 Task: Look for space in Aistala, India from 1st August, 2023 to 5th August, 2023 for 1 adult in price range Rs.6000 to Rs.15000. Place can be entire place with 1  bedroom having 1 bed and 1 bathroom. Property type can be house, flat, guest house. Amenities needed are: wifi, washing machine. Booking option can be shelf check-in. Required host language is English.
Action: Mouse moved to (549, 111)
Screenshot: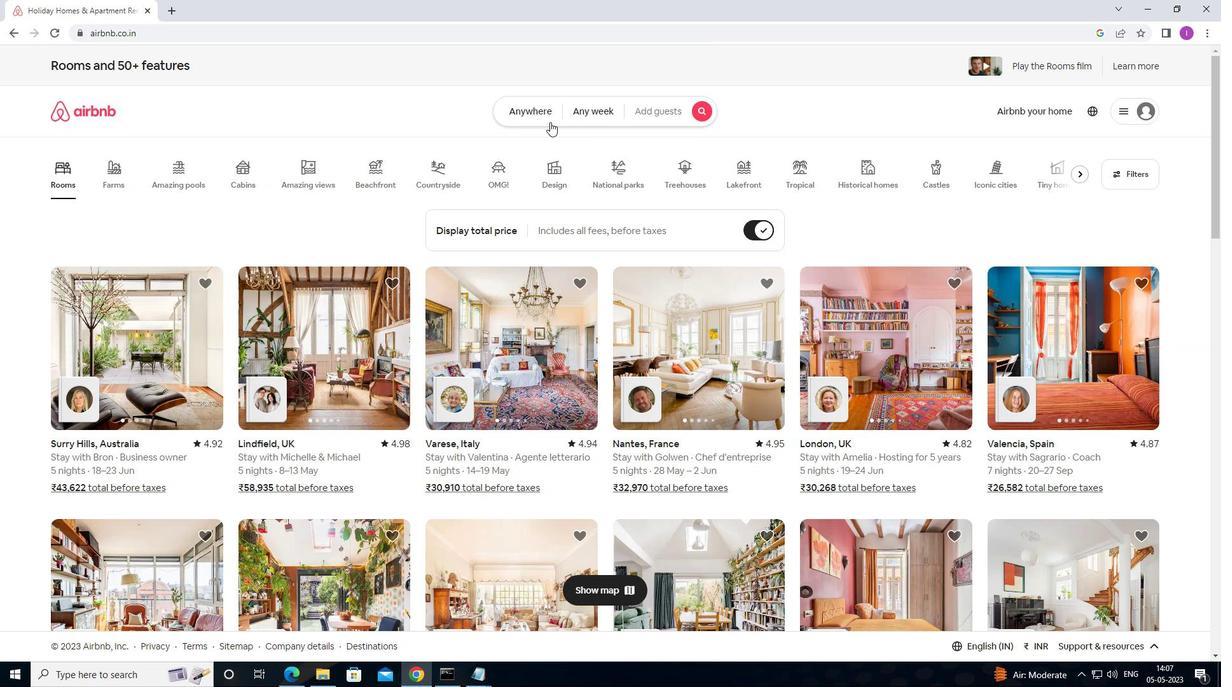 
Action: Mouse pressed left at (549, 111)
Screenshot: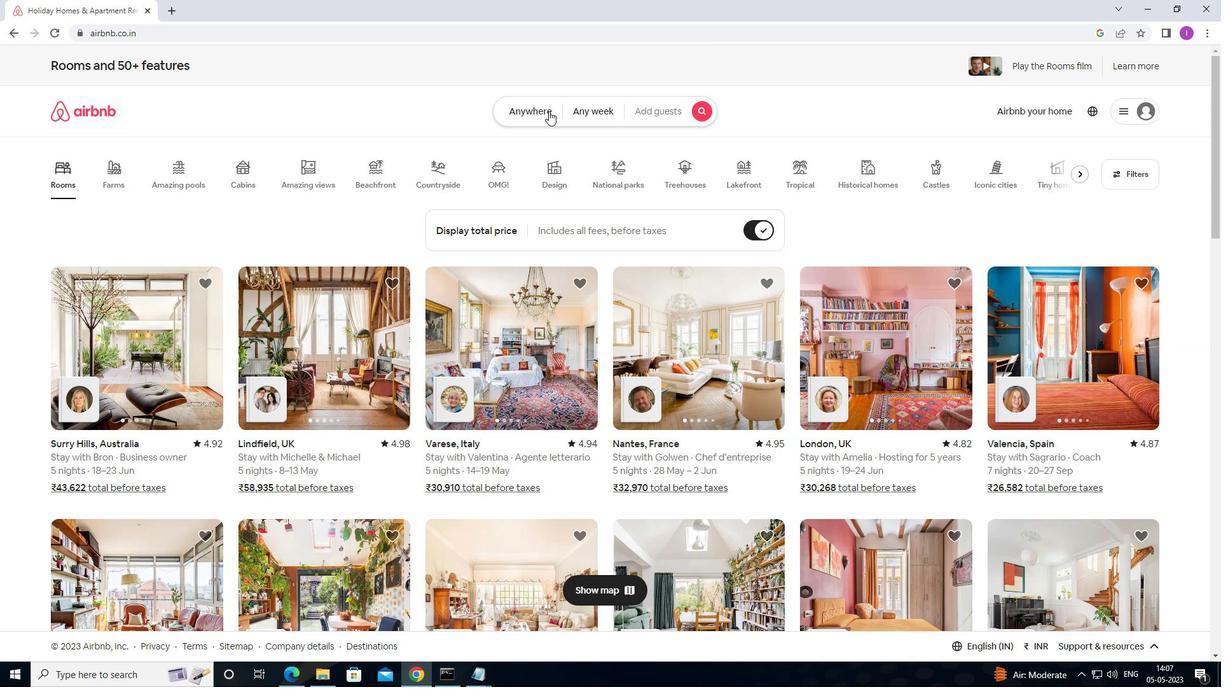 
Action: Mouse moved to (369, 159)
Screenshot: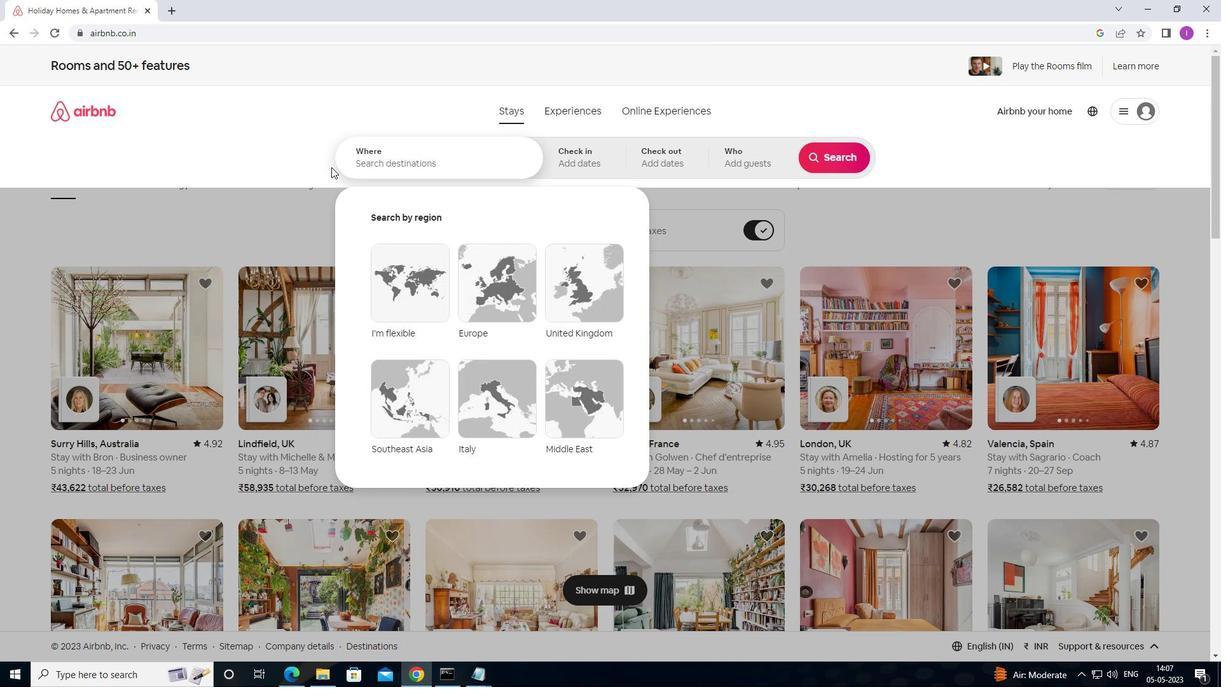 
Action: Mouse pressed left at (369, 159)
Screenshot: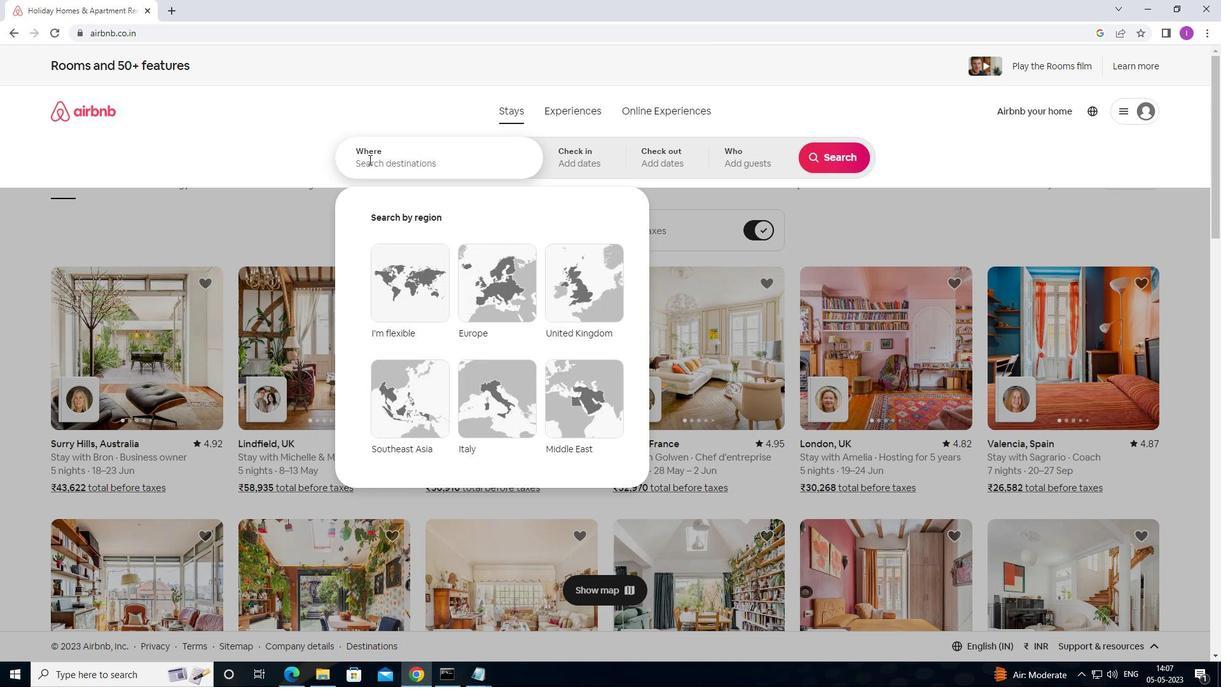 
Action: Mouse moved to (553, 203)
Screenshot: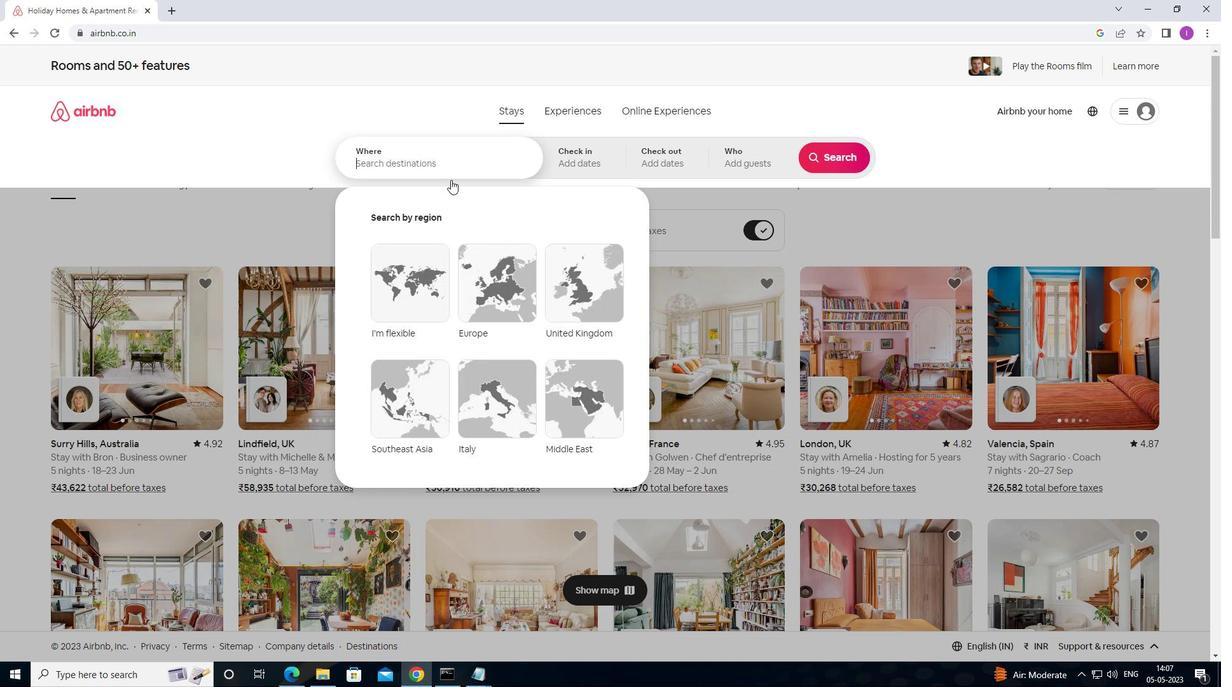 
Action: Key pressed <Key.shift>AISTALA,<Key.shift>INDIA
Screenshot: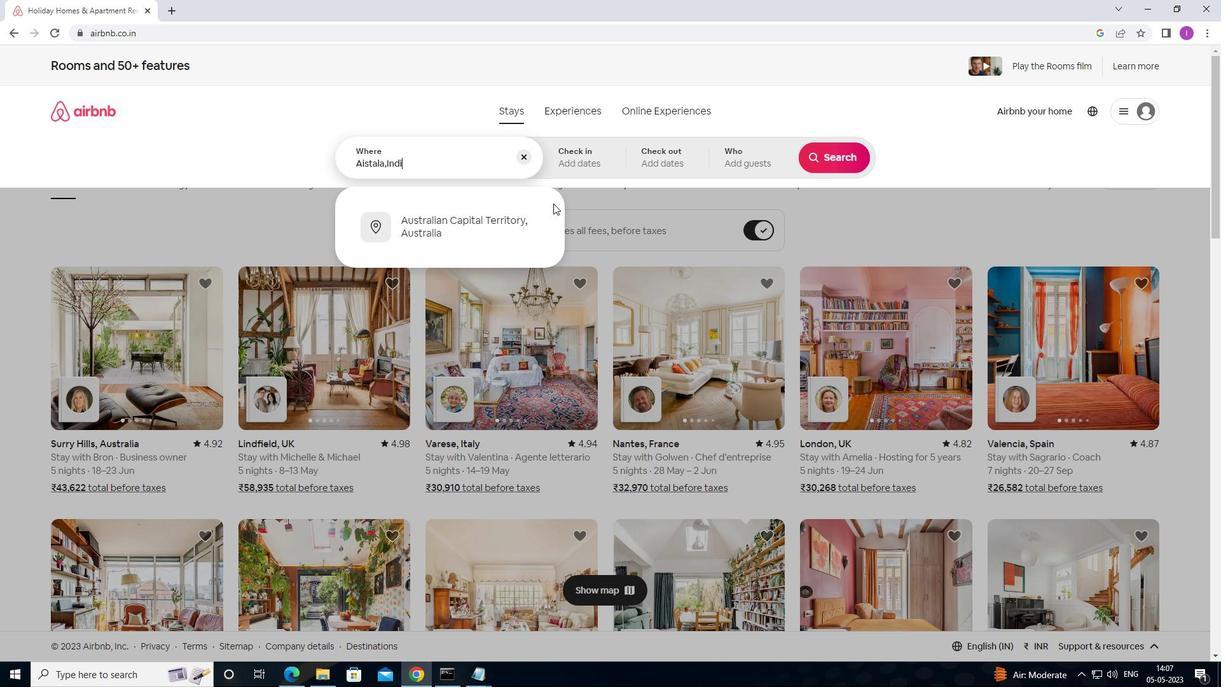 
Action: Mouse moved to (575, 166)
Screenshot: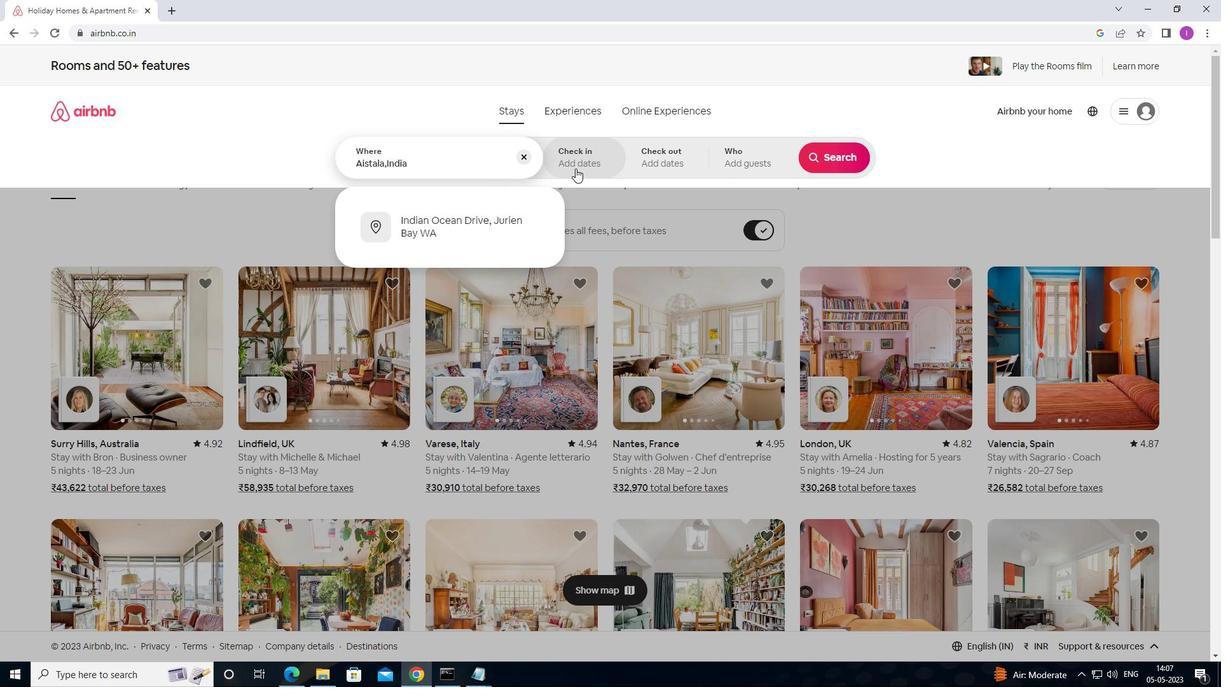 
Action: Mouse pressed left at (575, 166)
Screenshot: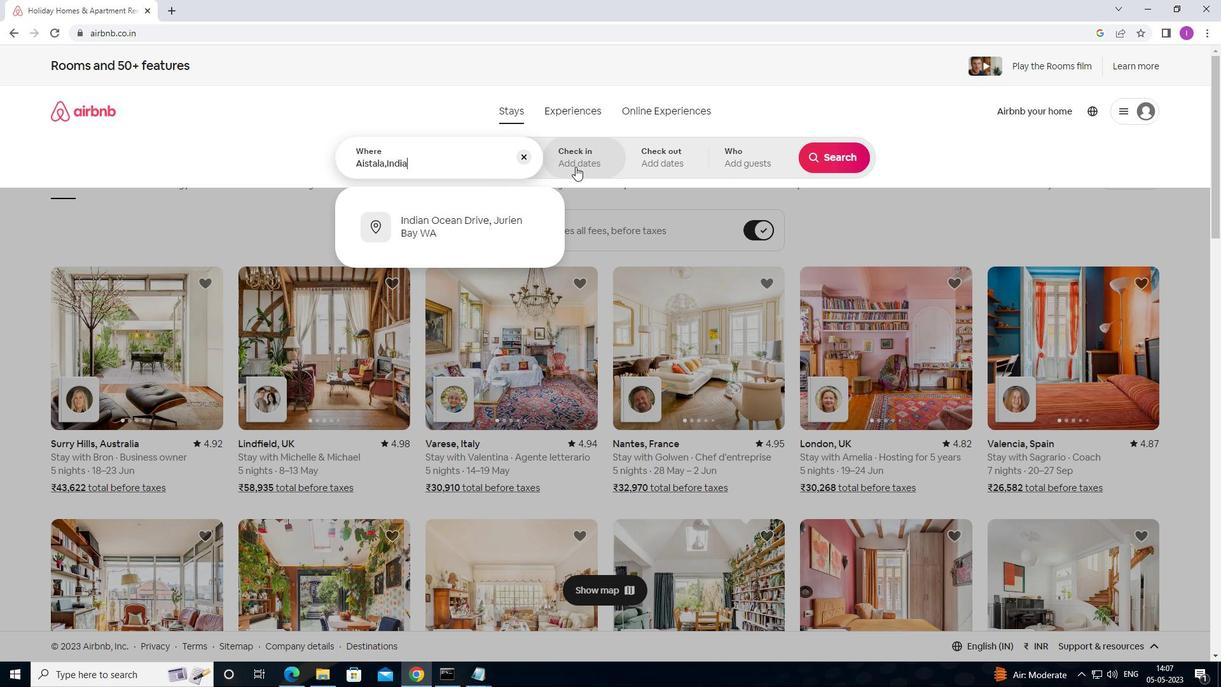 
Action: Mouse moved to (830, 255)
Screenshot: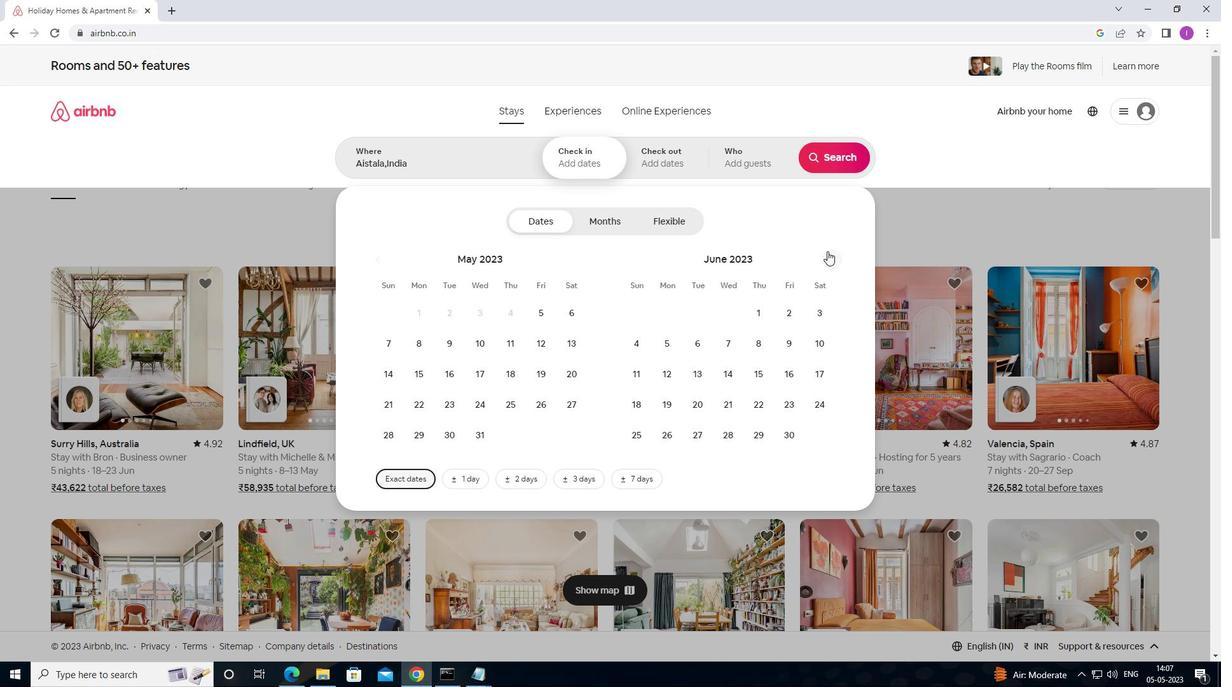 
Action: Mouse pressed left at (830, 255)
Screenshot: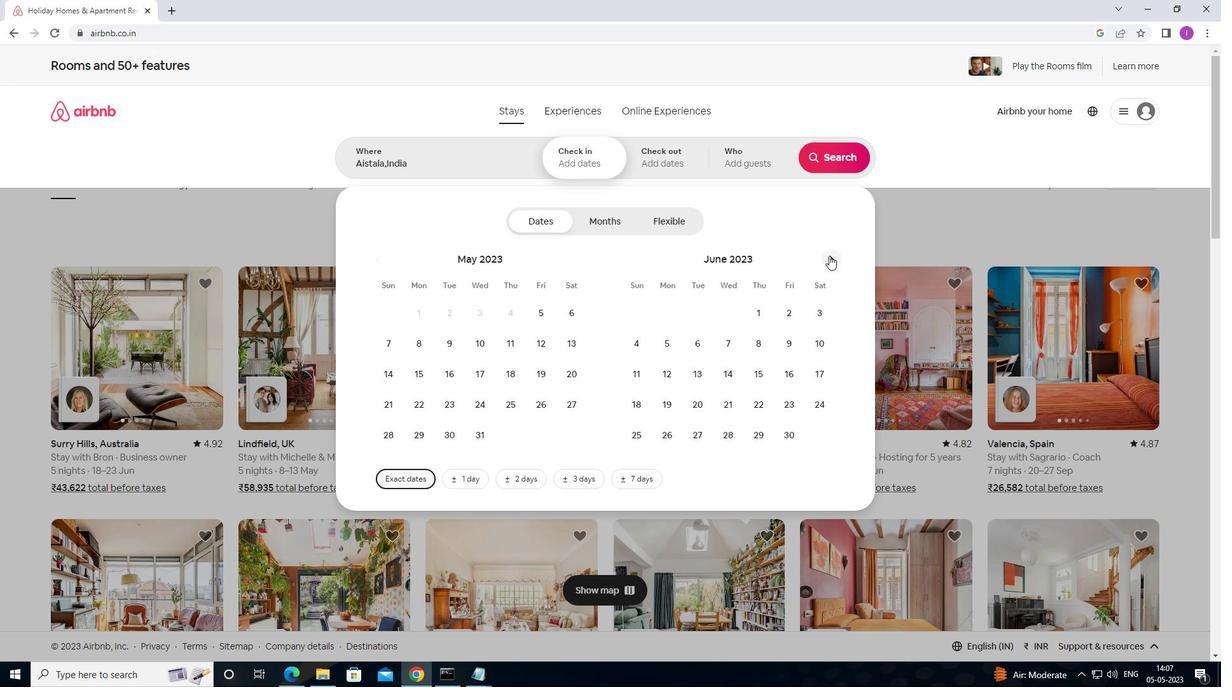 
Action: Mouse moved to (830, 255)
Screenshot: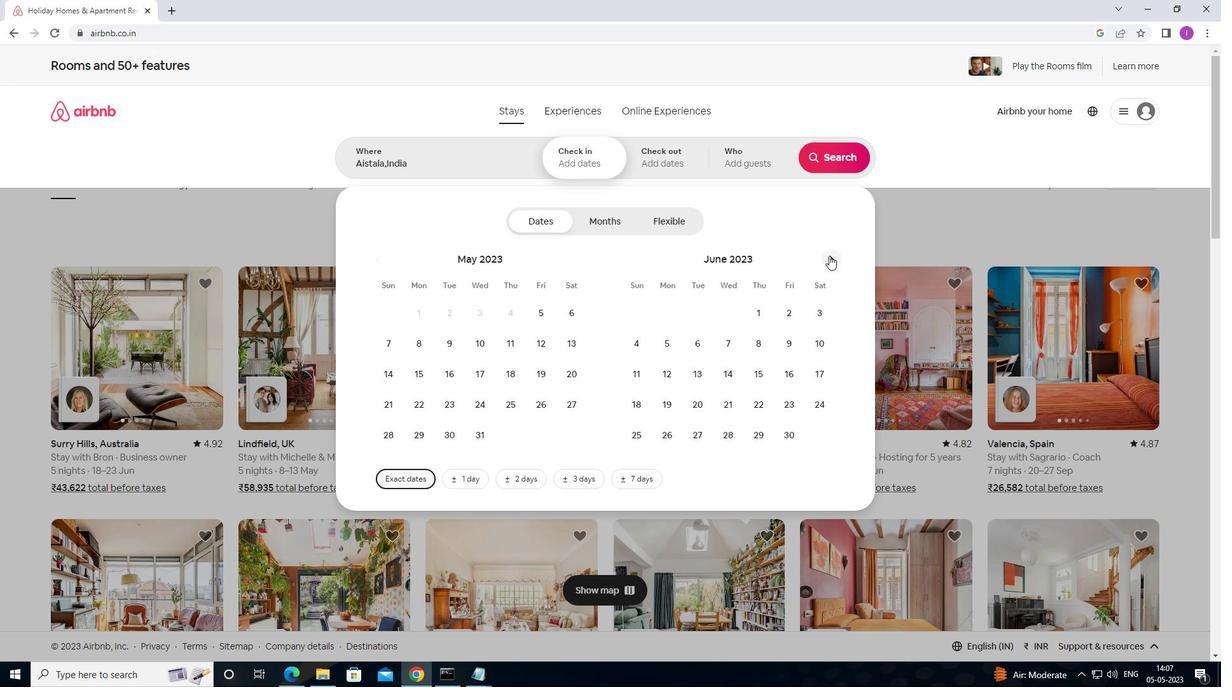 
Action: Mouse pressed left at (830, 255)
Screenshot: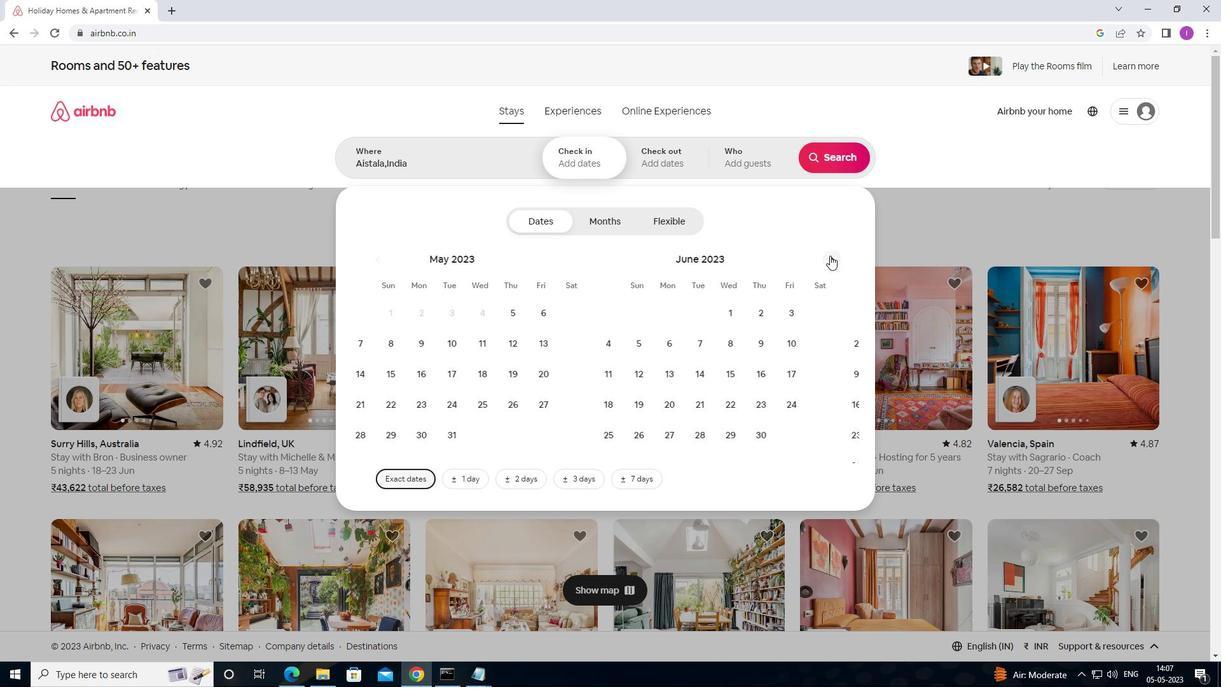 
Action: Mouse pressed left at (830, 255)
Screenshot: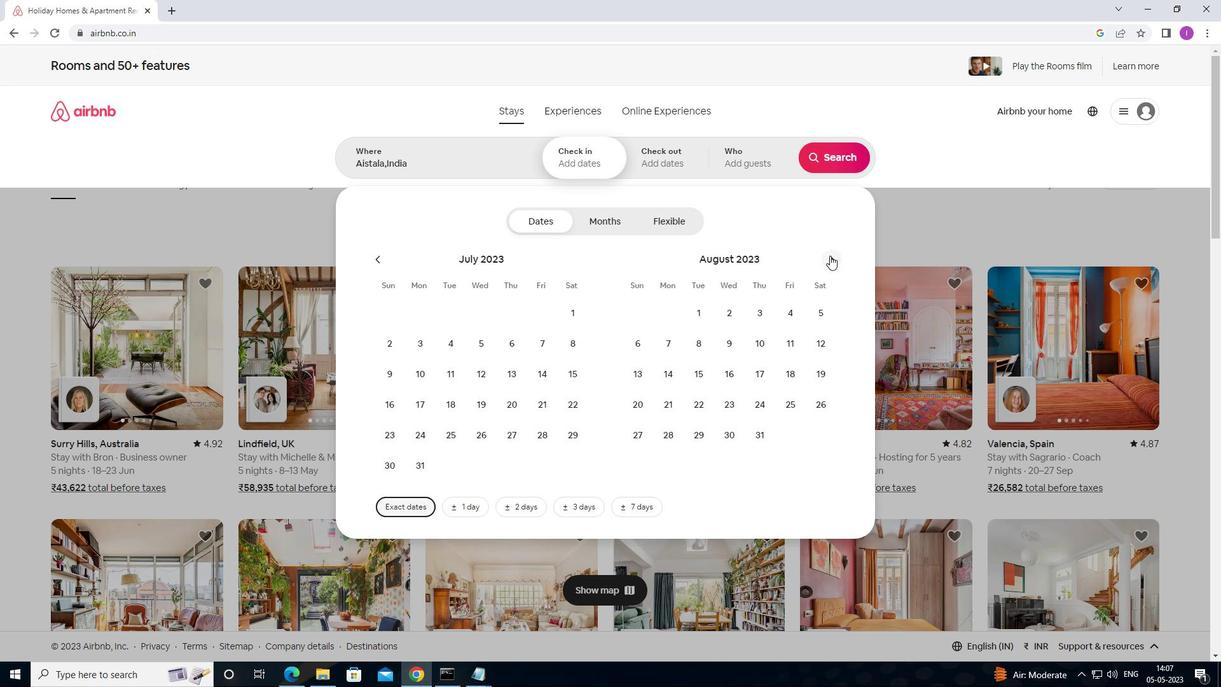 
Action: Mouse moved to (446, 304)
Screenshot: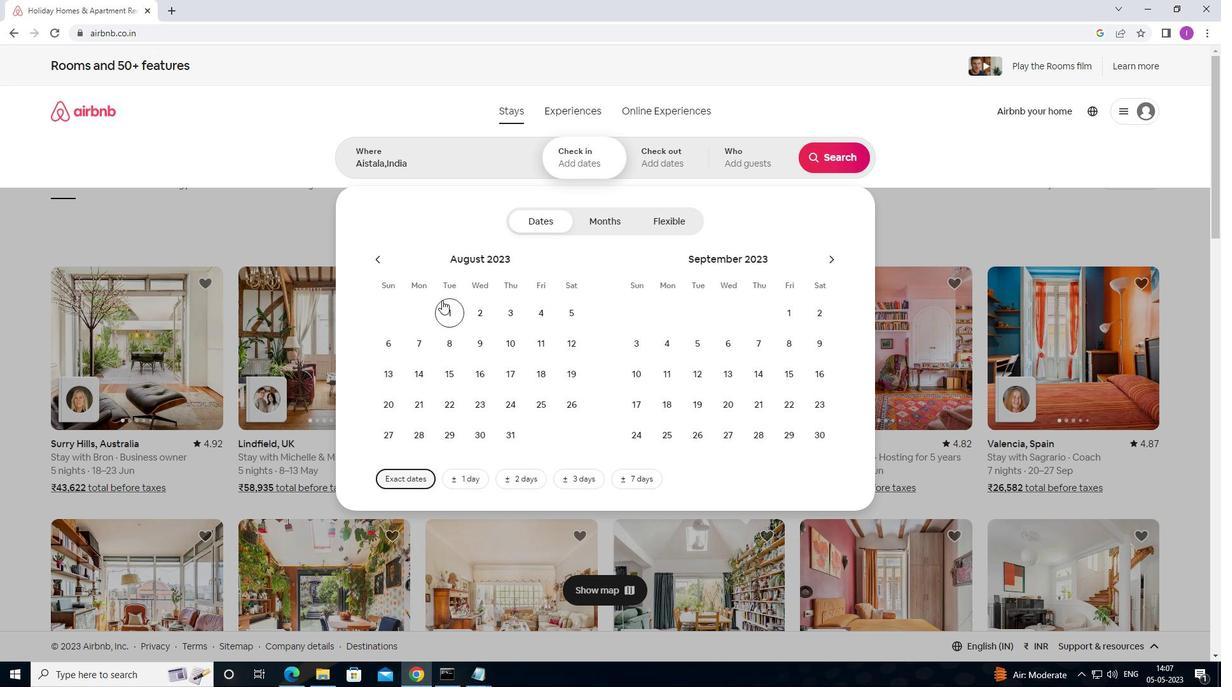 
Action: Mouse pressed left at (446, 304)
Screenshot: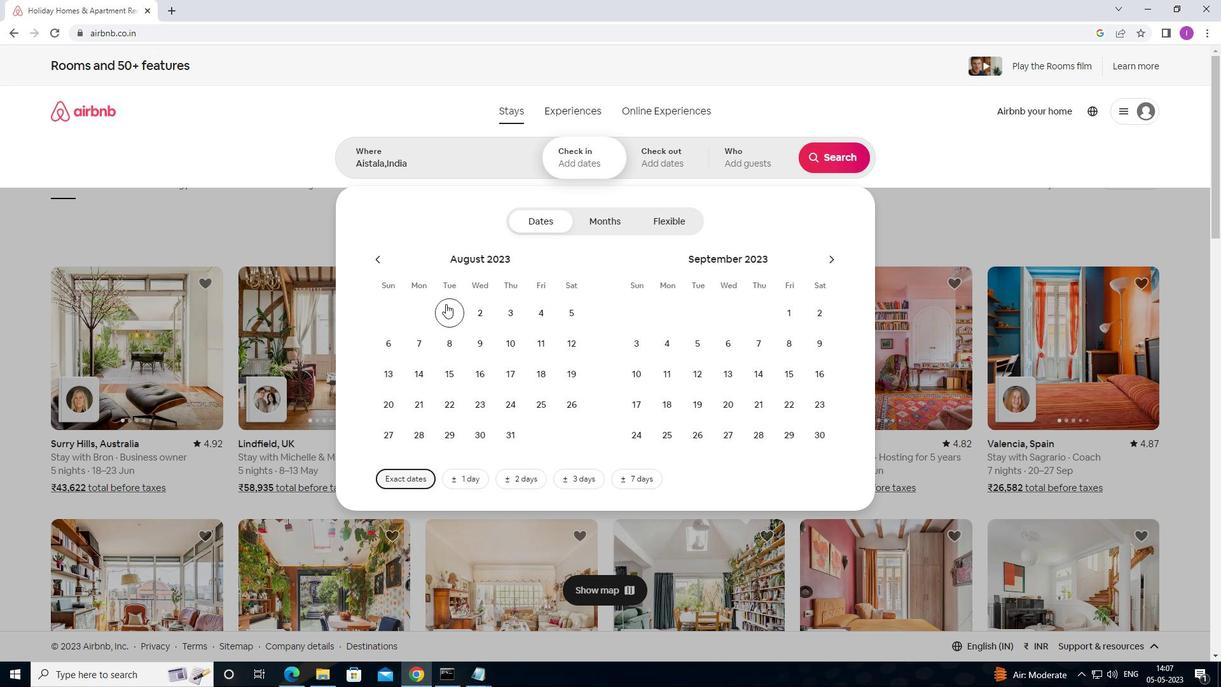 
Action: Mouse moved to (567, 311)
Screenshot: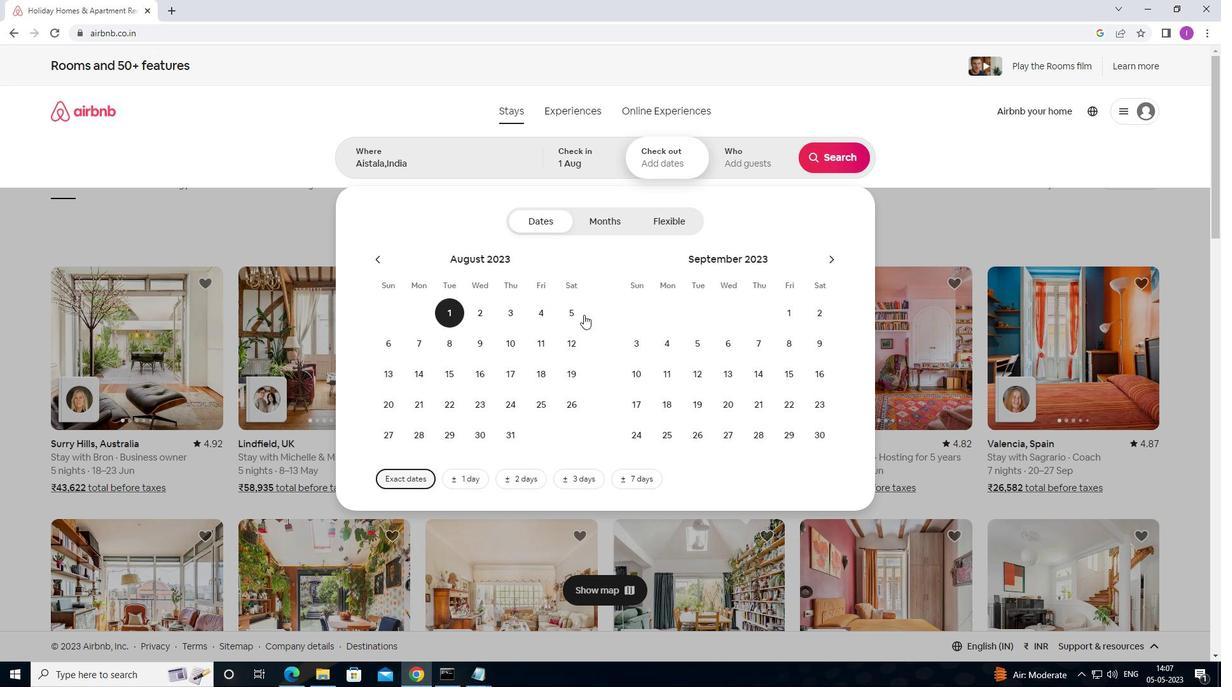 
Action: Mouse pressed left at (567, 311)
Screenshot: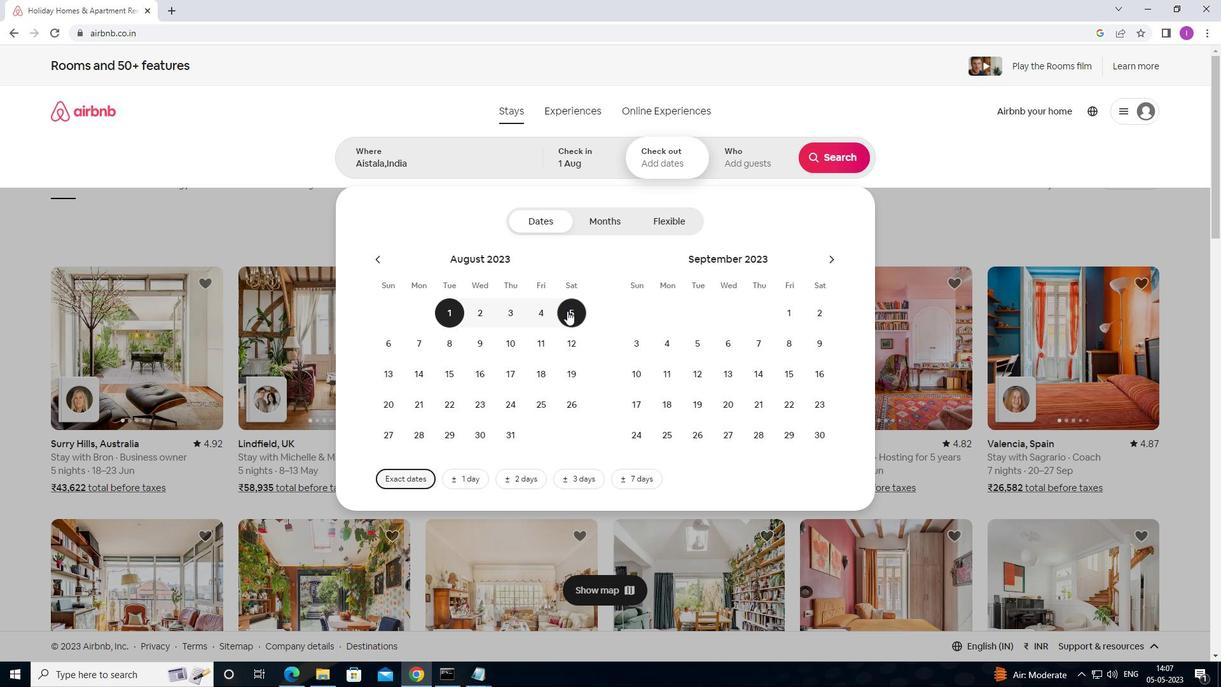 
Action: Mouse moved to (733, 167)
Screenshot: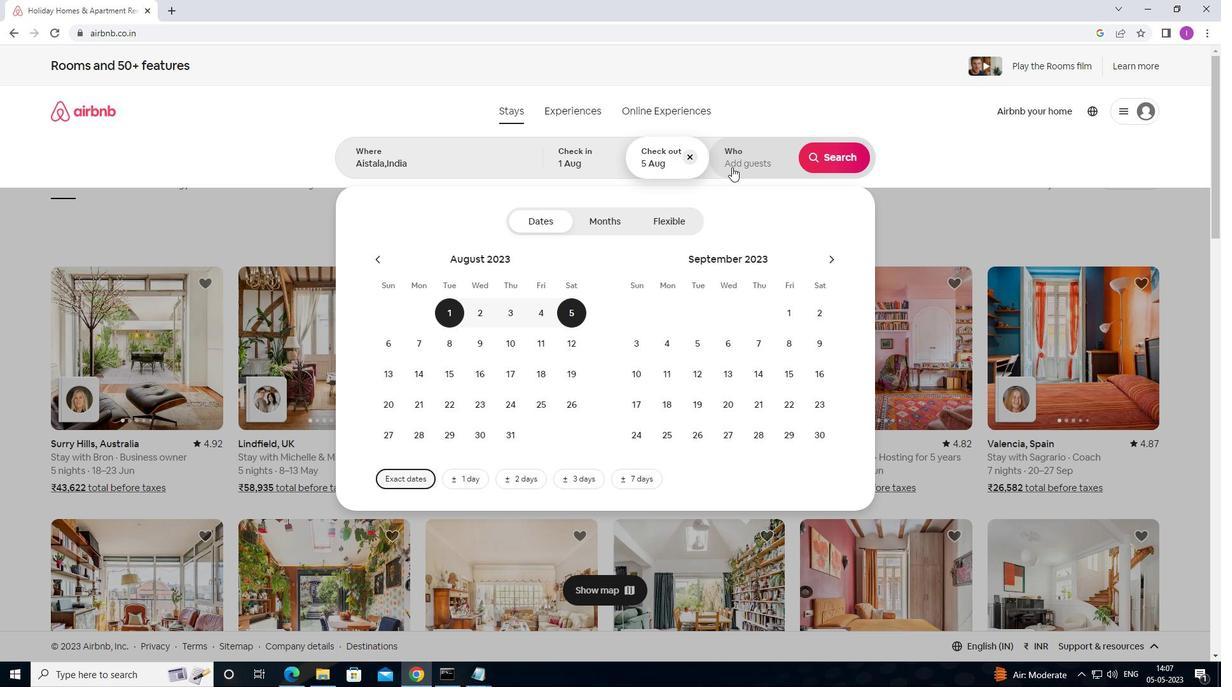 
Action: Mouse pressed left at (733, 167)
Screenshot: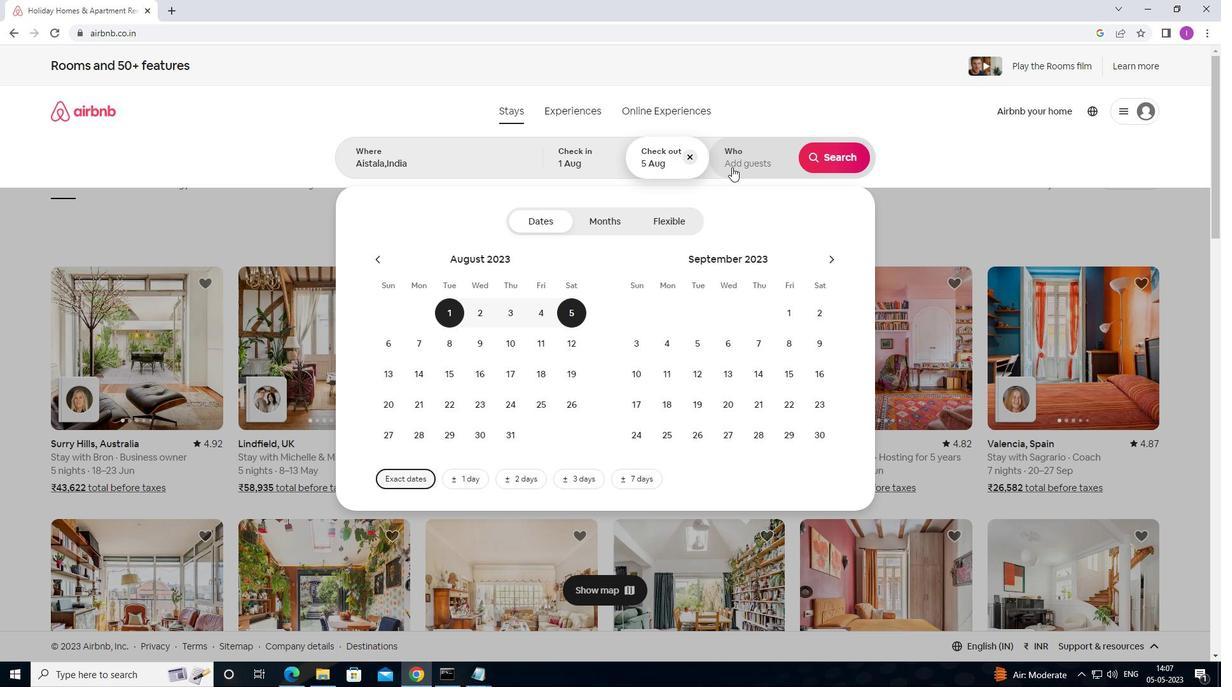 
Action: Mouse moved to (834, 227)
Screenshot: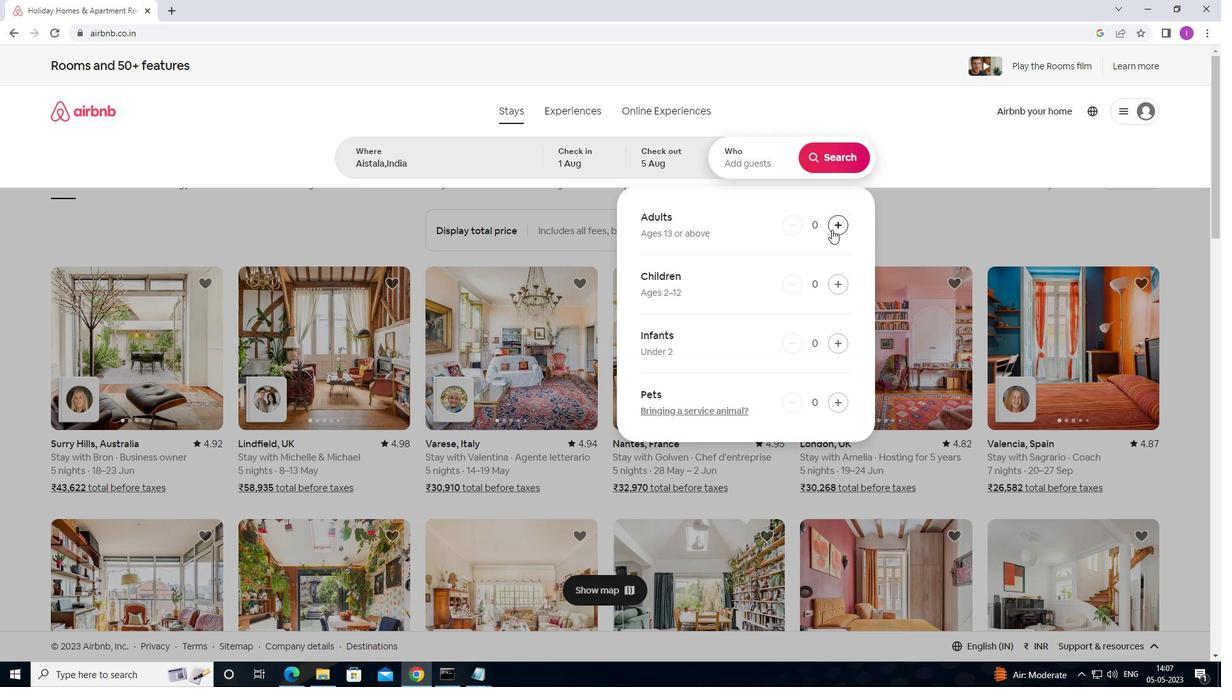 
Action: Mouse pressed left at (834, 227)
Screenshot: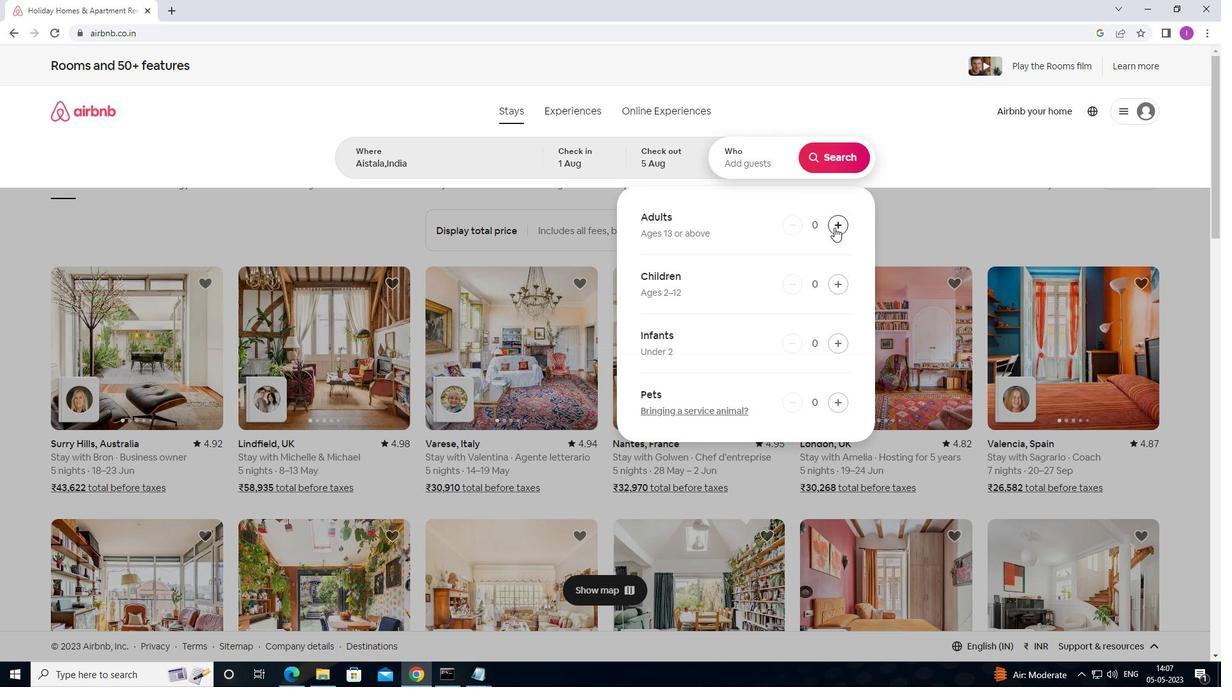 
Action: Mouse moved to (839, 165)
Screenshot: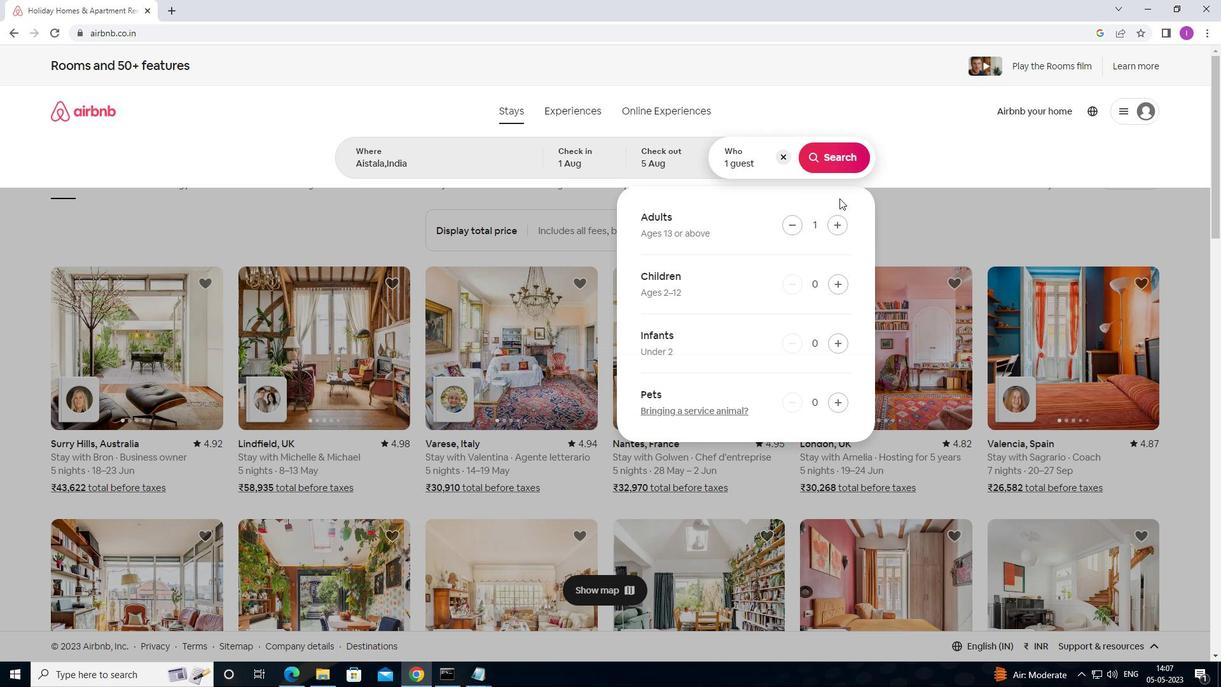 
Action: Mouse pressed left at (839, 165)
Screenshot: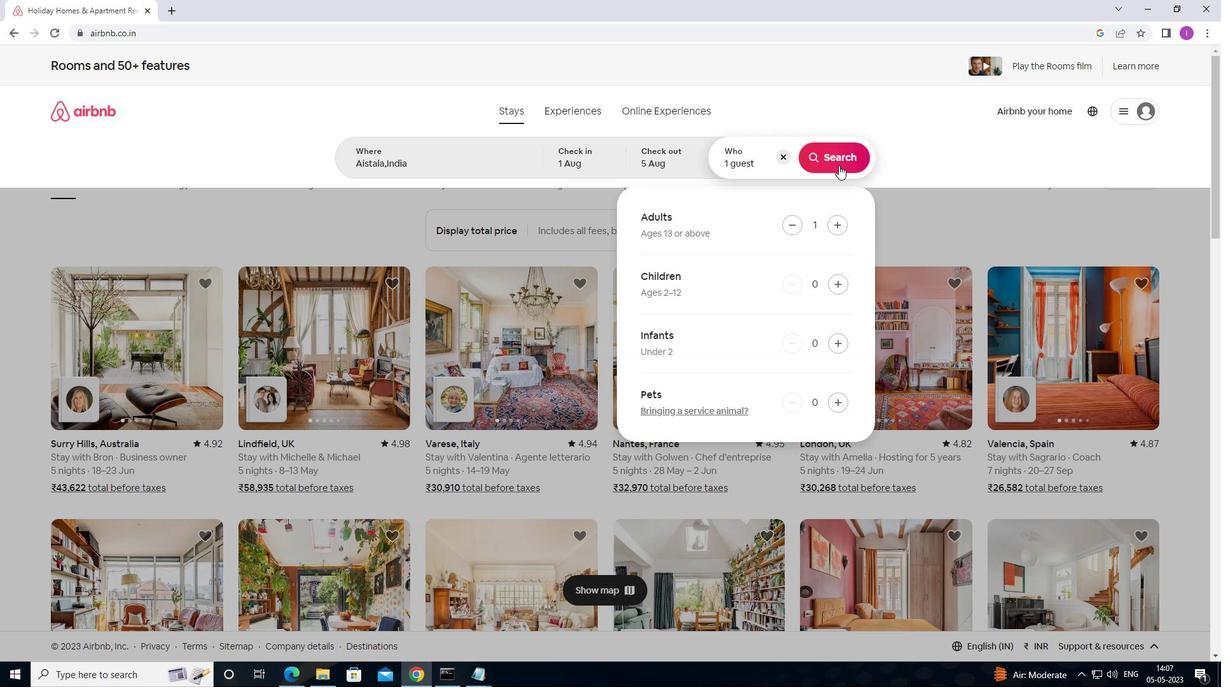 
Action: Mouse moved to (1164, 120)
Screenshot: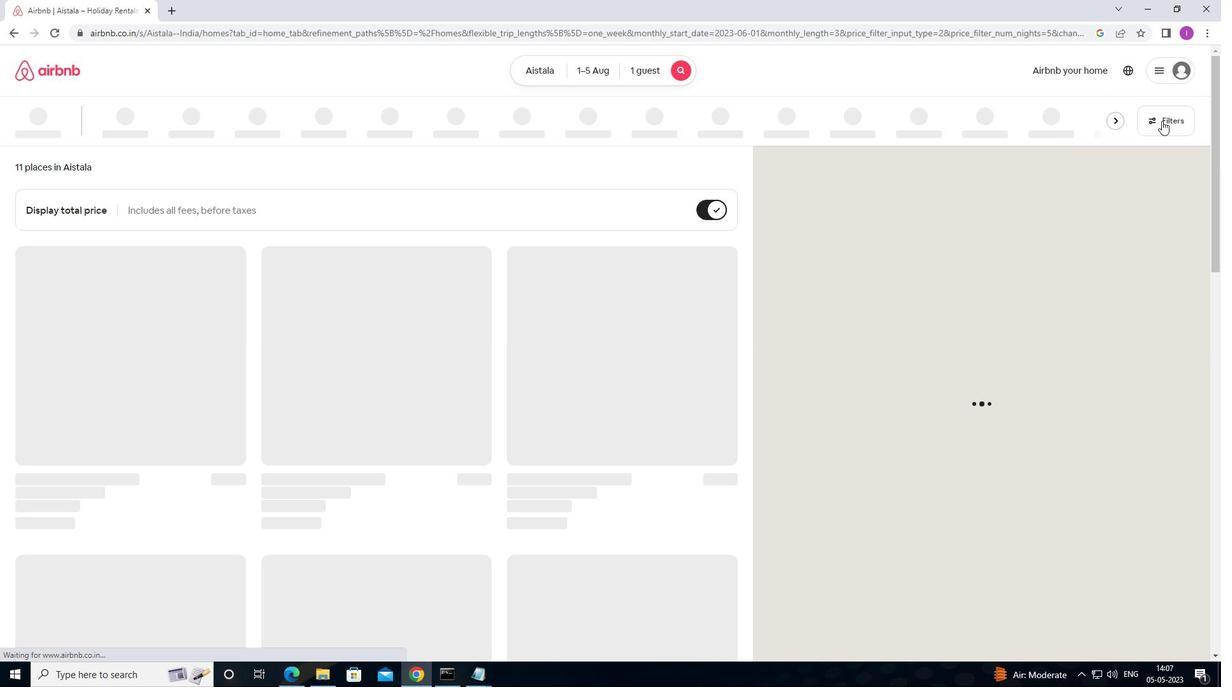 
Action: Mouse pressed left at (1164, 120)
Screenshot: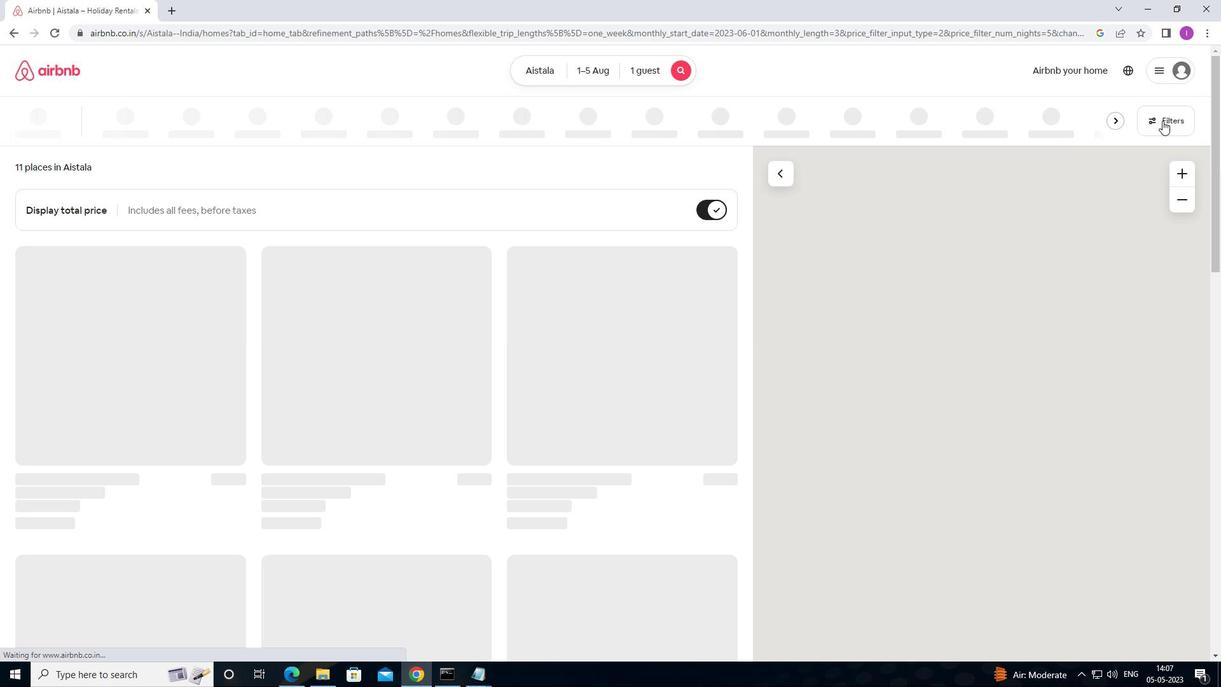 
Action: Mouse moved to (449, 432)
Screenshot: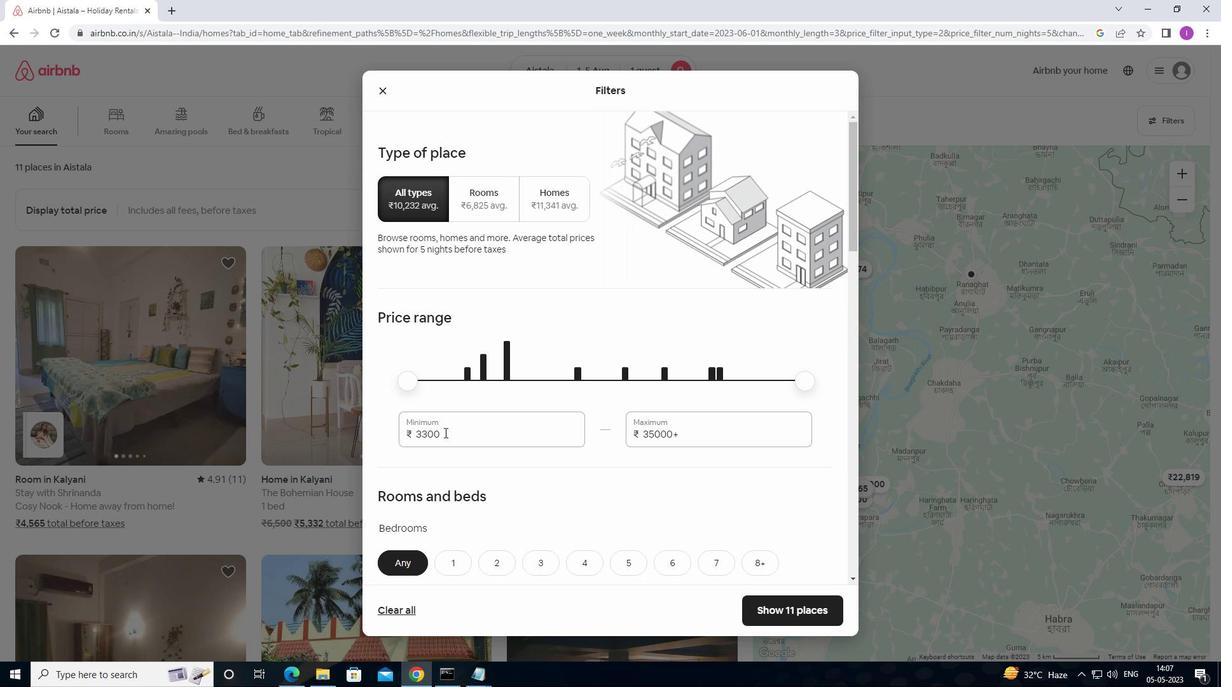 
Action: Mouse pressed left at (449, 432)
Screenshot: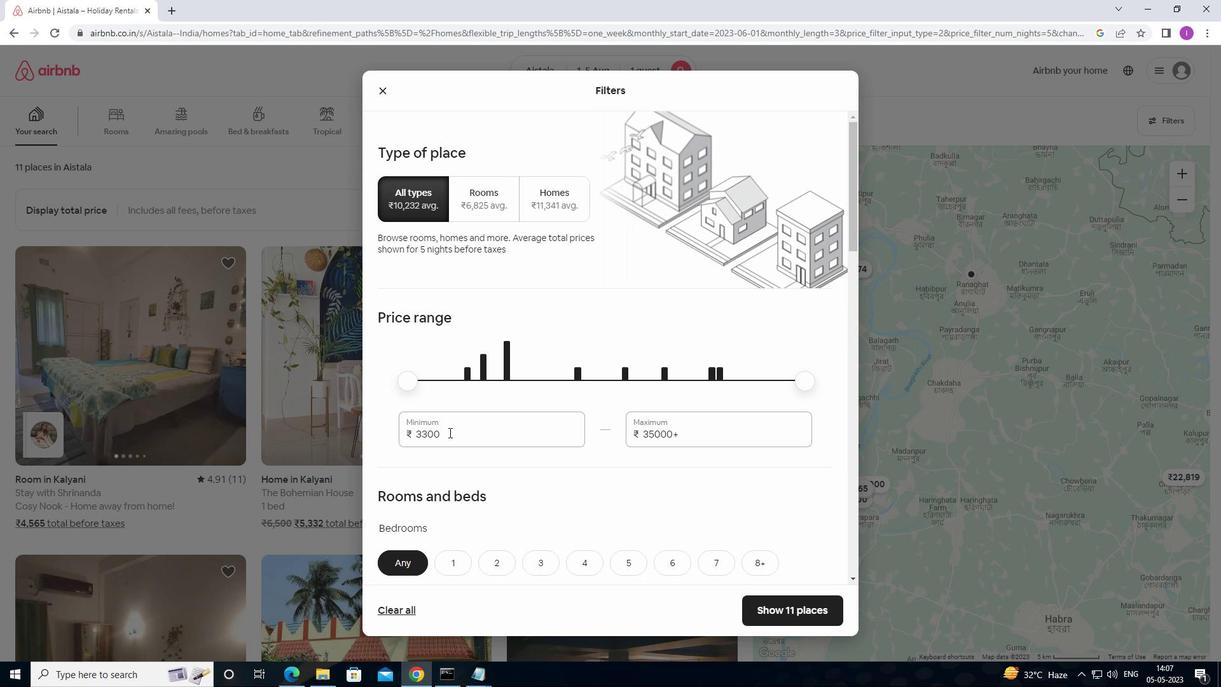 
Action: Mouse moved to (563, 446)
Screenshot: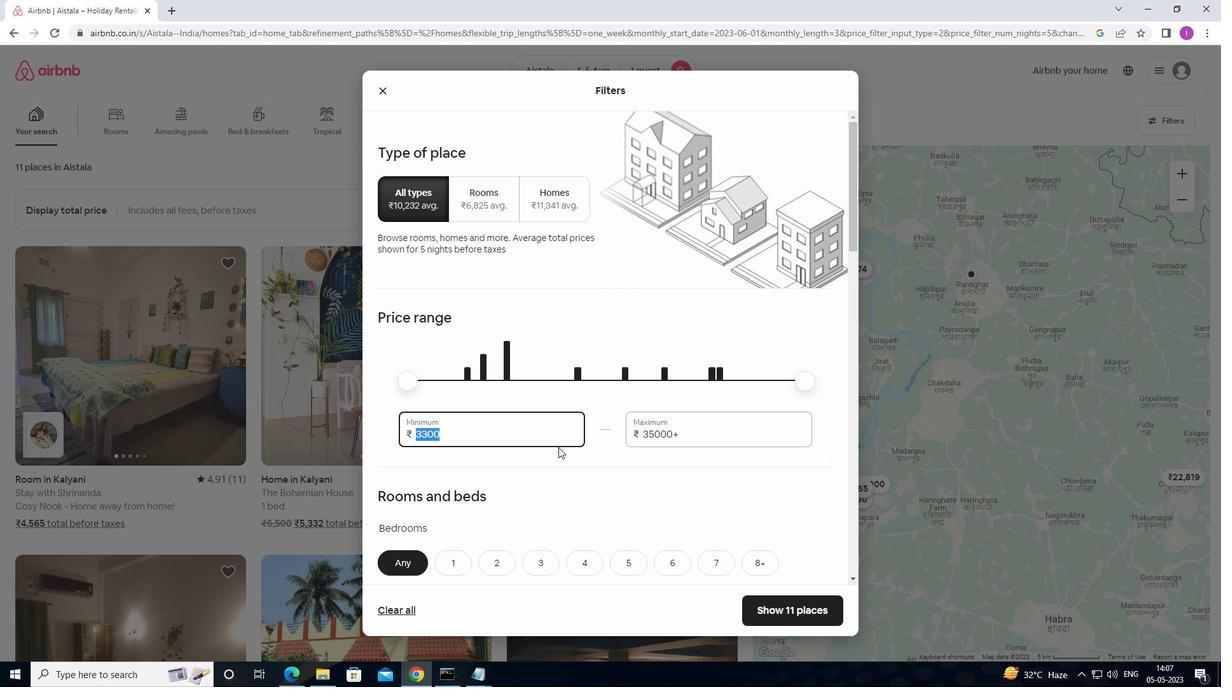 
Action: Key pressed 6
Screenshot: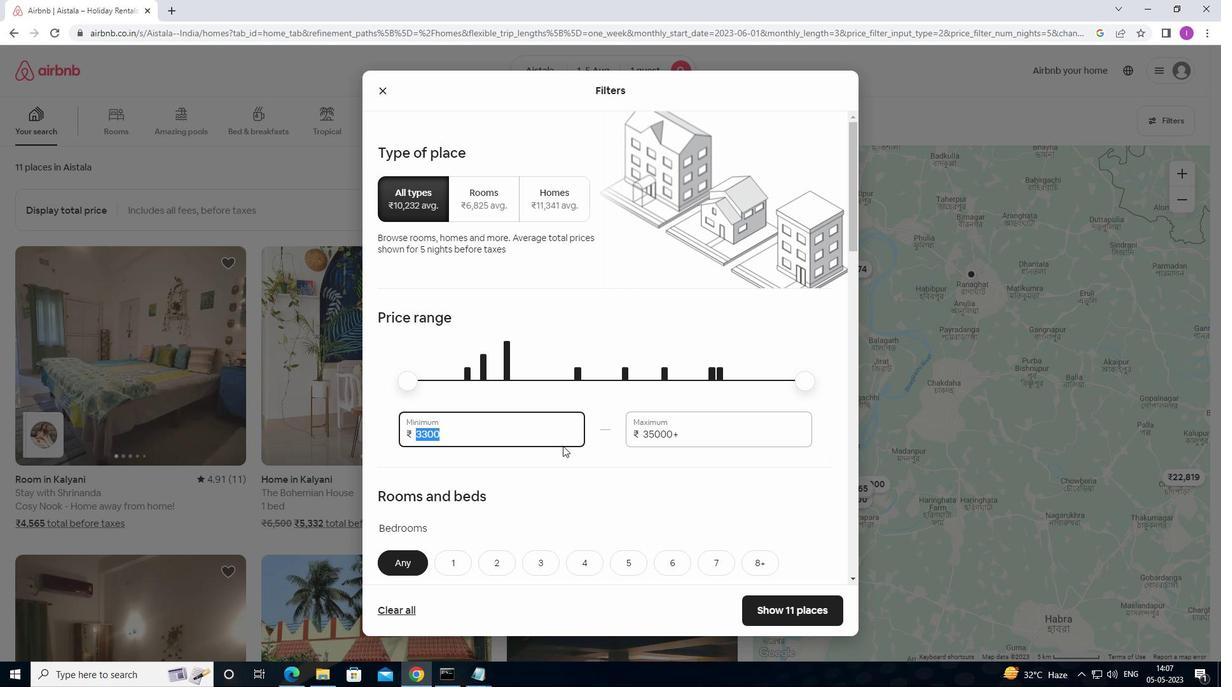 
Action: Mouse moved to (566, 458)
Screenshot: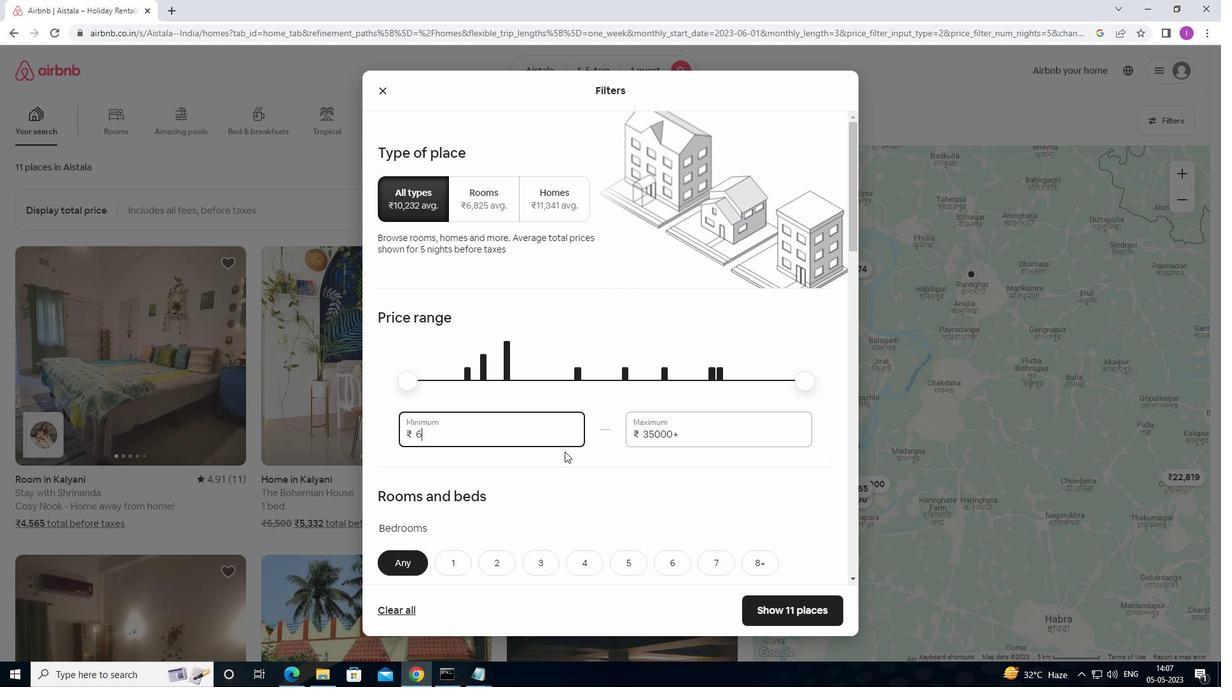
Action: Key pressed 0
Screenshot: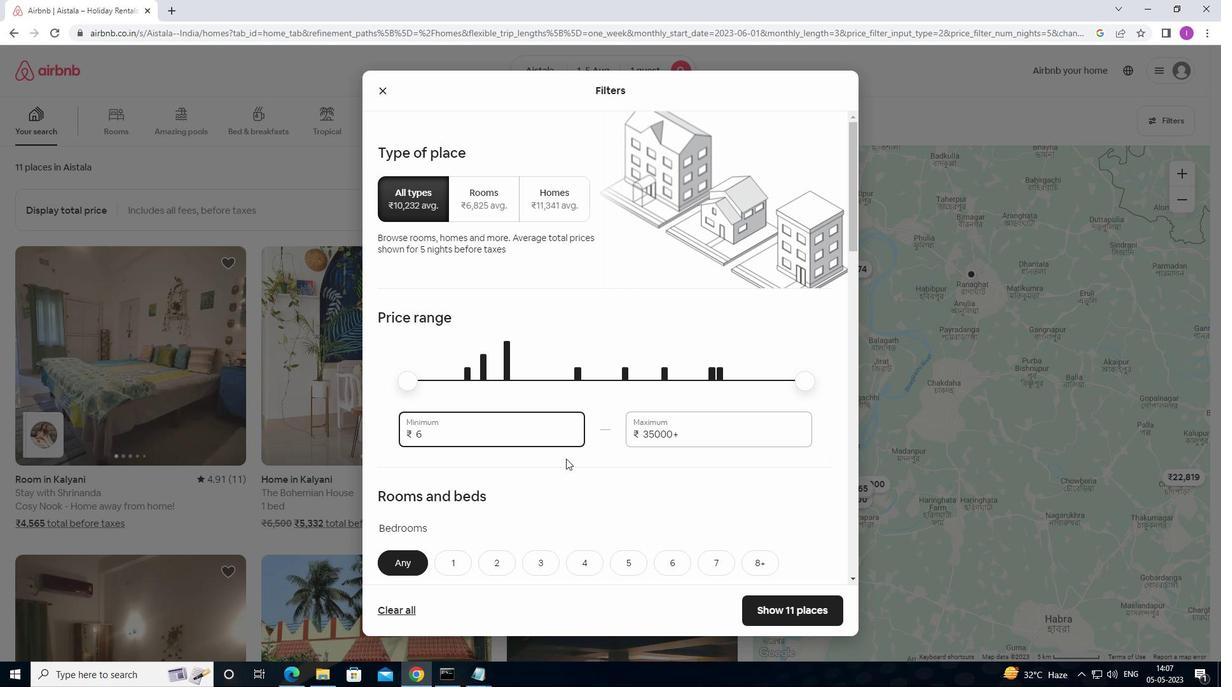 
Action: Mouse moved to (566, 459)
Screenshot: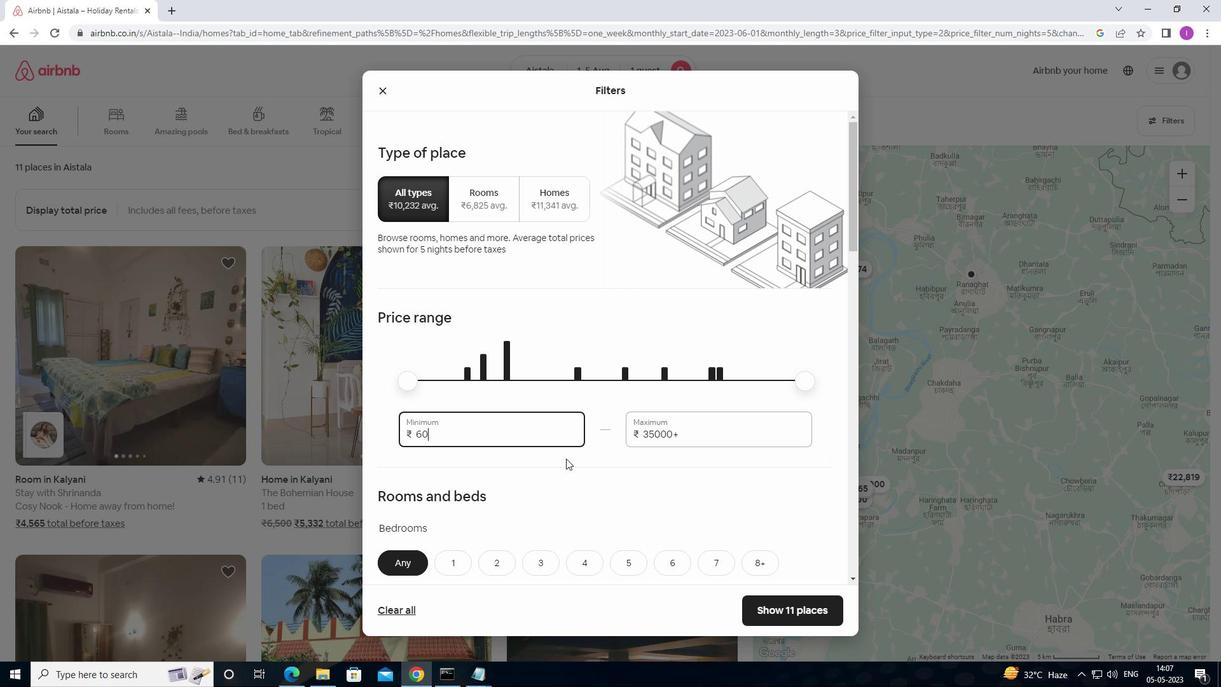 
Action: Key pressed 0
Screenshot: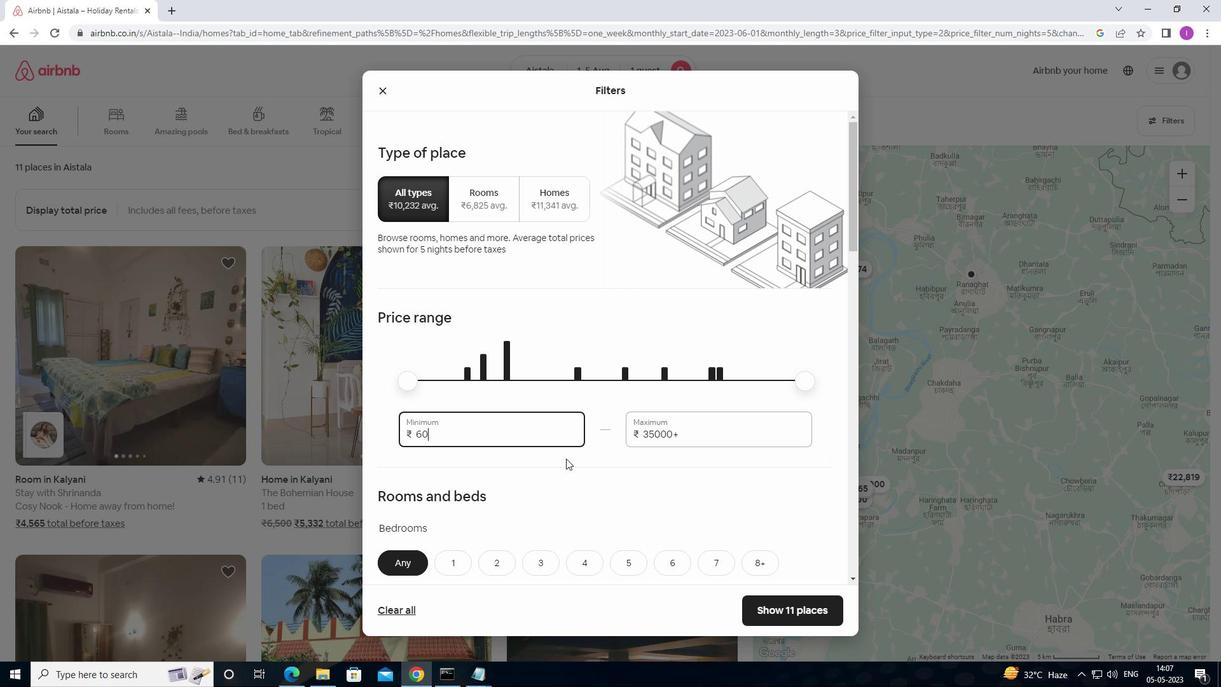 
Action: Mouse moved to (568, 458)
Screenshot: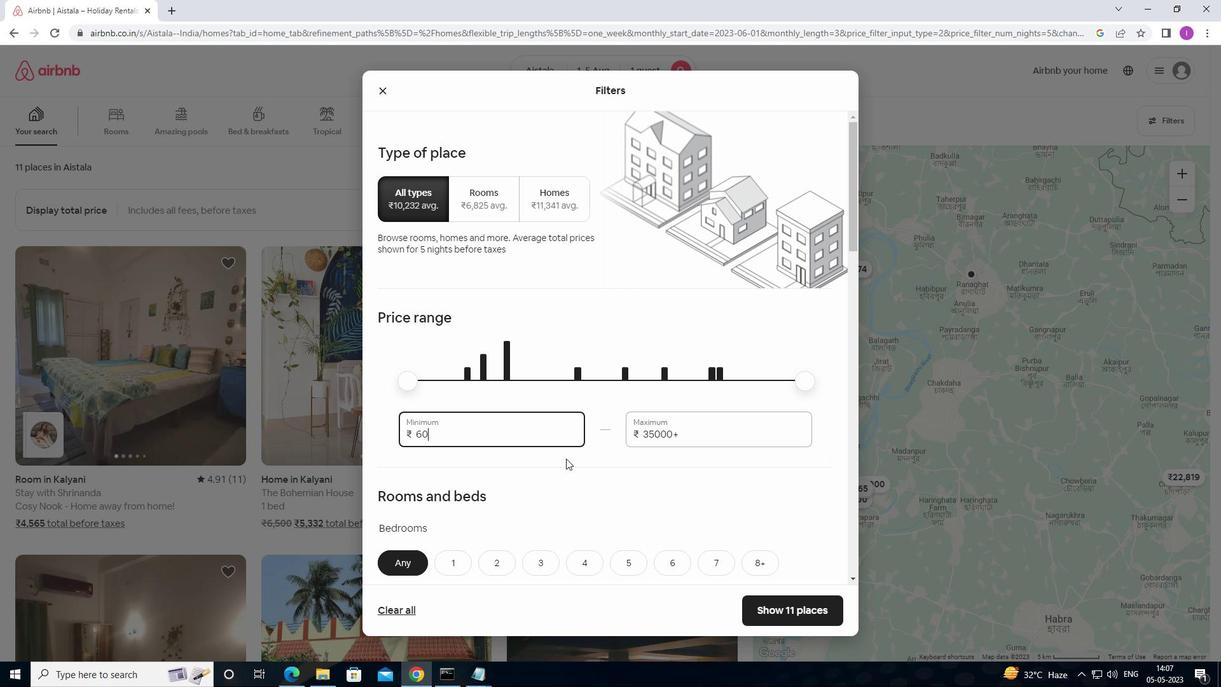 
Action: Key pressed 0
Screenshot: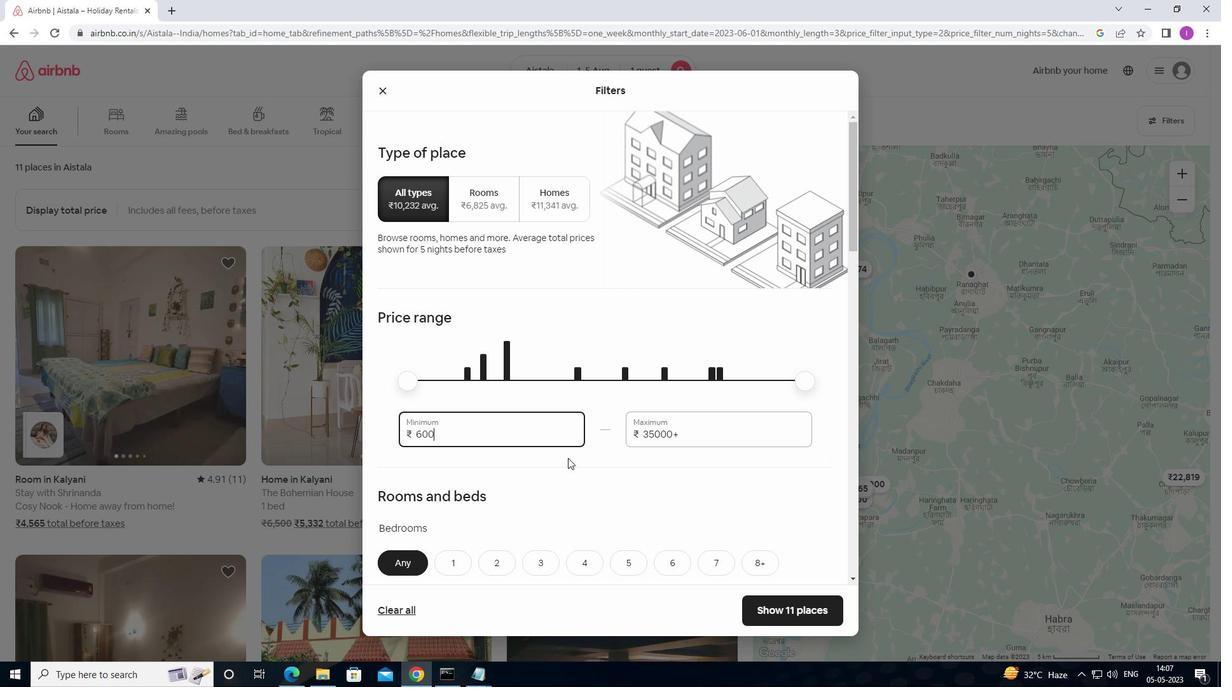 
Action: Mouse moved to (714, 428)
Screenshot: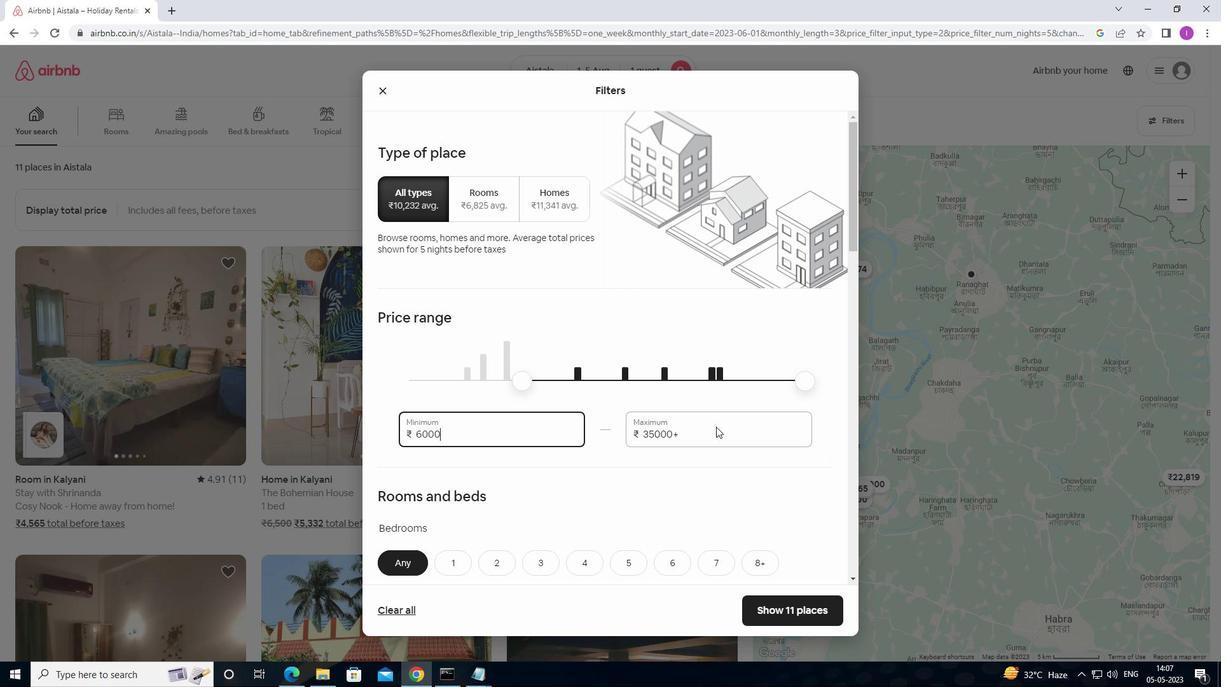 
Action: Mouse pressed left at (714, 428)
Screenshot: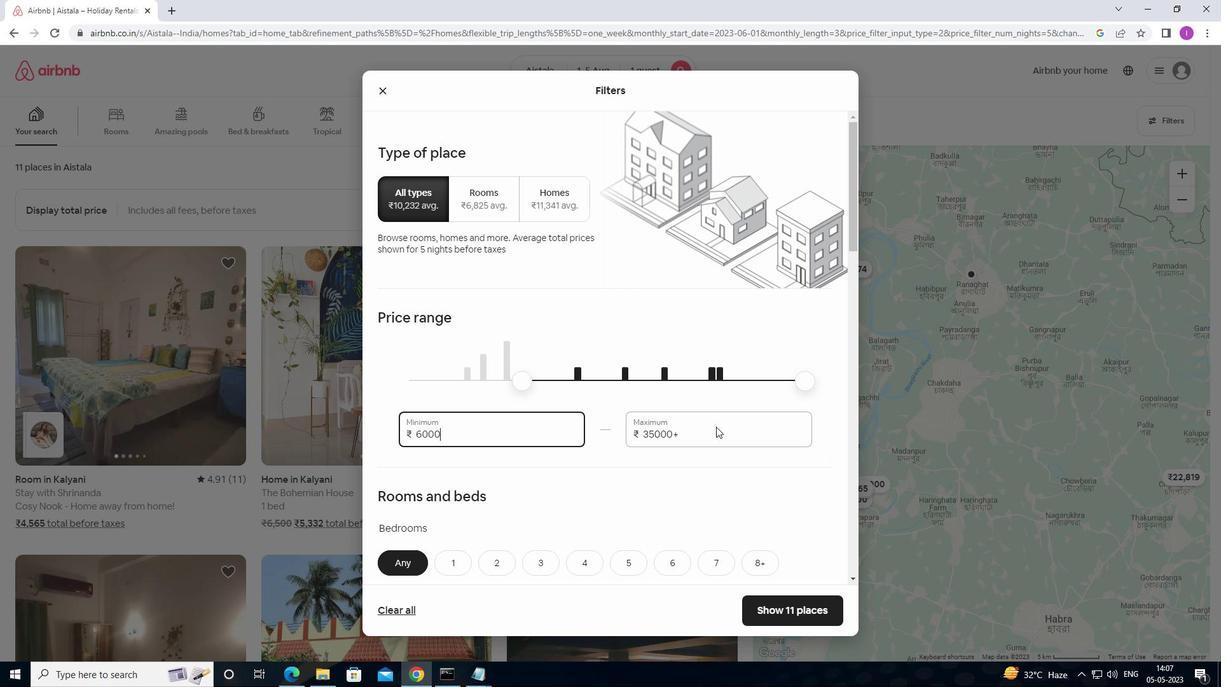 
Action: Mouse moved to (651, 444)
Screenshot: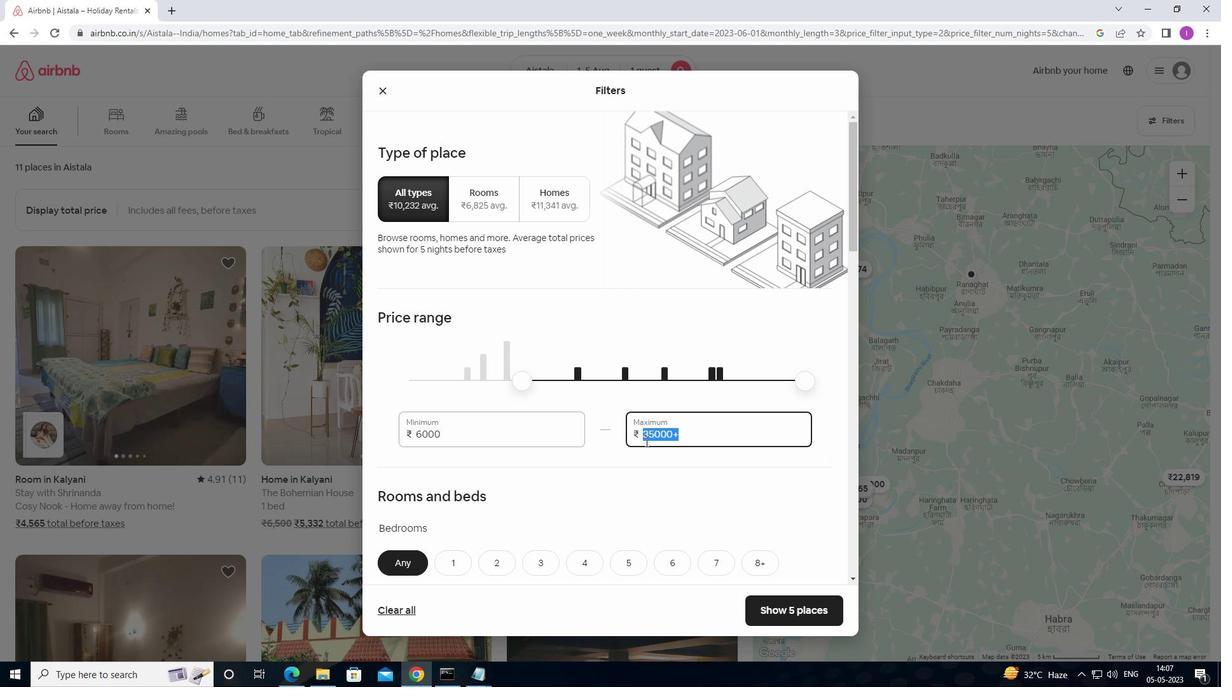 
Action: Key pressed 15000
Screenshot: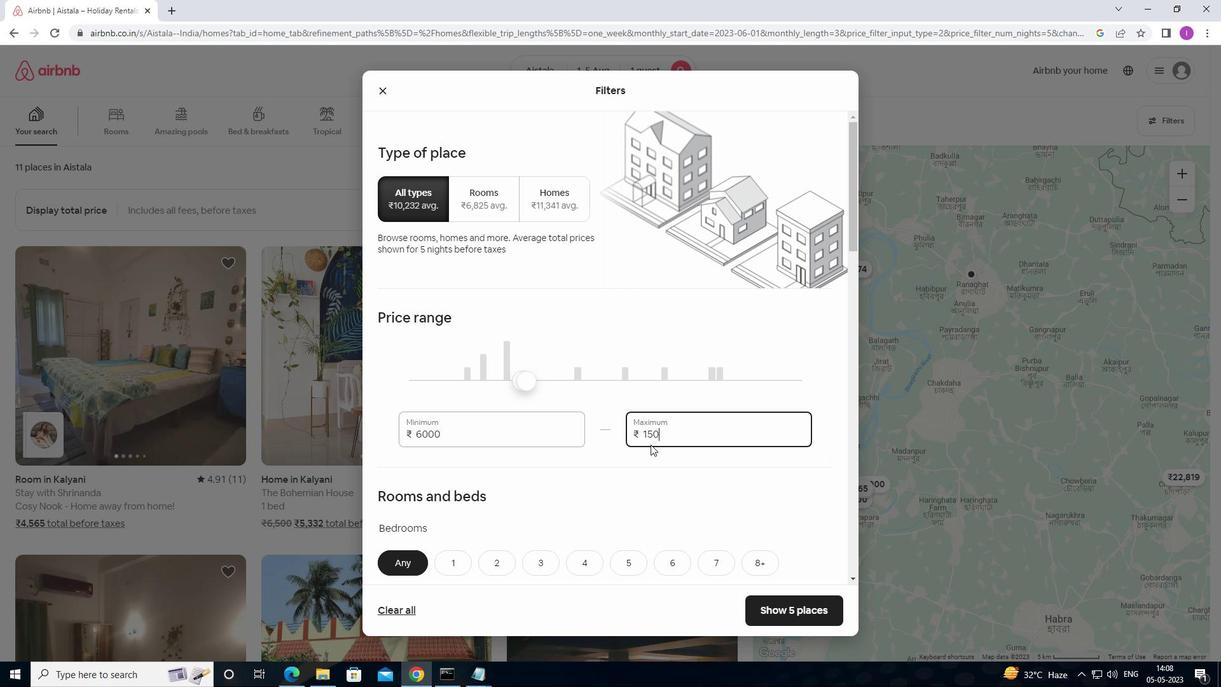 
Action: Mouse moved to (658, 443)
Screenshot: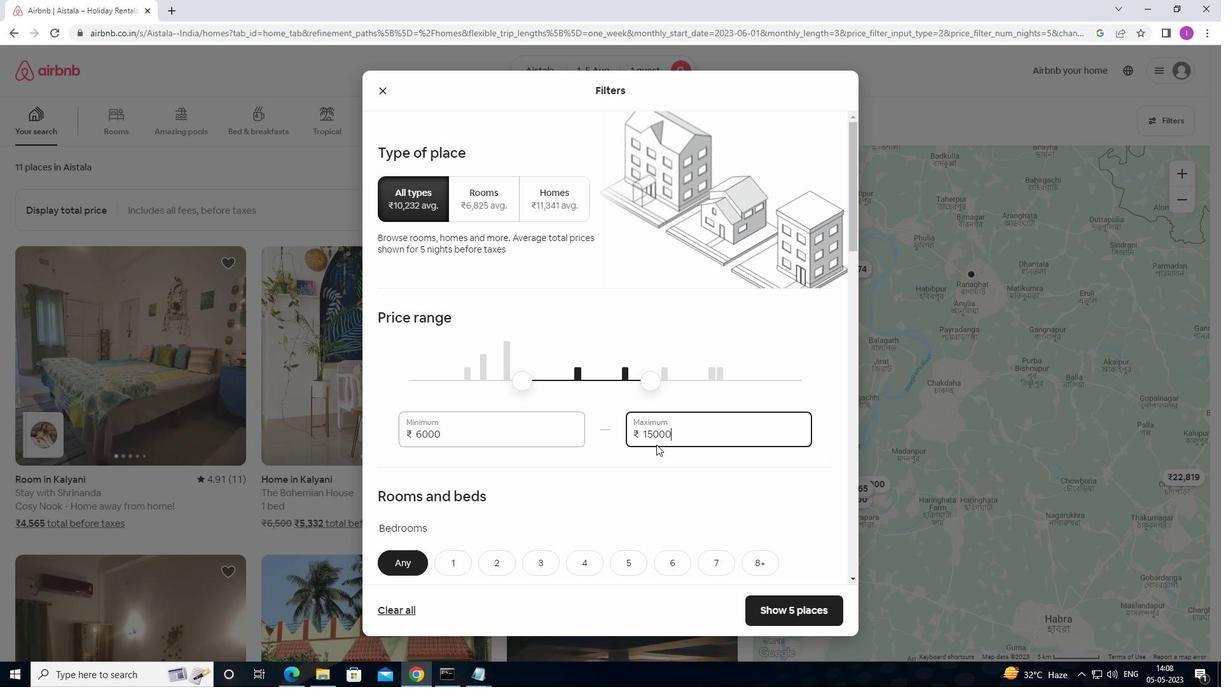 
Action: Mouse scrolled (658, 442) with delta (0, 0)
Screenshot: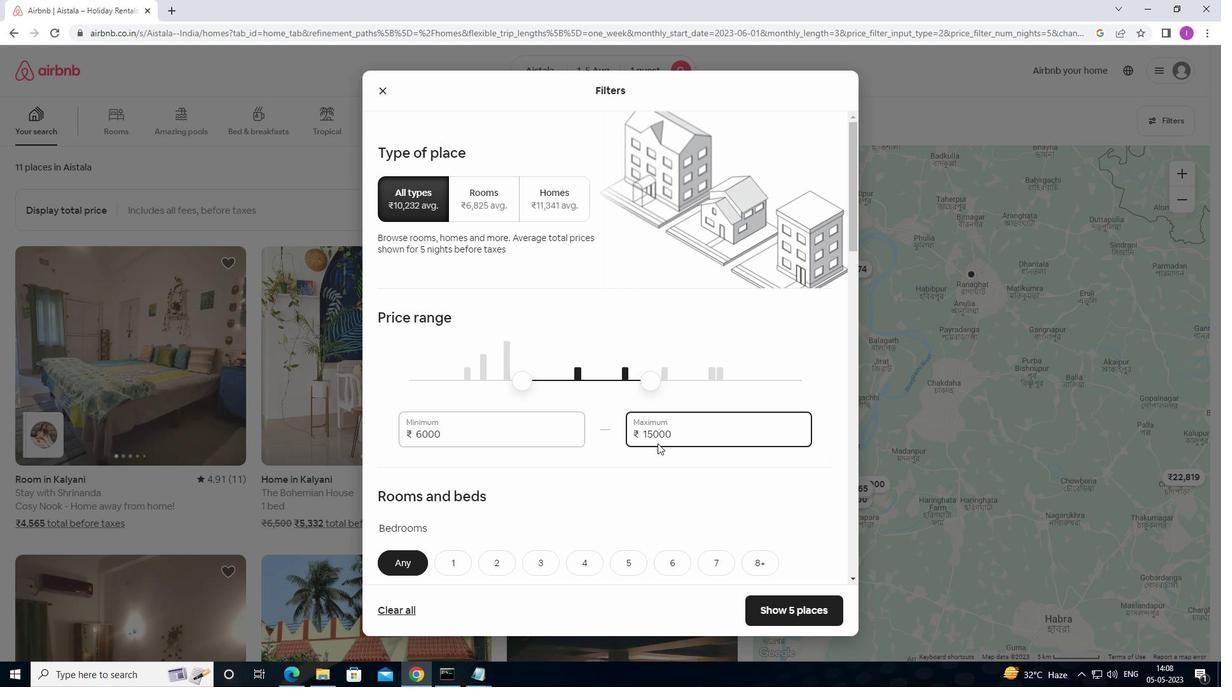 
Action: Mouse moved to (658, 440)
Screenshot: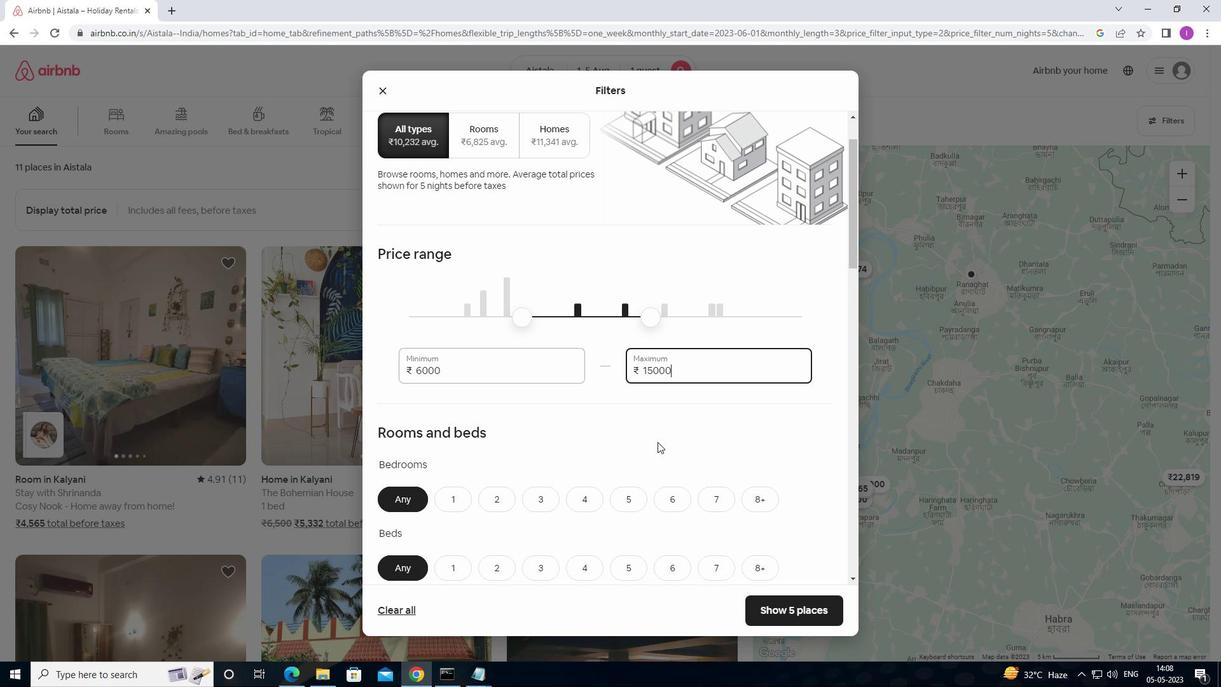 
Action: Mouse scrolled (658, 439) with delta (0, 0)
Screenshot: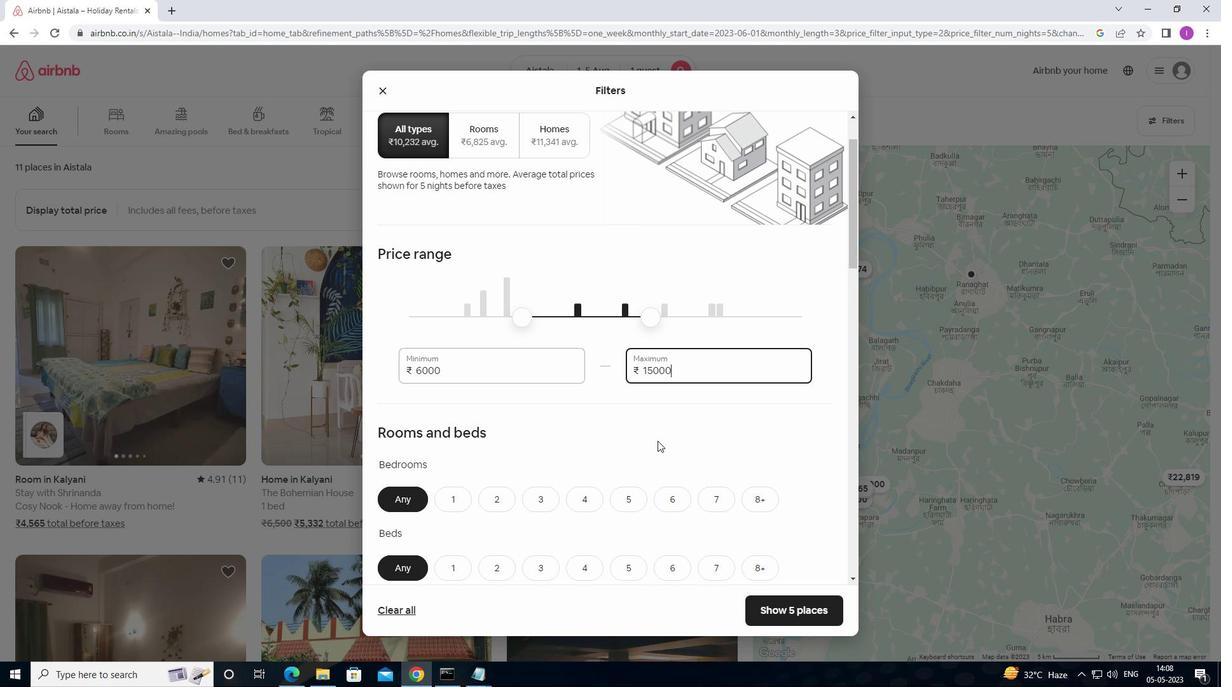 
Action: Mouse scrolled (658, 439) with delta (0, 0)
Screenshot: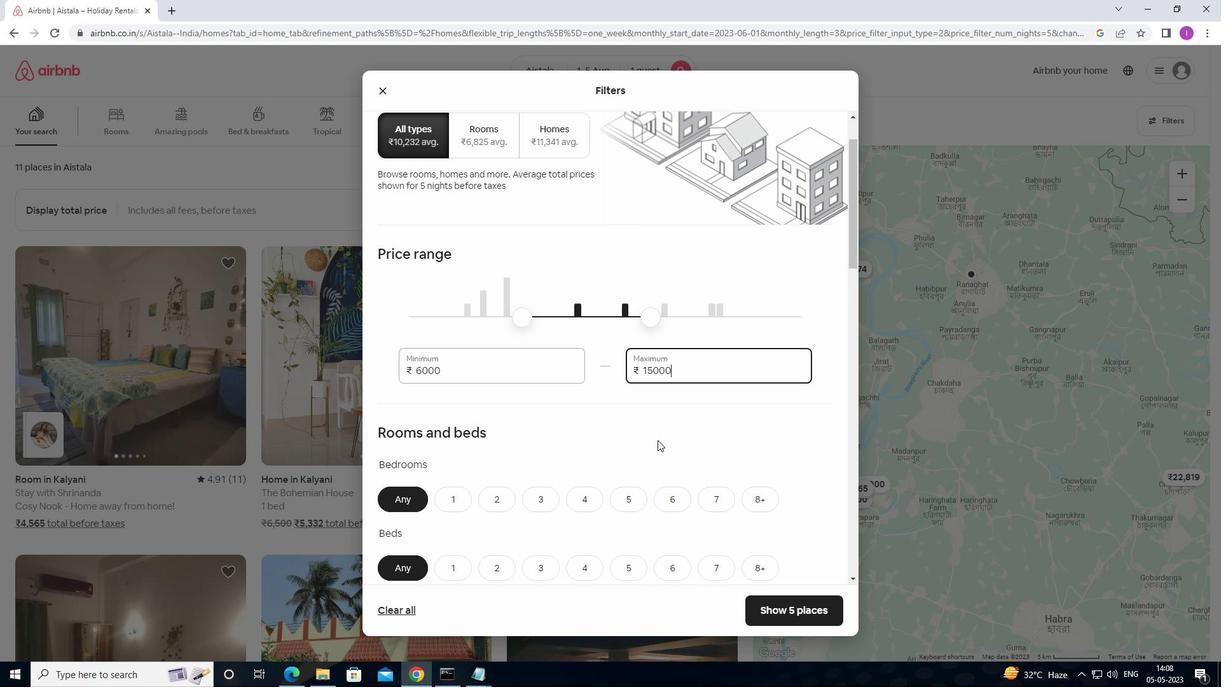 
Action: Mouse moved to (664, 427)
Screenshot: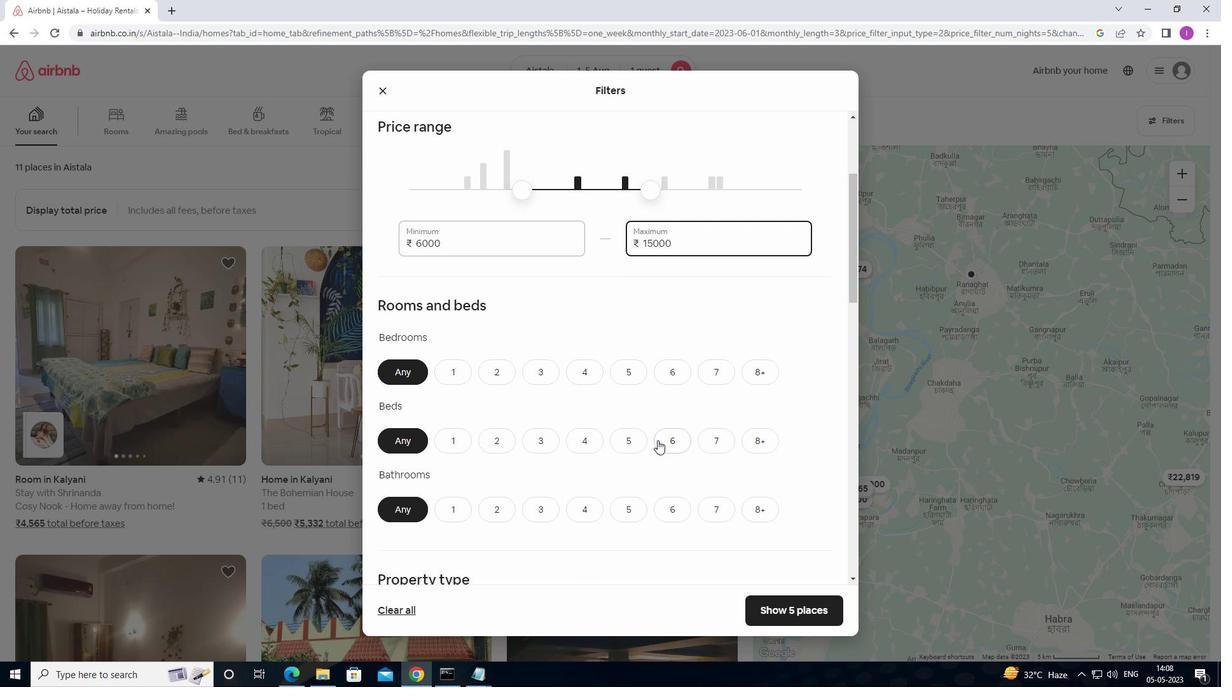 
Action: Mouse scrolled (664, 426) with delta (0, 0)
Screenshot: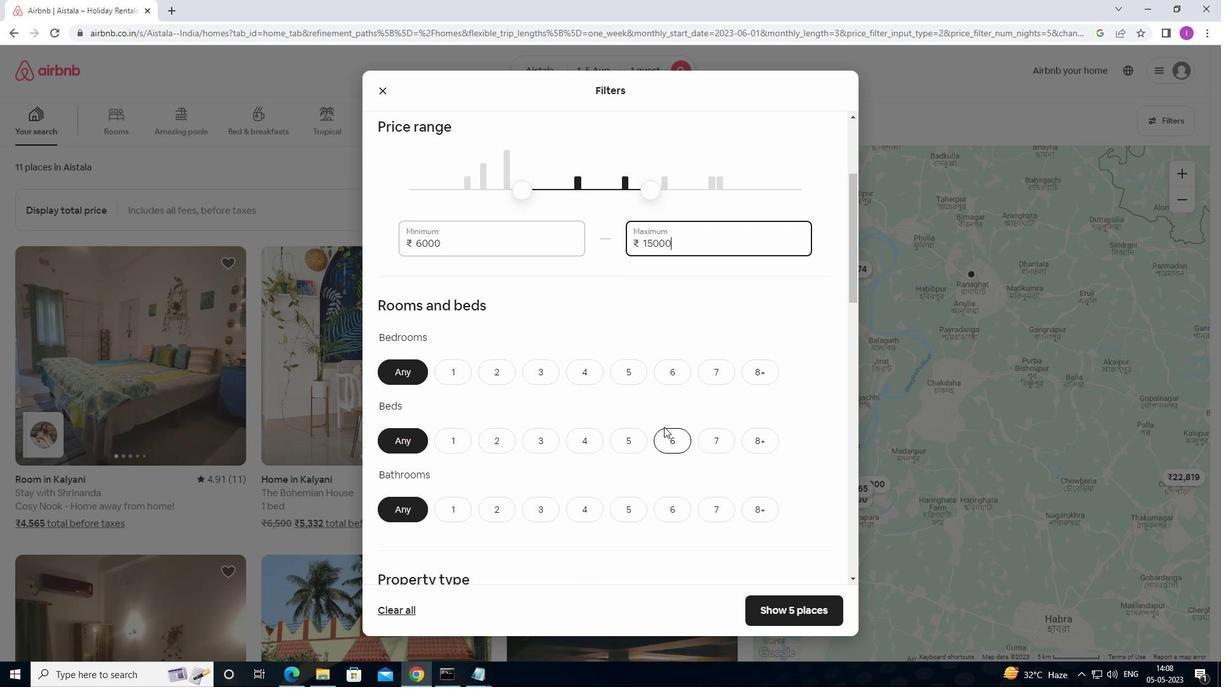 
Action: Mouse scrolled (664, 426) with delta (0, 0)
Screenshot: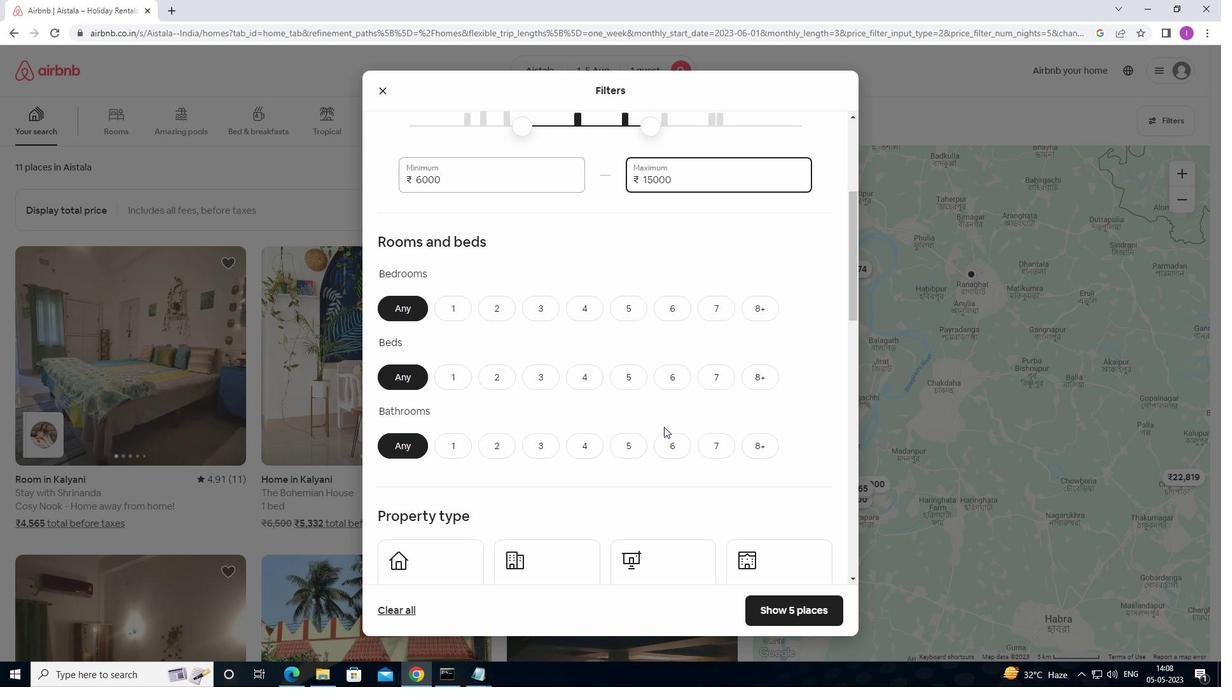 
Action: Mouse moved to (462, 243)
Screenshot: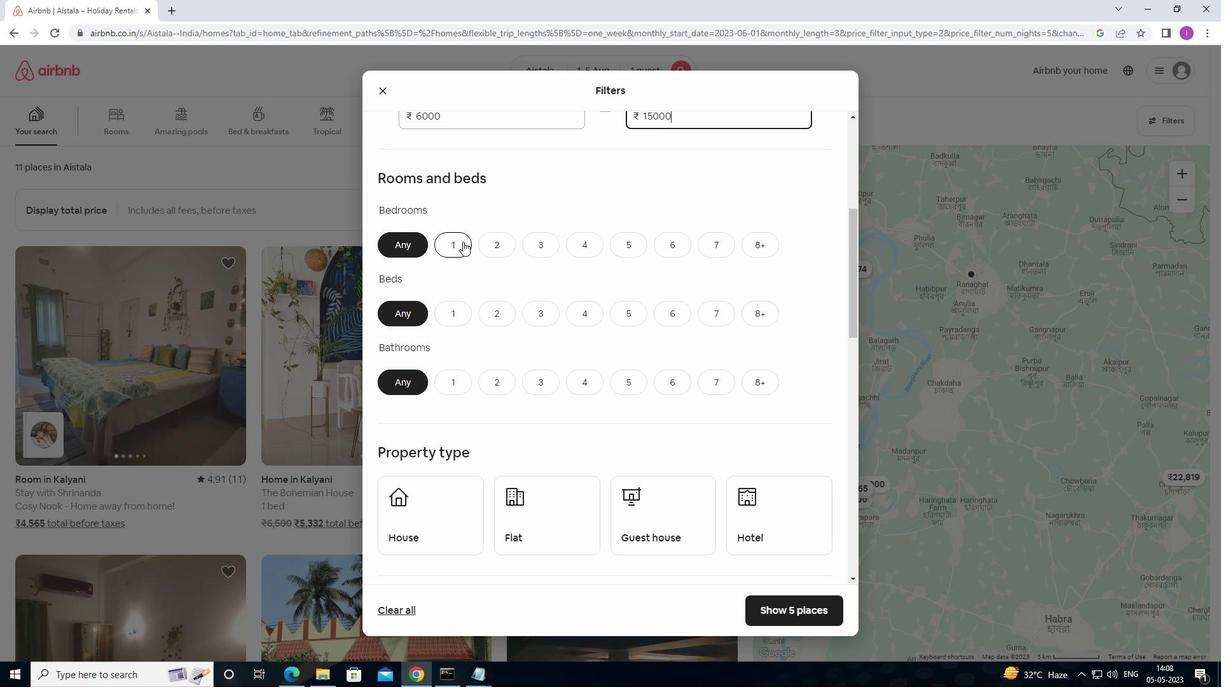 
Action: Mouse pressed left at (462, 243)
Screenshot: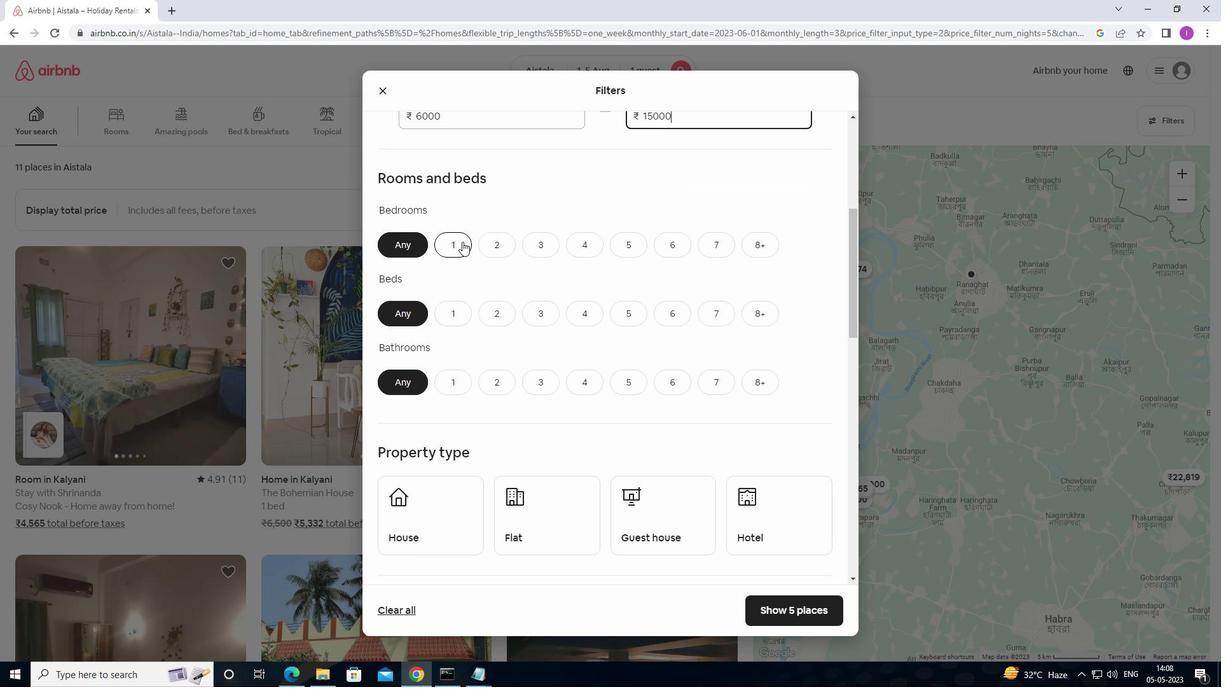 
Action: Mouse moved to (456, 315)
Screenshot: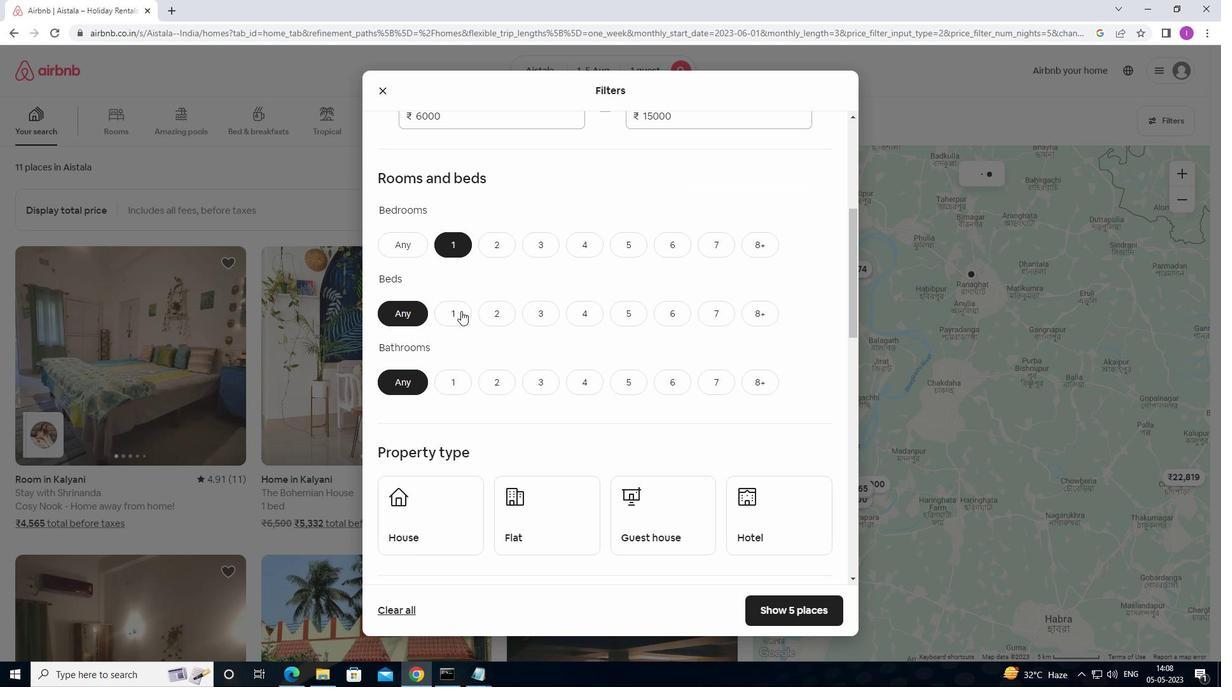 
Action: Mouse pressed left at (456, 315)
Screenshot: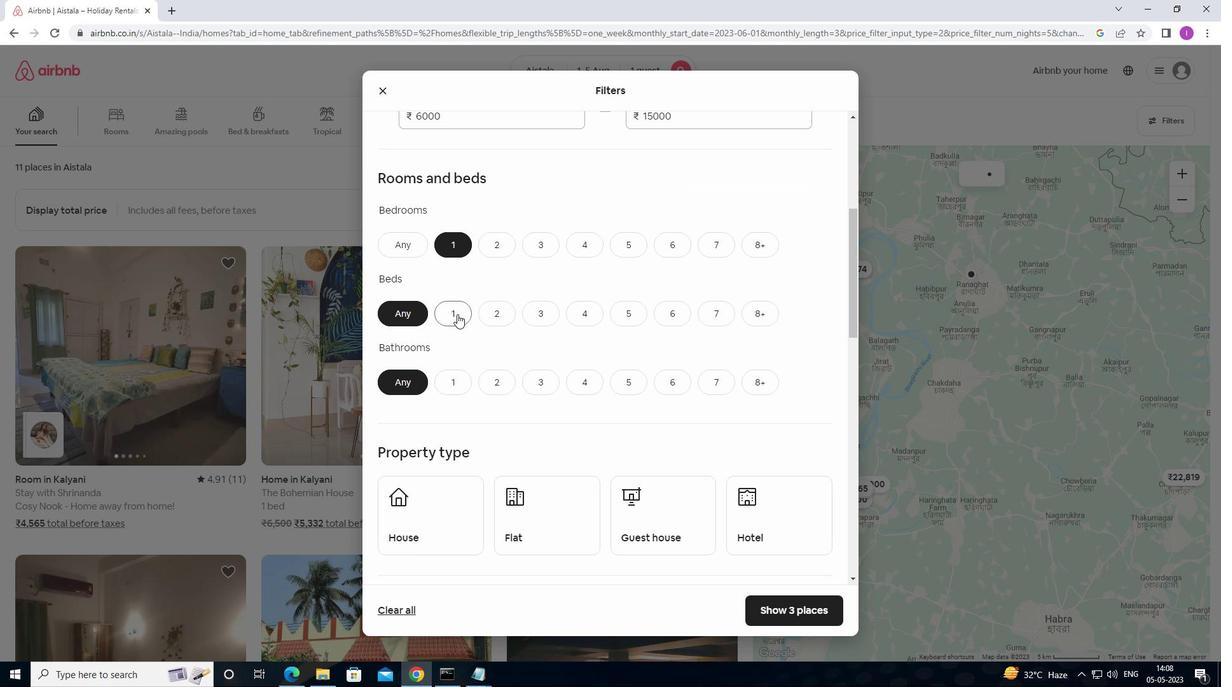 
Action: Mouse moved to (450, 379)
Screenshot: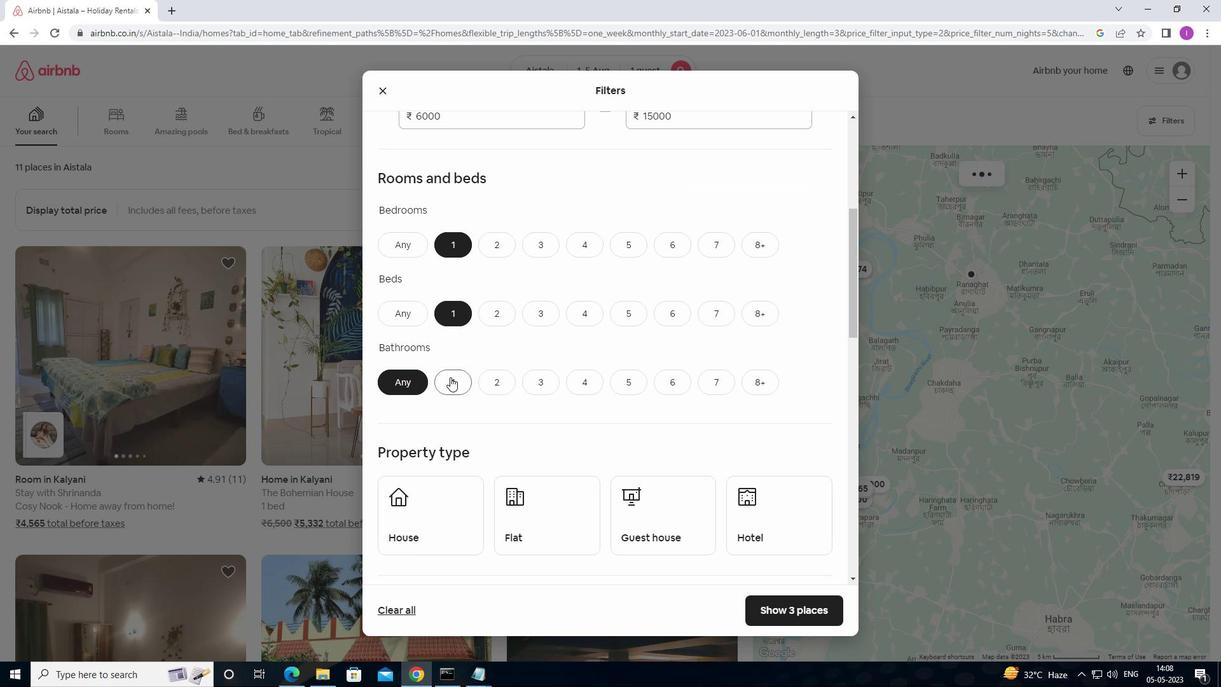 
Action: Mouse pressed left at (450, 379)
Screenshot: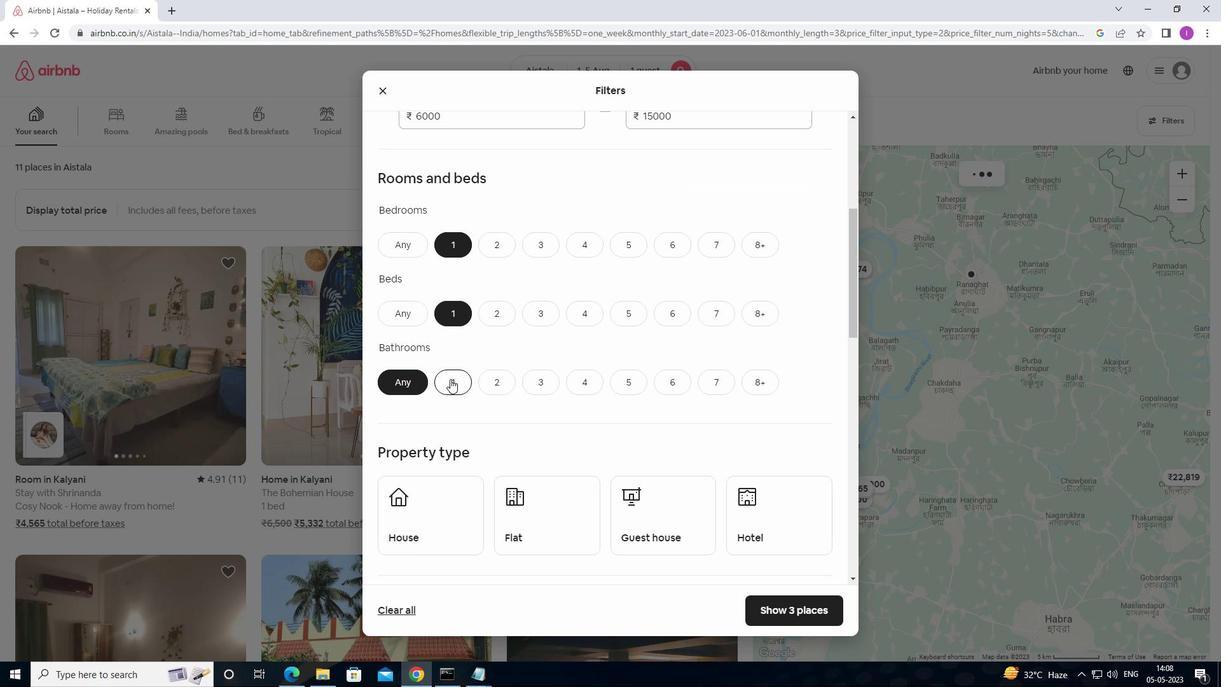 
Action: Mouse moved to (481, 415)
Screenshot: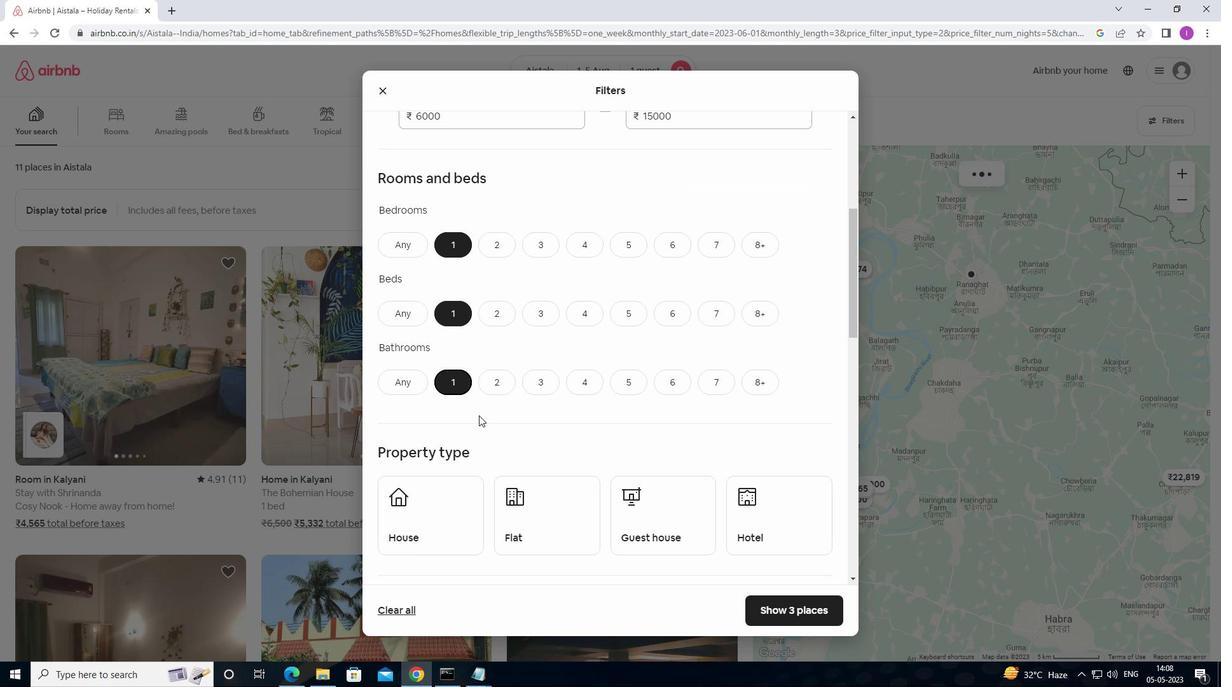 
Action: Mouse scrolled (481, 414) with delta (0, 0)
Screenshot: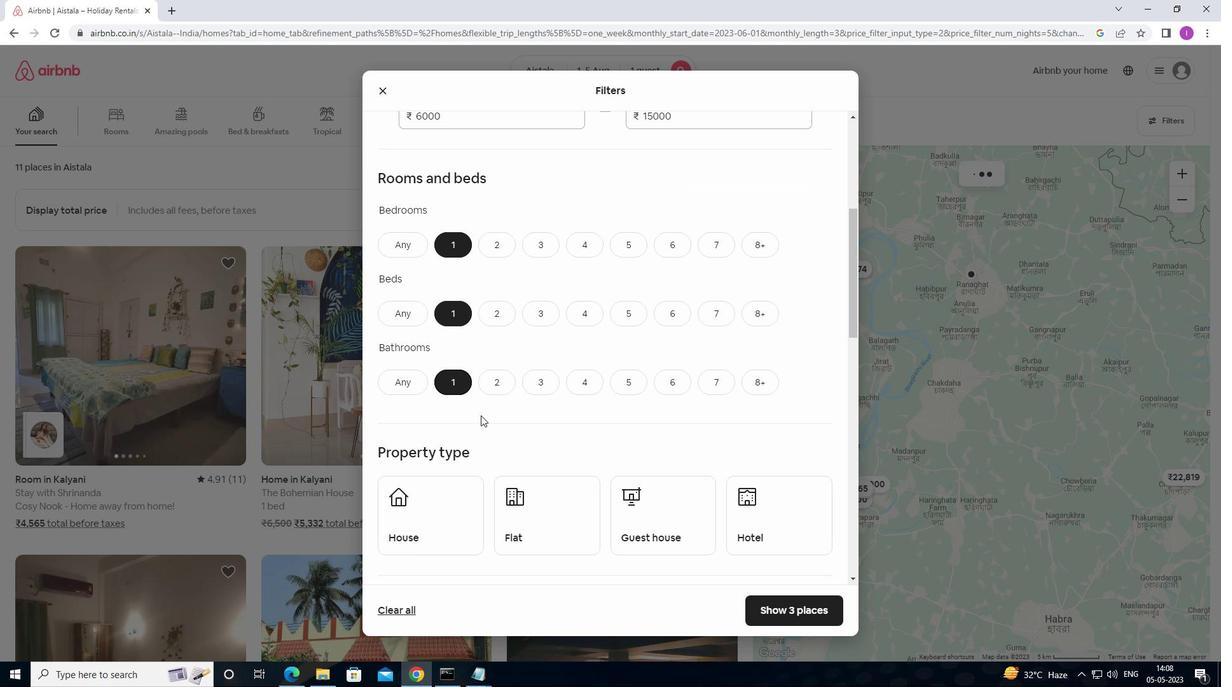 
Action: Mouse scrolled (481, 414) with delta (0, 0)
Screenshot: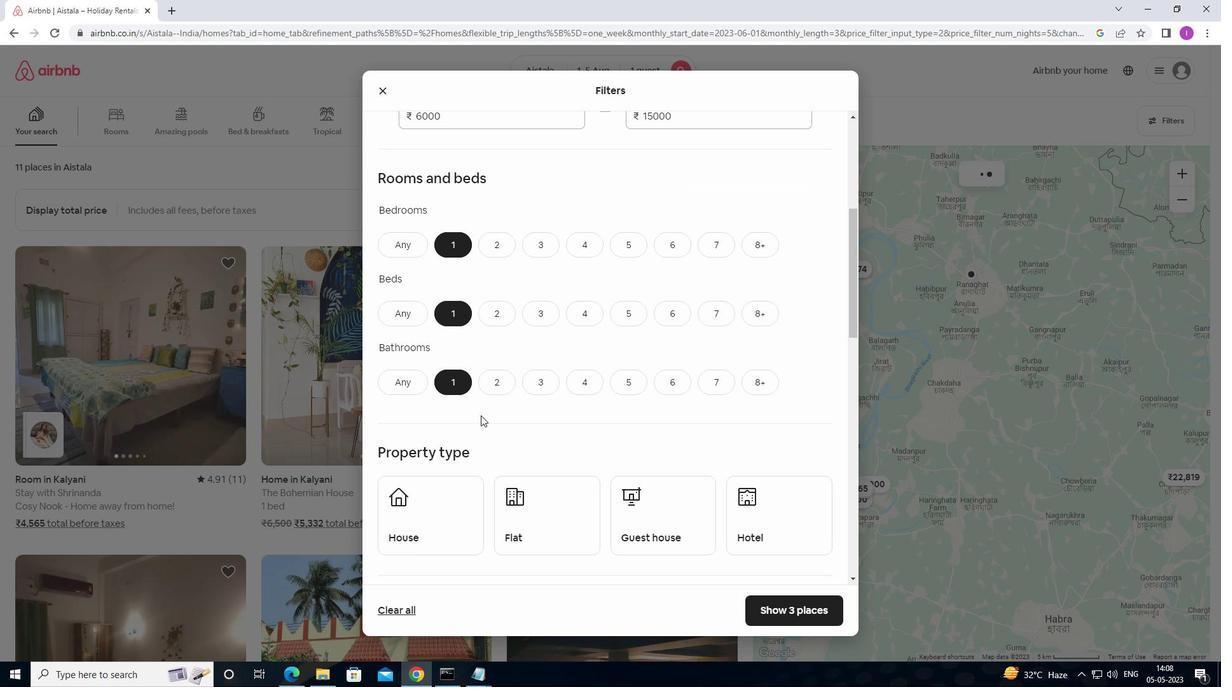 
Action: Mouse moved to (482, 397)
Screenshot: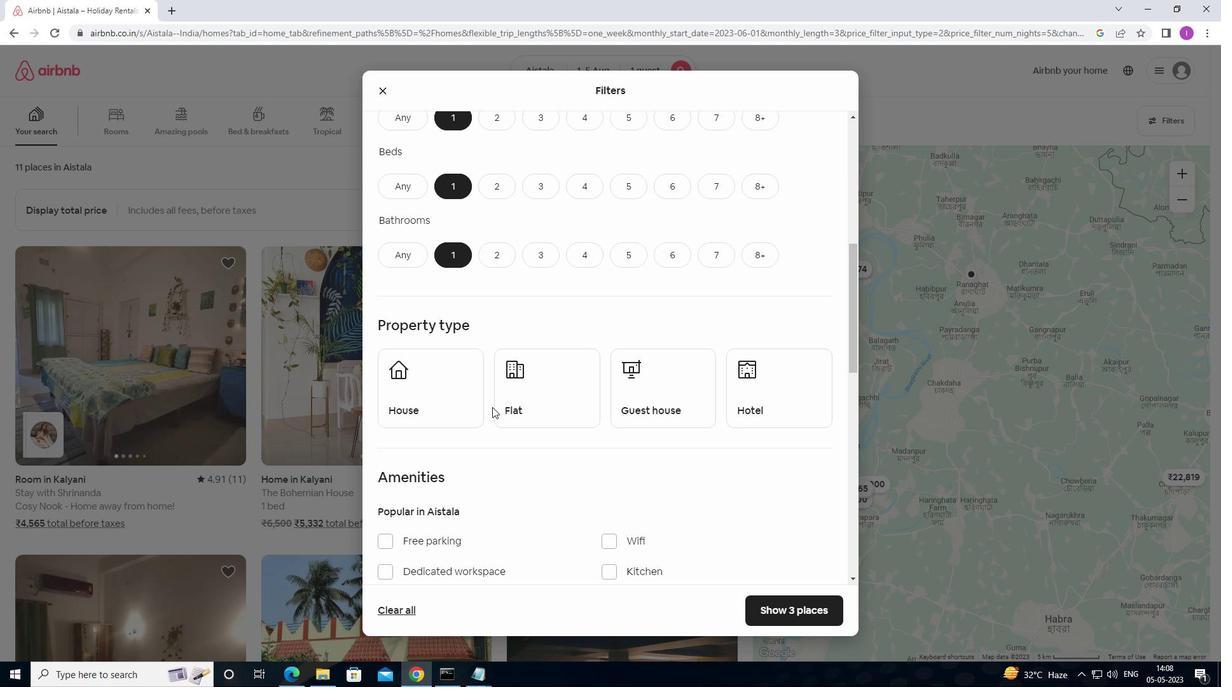 
Action: Mouse pressed left at (482, 397)
Screenshot: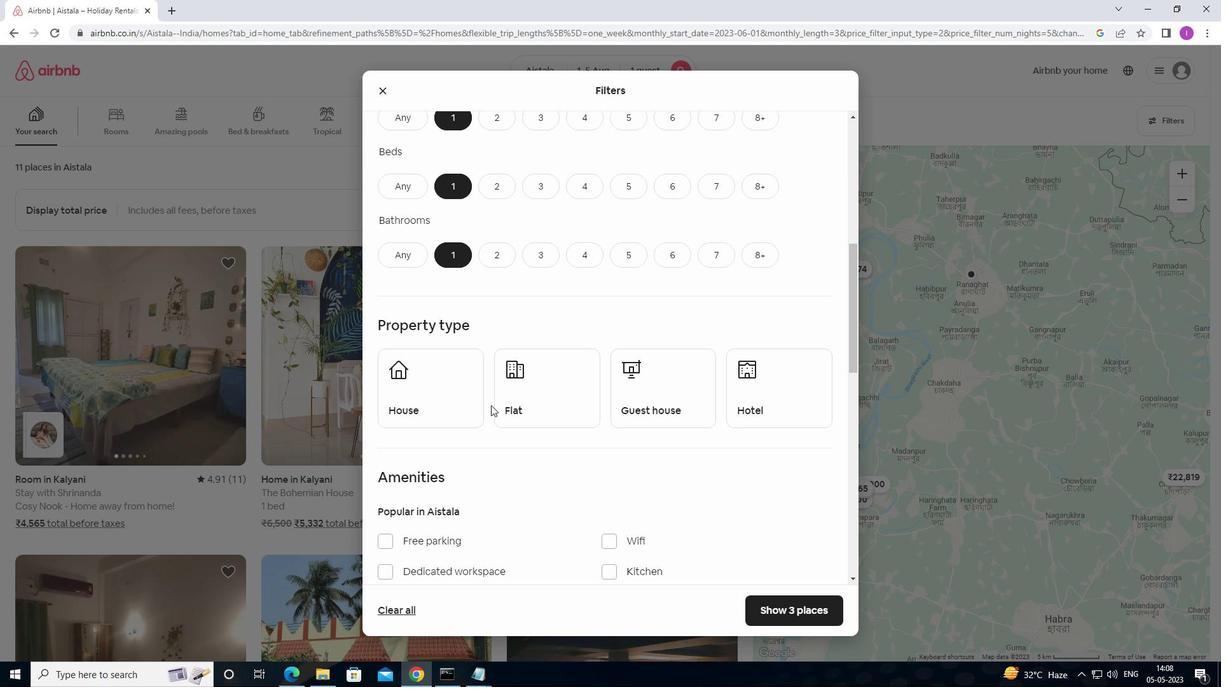 
Action: Mouse moved to (522, 406)
Screenshot: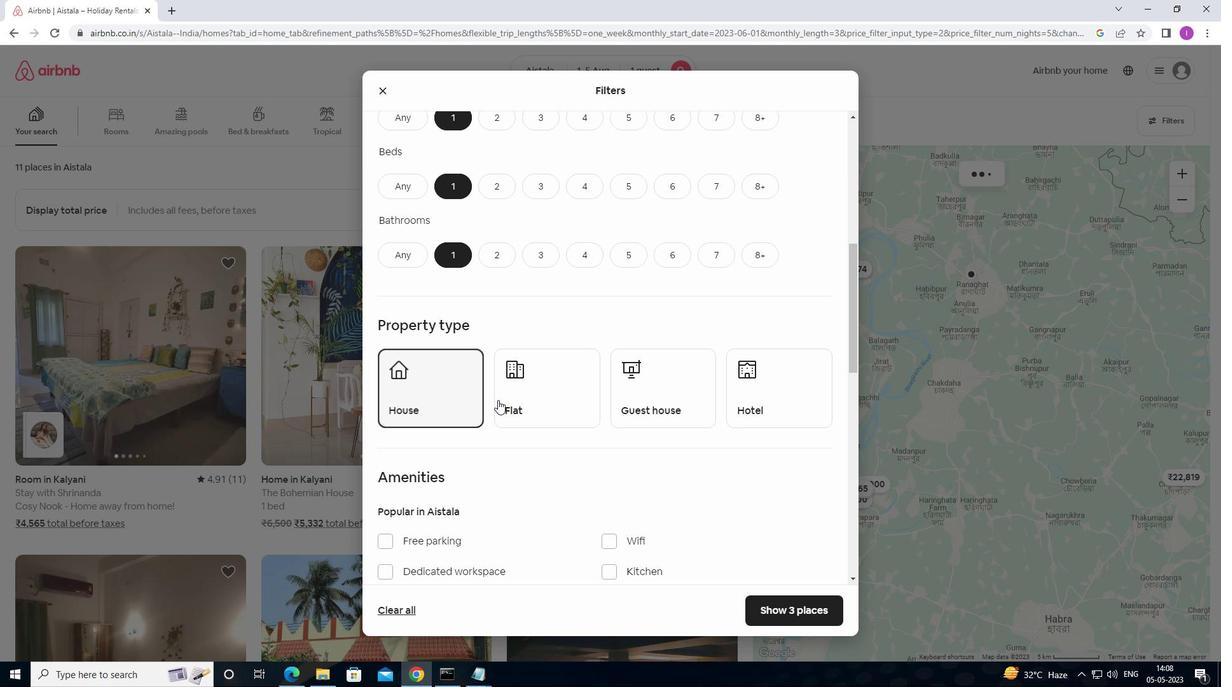 
Action: Mouse pressed left at (522, 406)
Screenshot: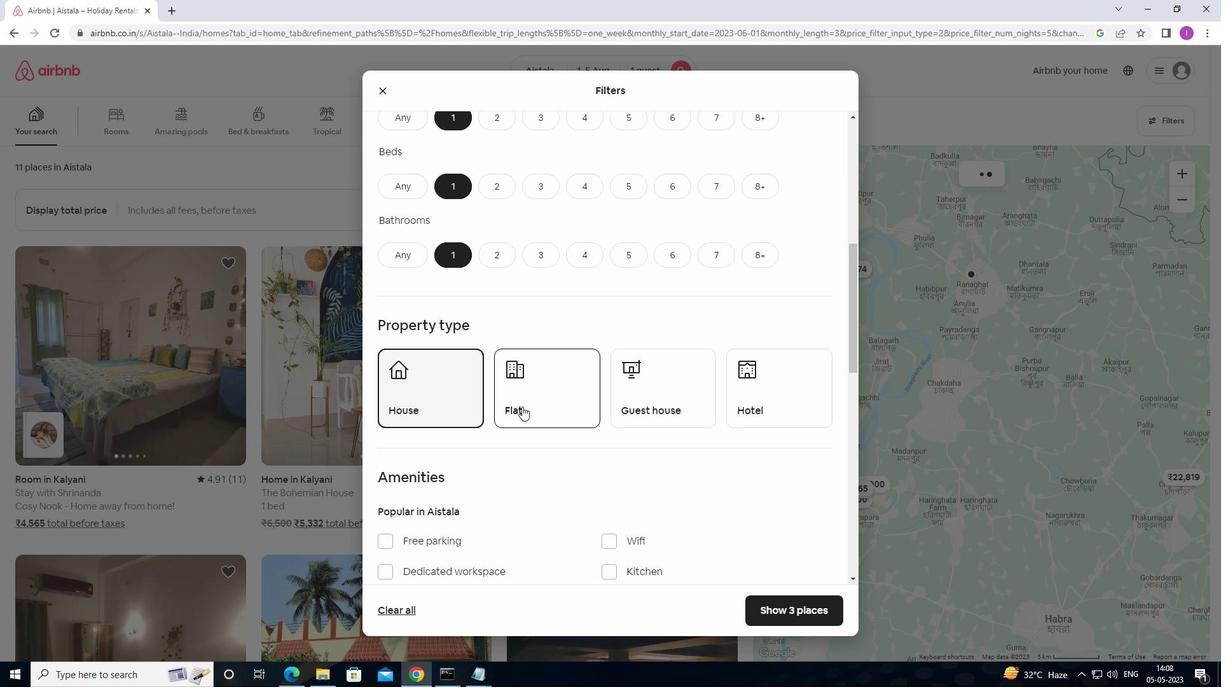 
Action: Mouse moved to (693, 397)
Screenshot: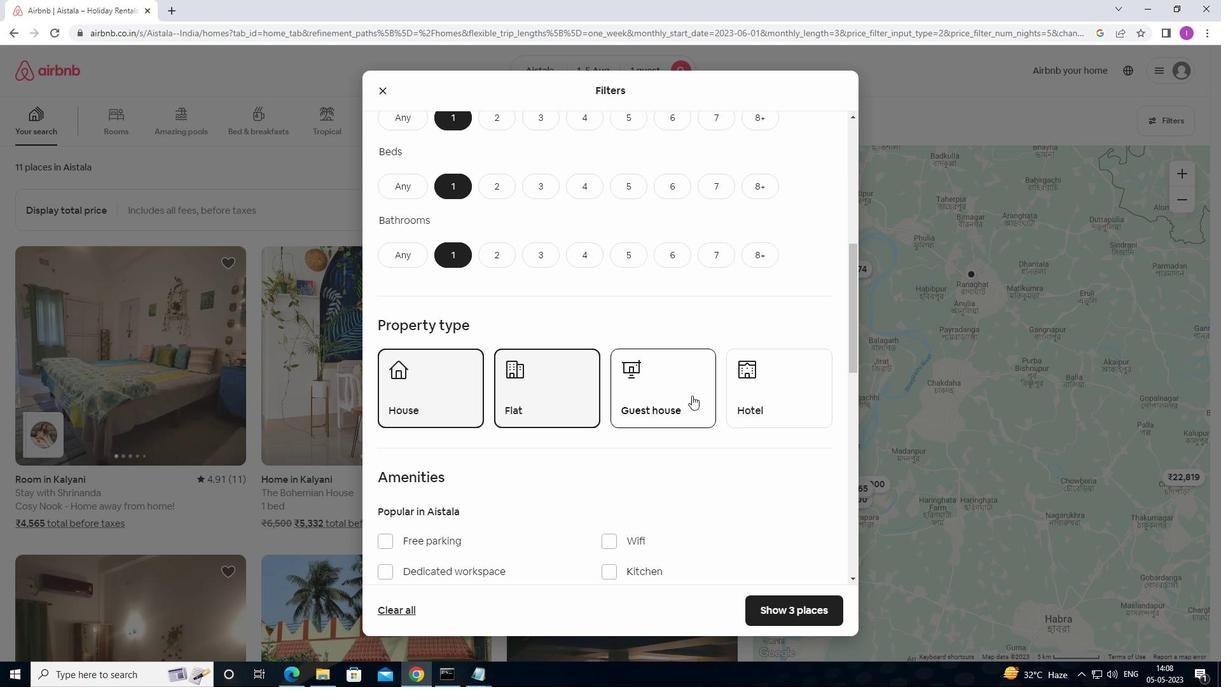 
Action: Mouse pressed left at (693, 397)
Screenshot: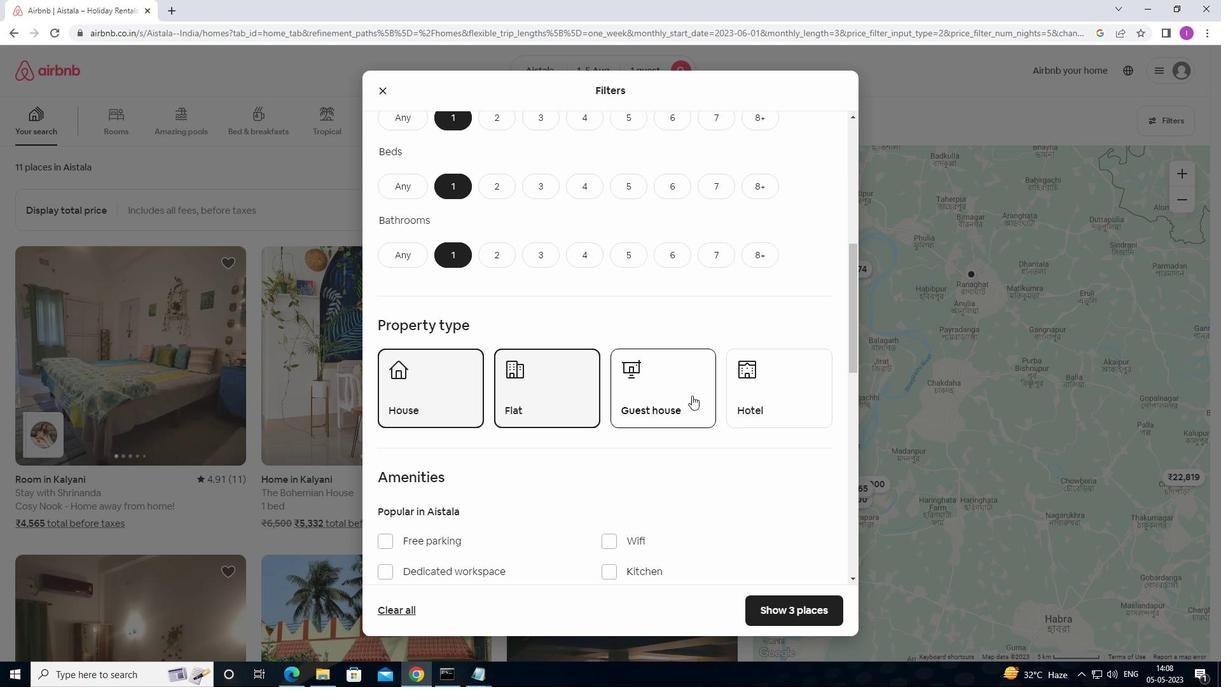 
Action: Mouse moved to (670, 465)
Screenshot: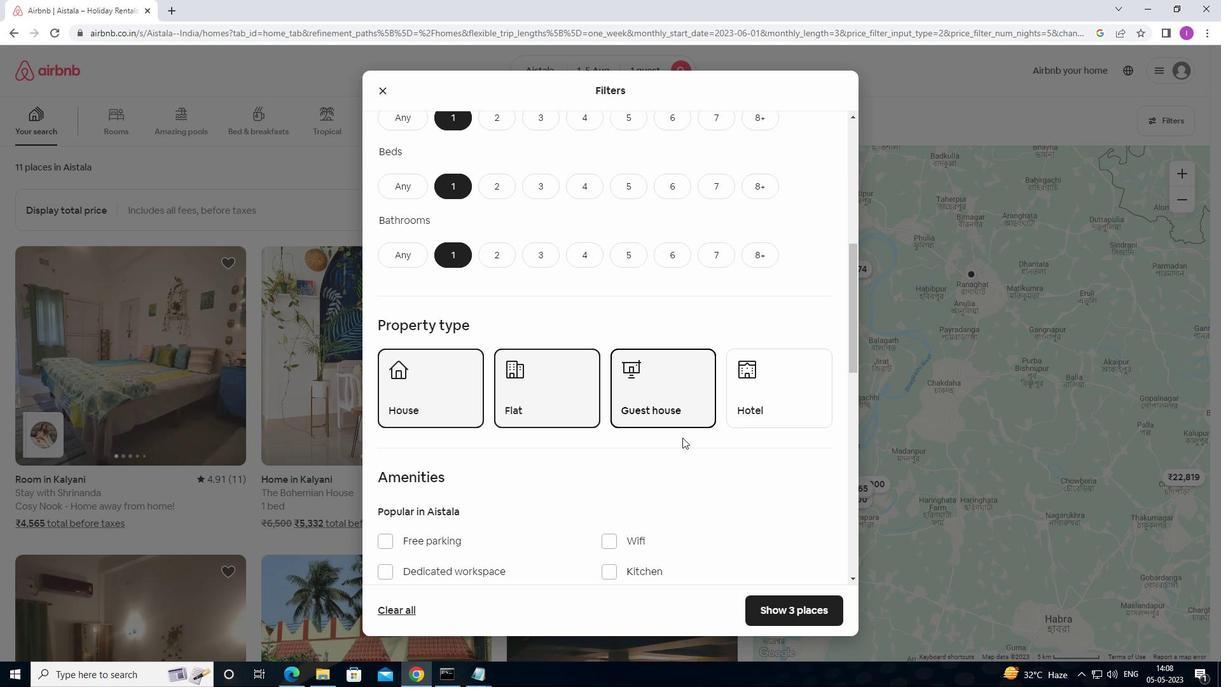 
Action: Mouse scrolled (670, 464) with delta (0, 0)
Screenshot: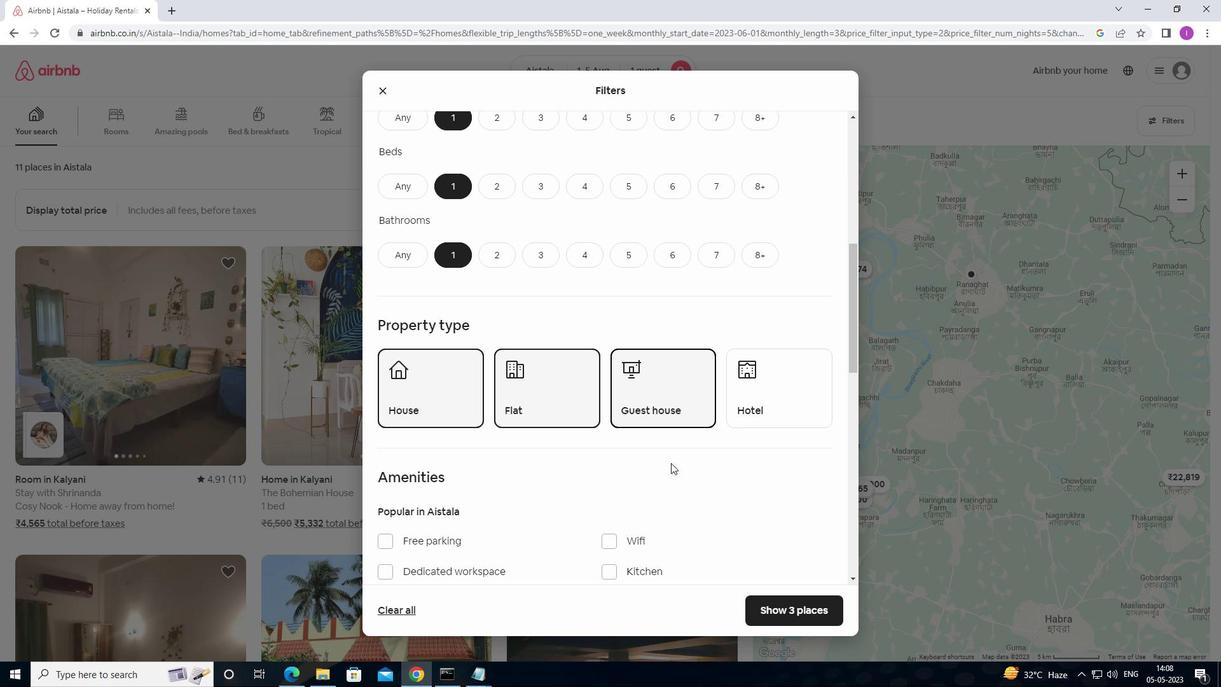 
Action: Mouse moved to (670, 465)
Screenshot: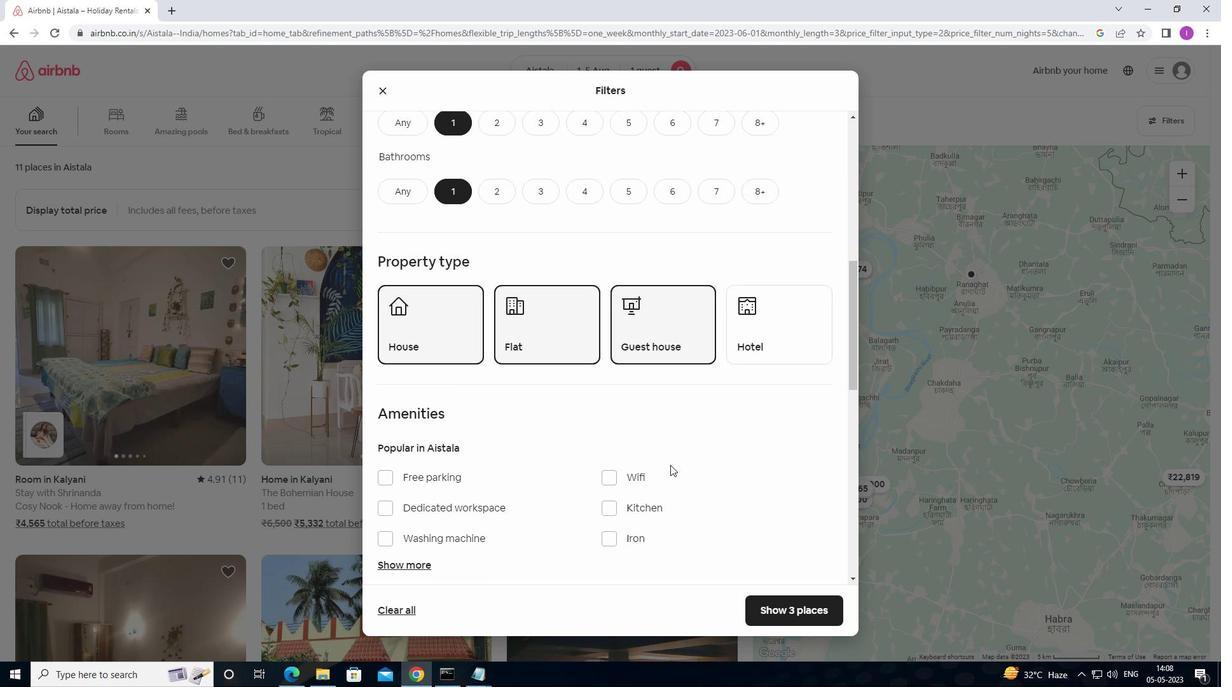 
Action: Mouse scrolled (670, 464) with delta (0, 0)
Screenshot: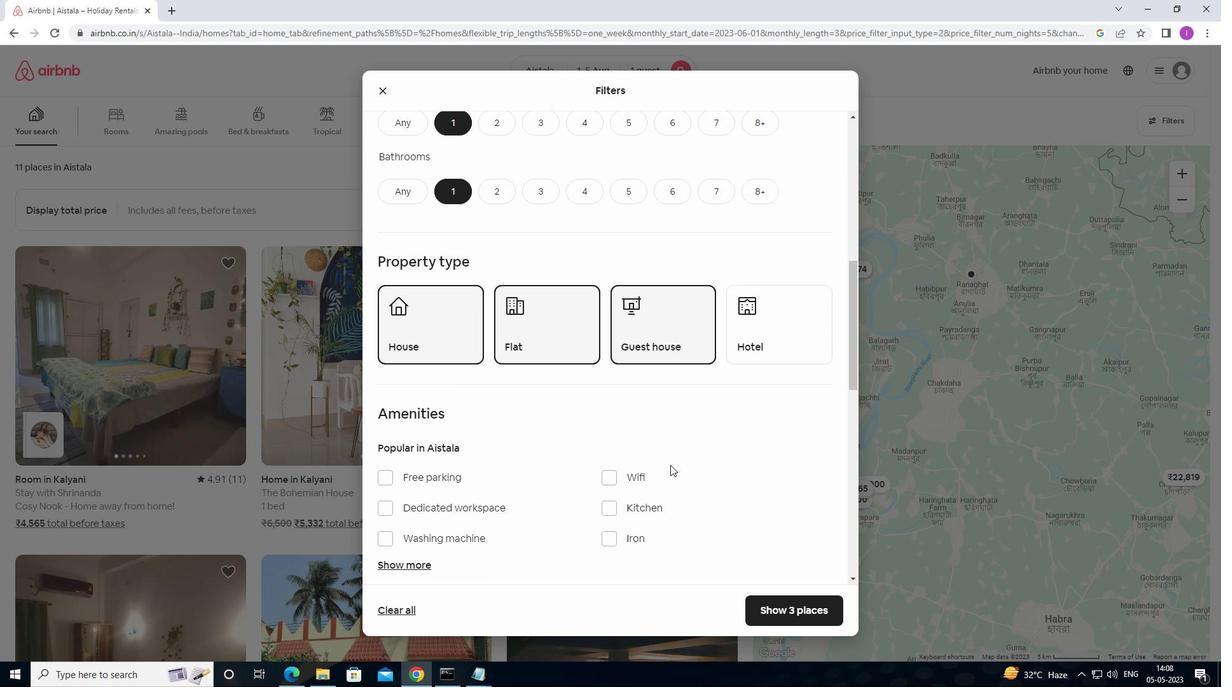 
Action: Mouse scrolled (670, 464) with delta (0, 0)
Screenshot: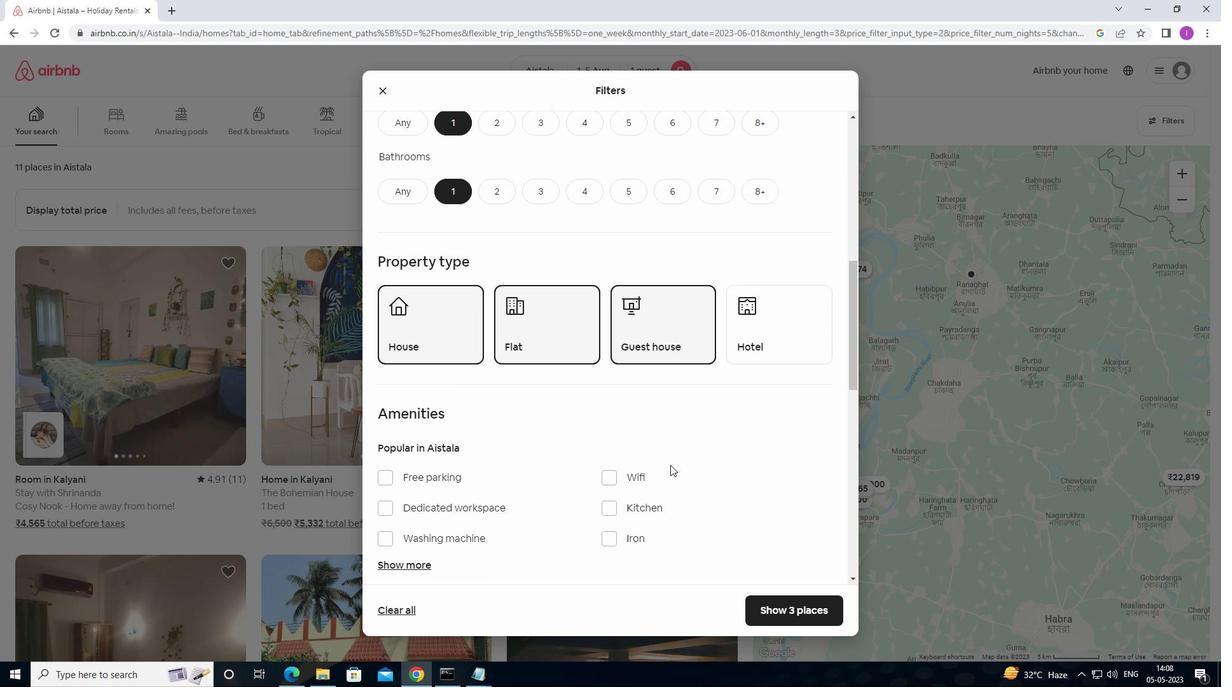 
Action: Mouse moved to (616, 353)
Screenshot: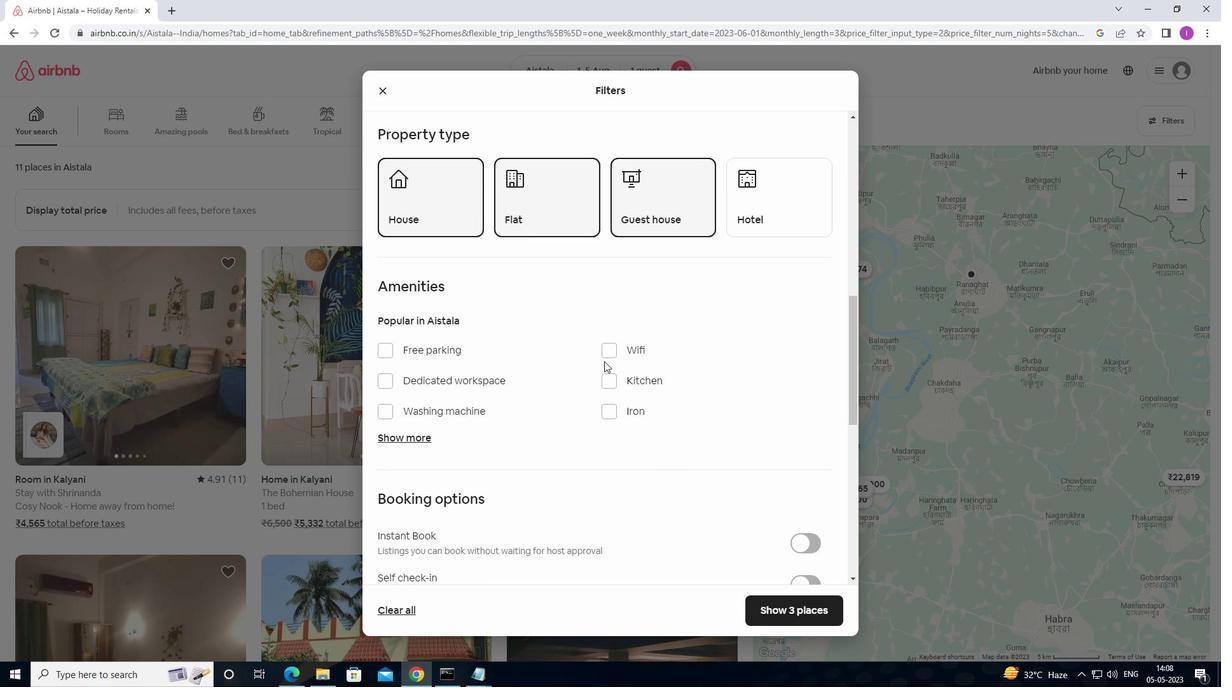 
Action: Mouse pressed left at (616, 353)
Screenshot: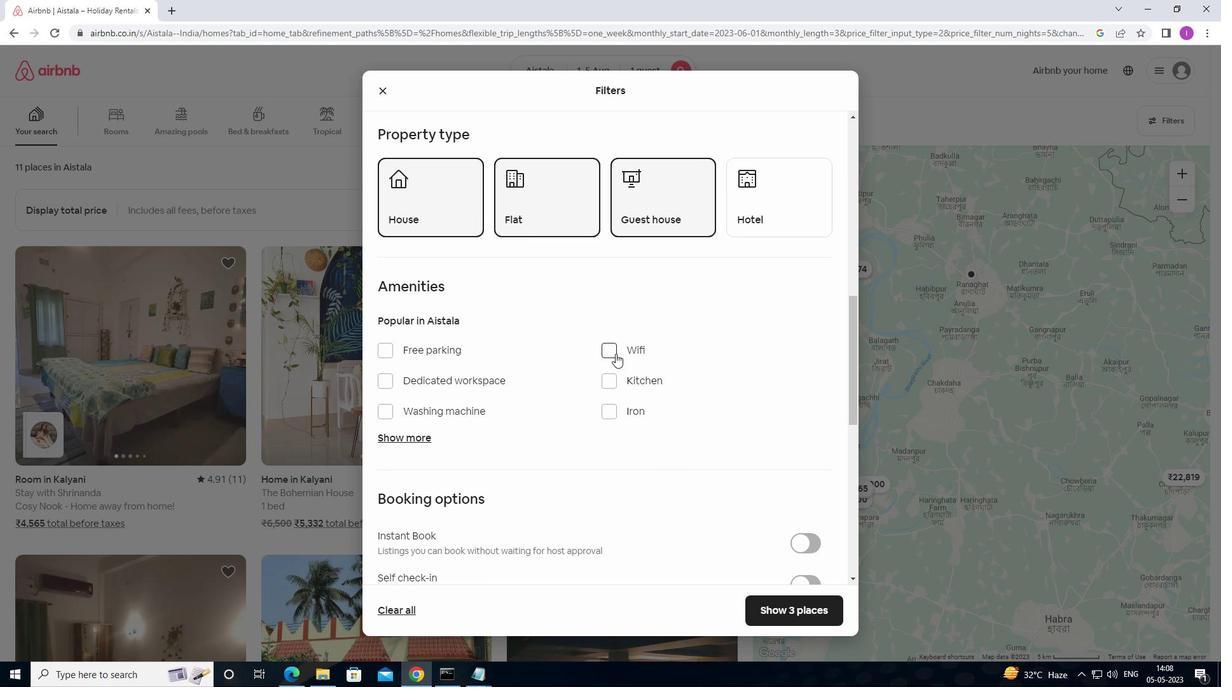
Action: Mouse moved to (483, 424)
Screenshot: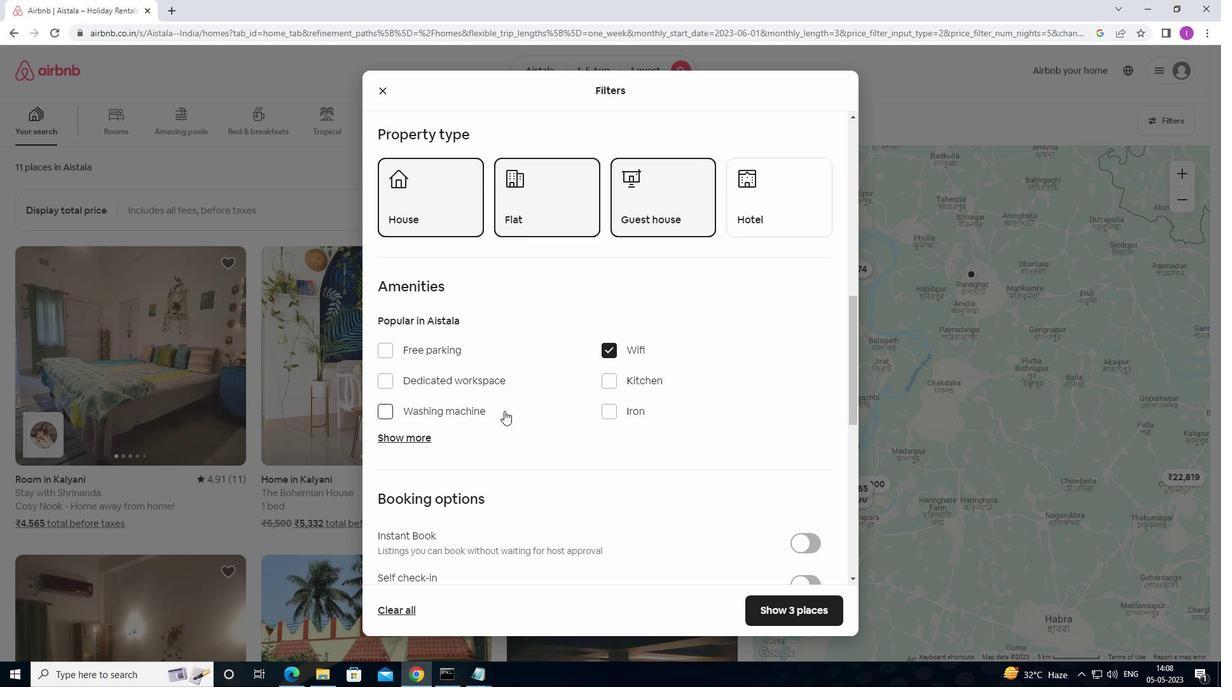 
Action: Mouse scrolled (483, 423) with delta (0, 0)
Screenshot: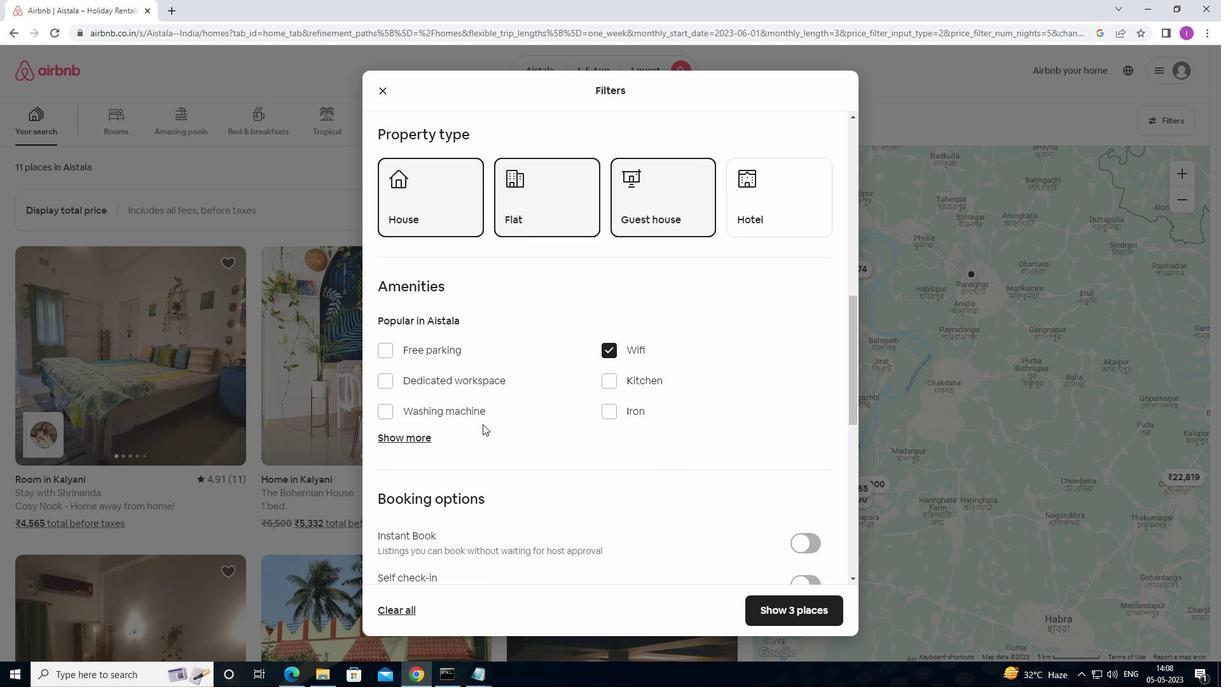 
Action: Mouse scrolled (483, 423) with delta (0, 0)
Screenshot: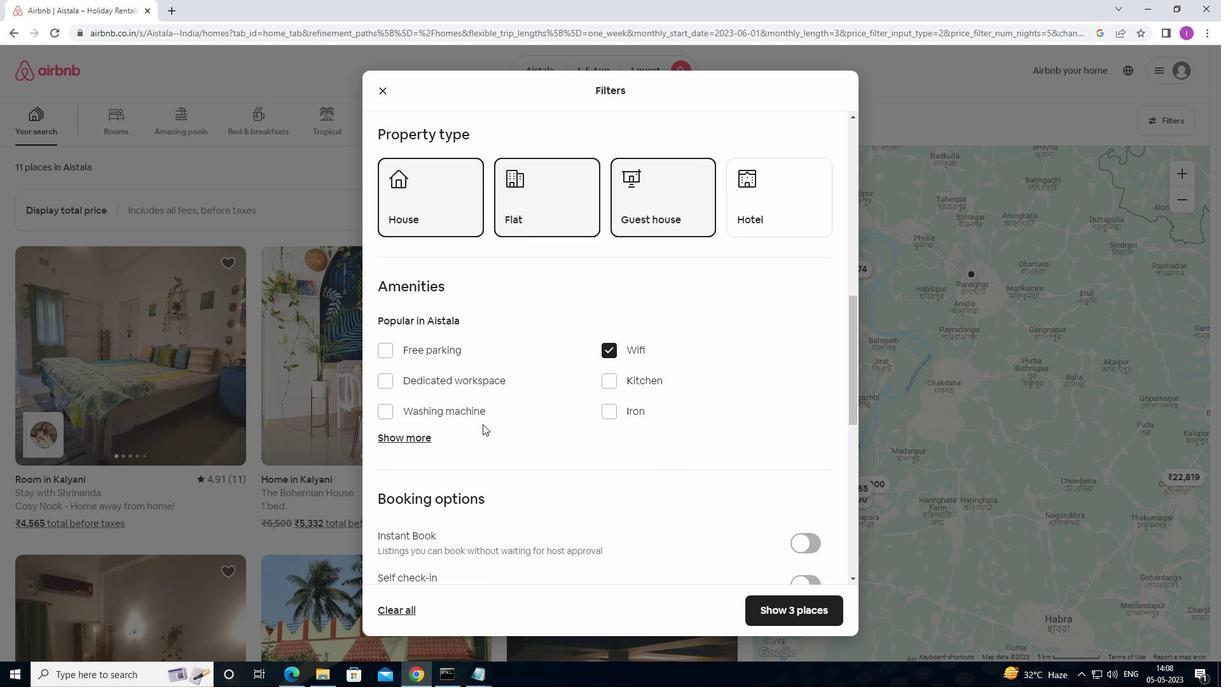 
Action: Mouse moved to (383, 283)
Screenshot: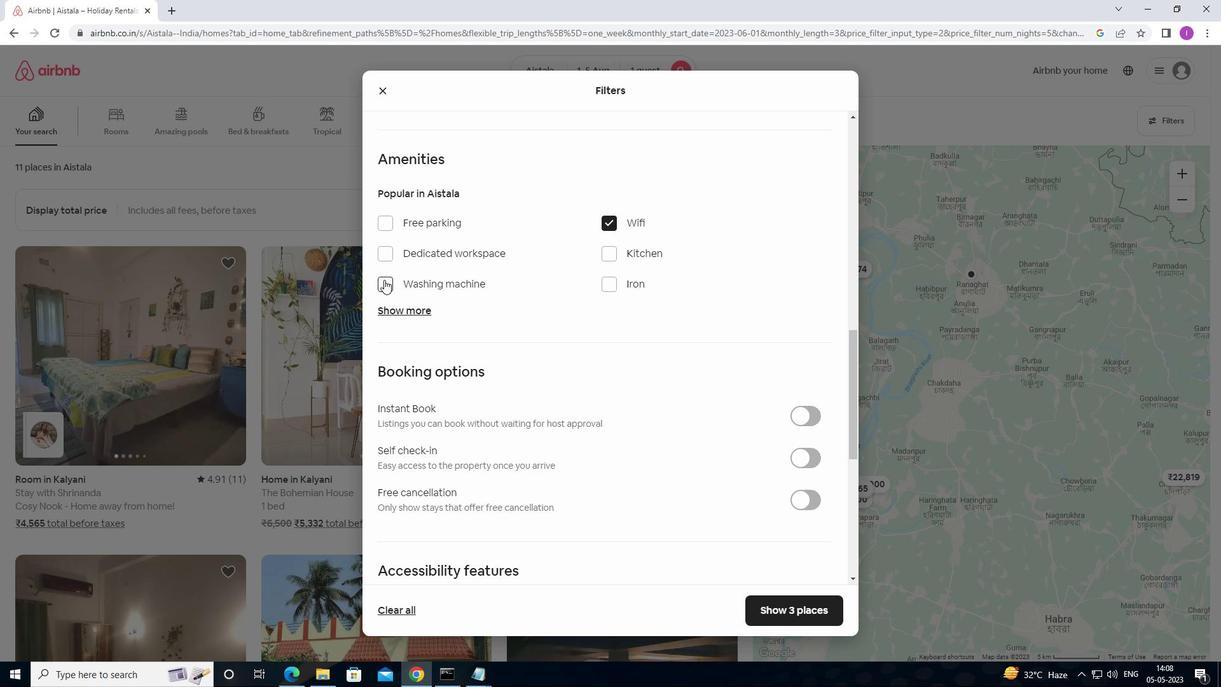 
Action: Mouse pressed left at (383, 283)
Screenshot: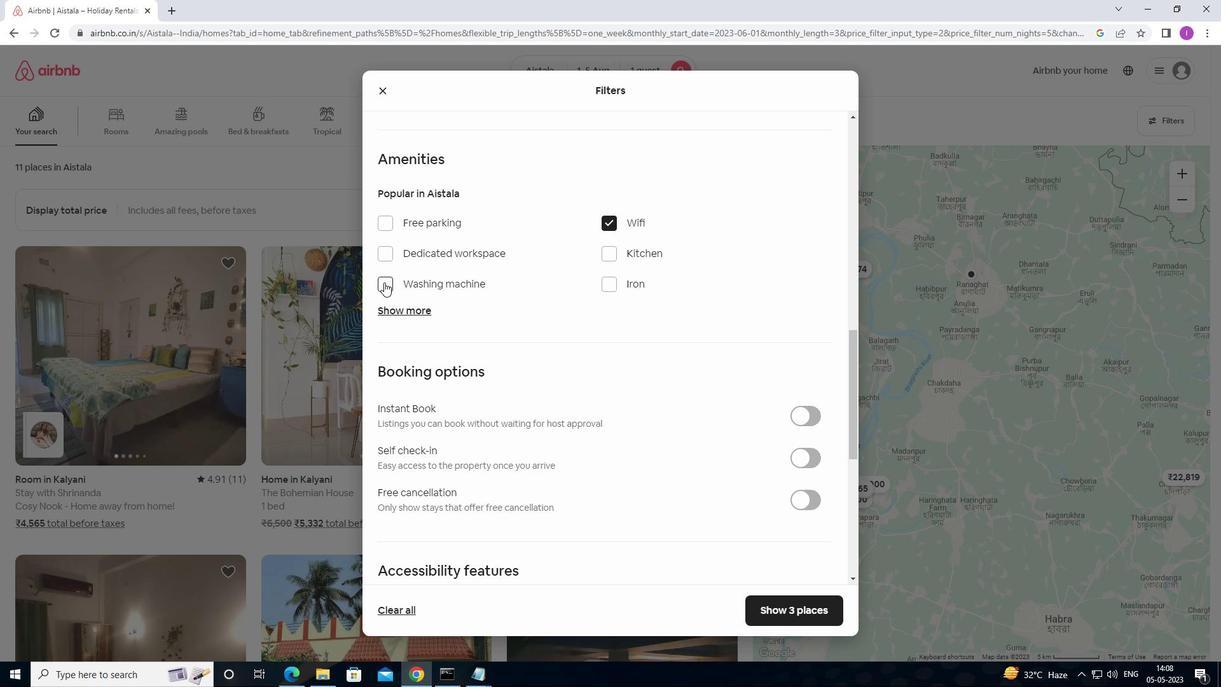 
Action: Mouse moved to (472, 325)
Screenshot: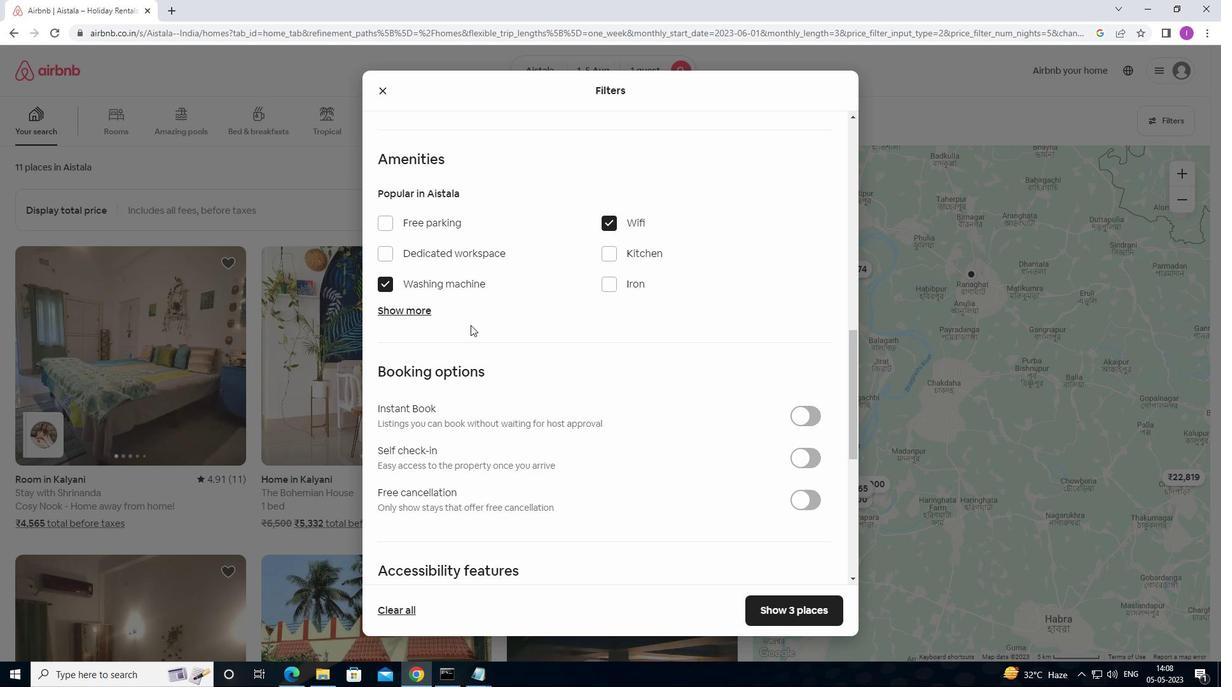 
Action: Mouse scrolled (472, 324) with delta (0, 0)
Screenshot: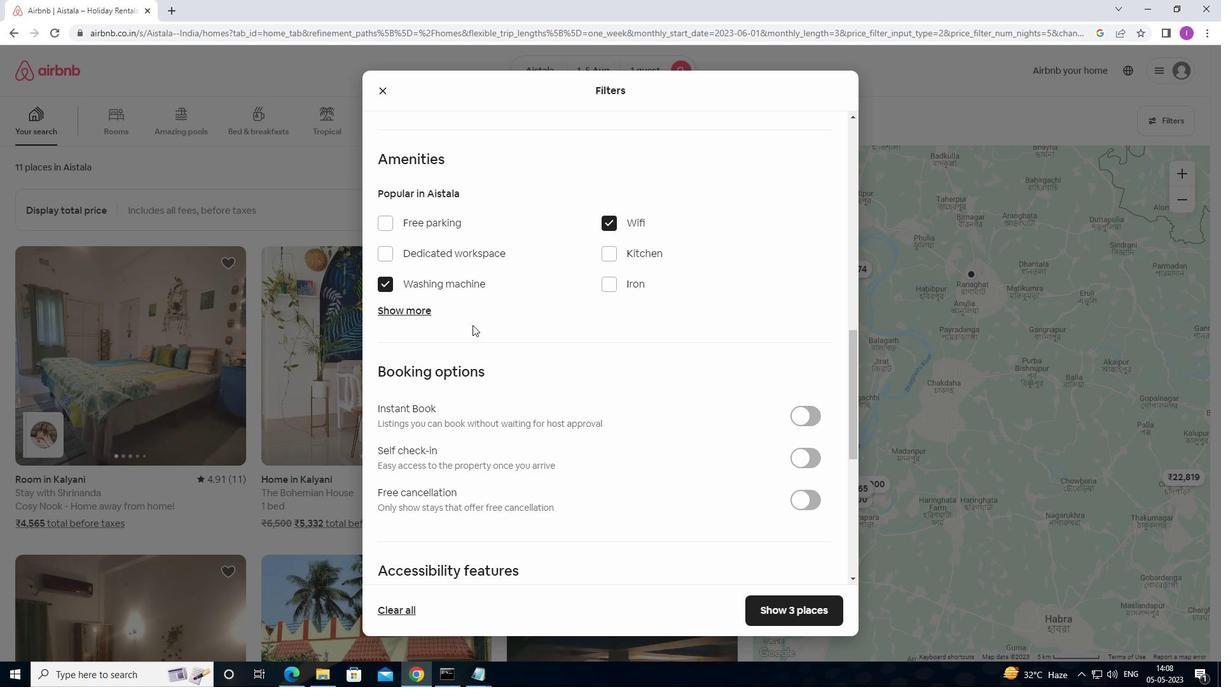
Action: Mouse scrolled (472, 324) with delta (0, 0)
Screenshot: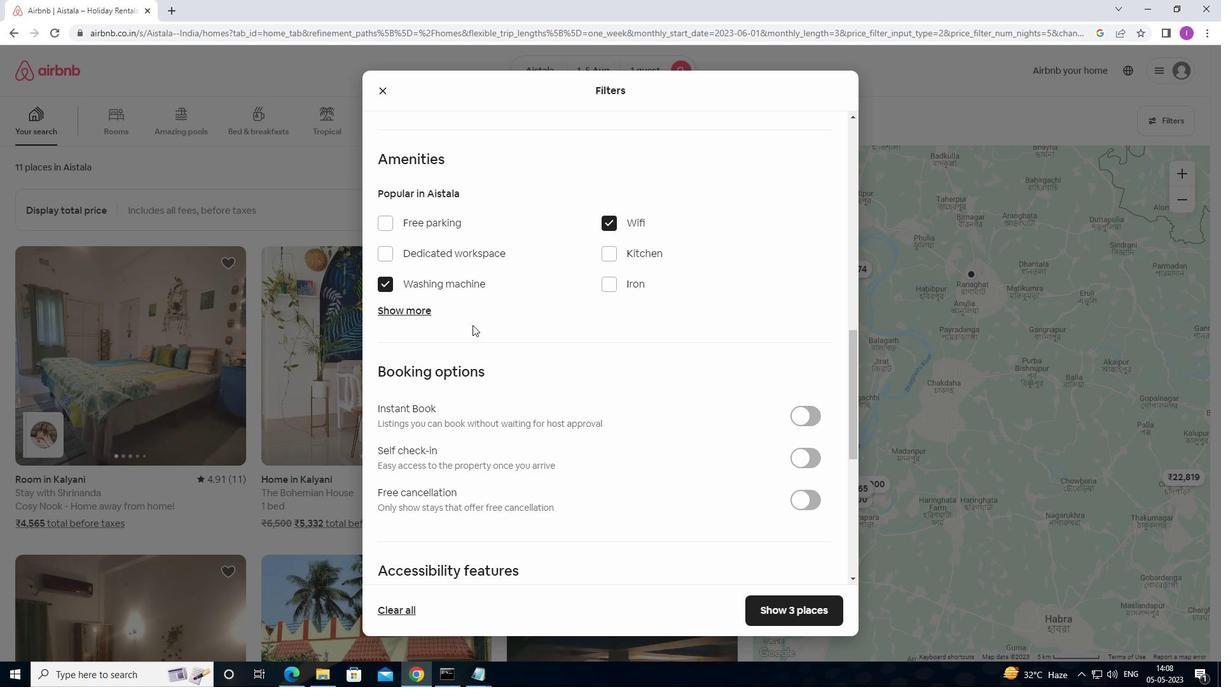 
Action: Mouse moved to (814, 328)
Screenshot: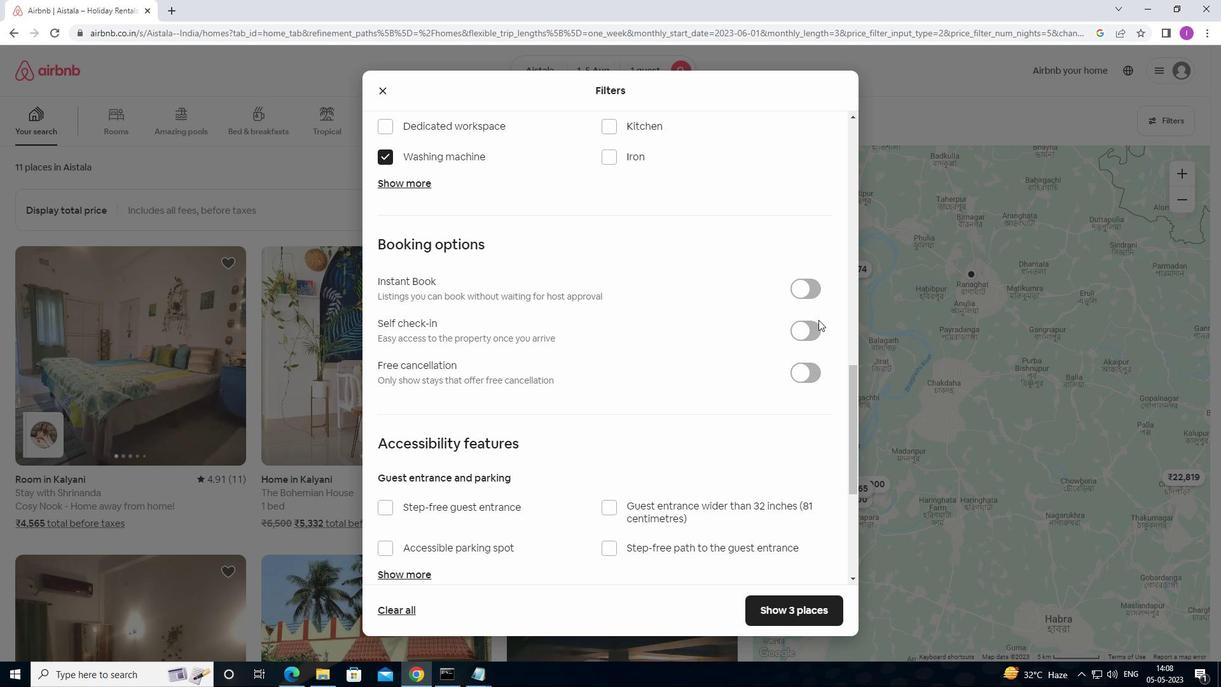 
Action: Mouse pressed left at (814, 328)
Screenshot: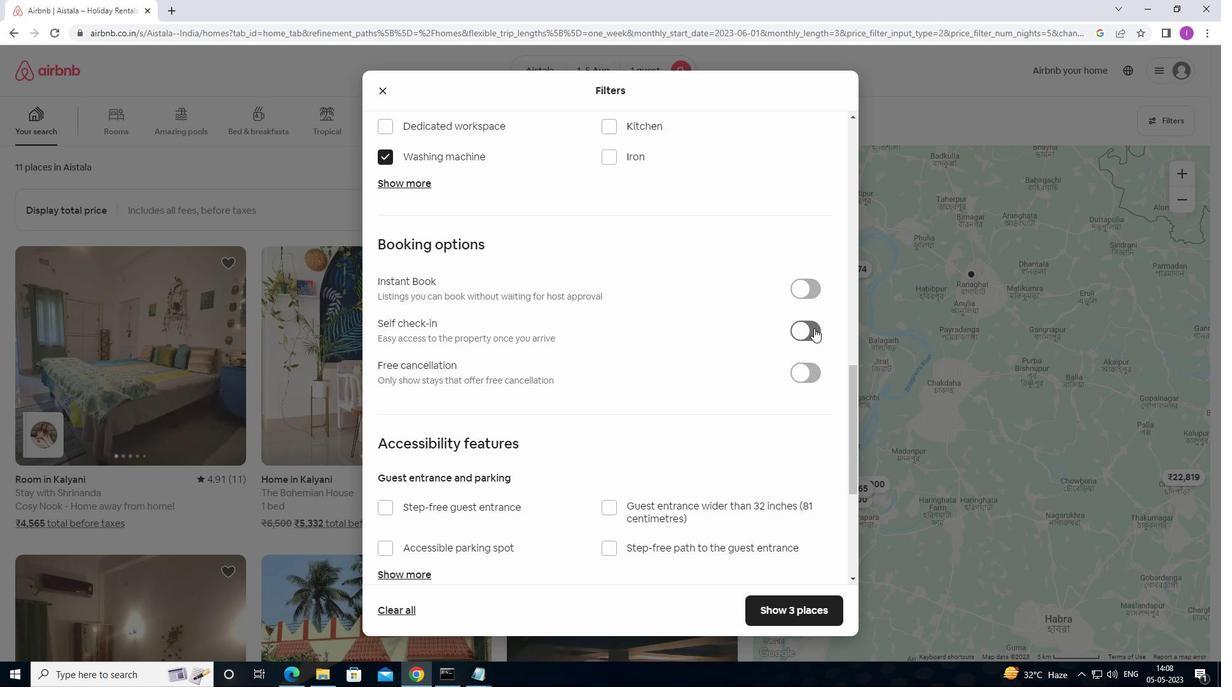 
Action: Mouse moved to (752, 340)
Screenshot: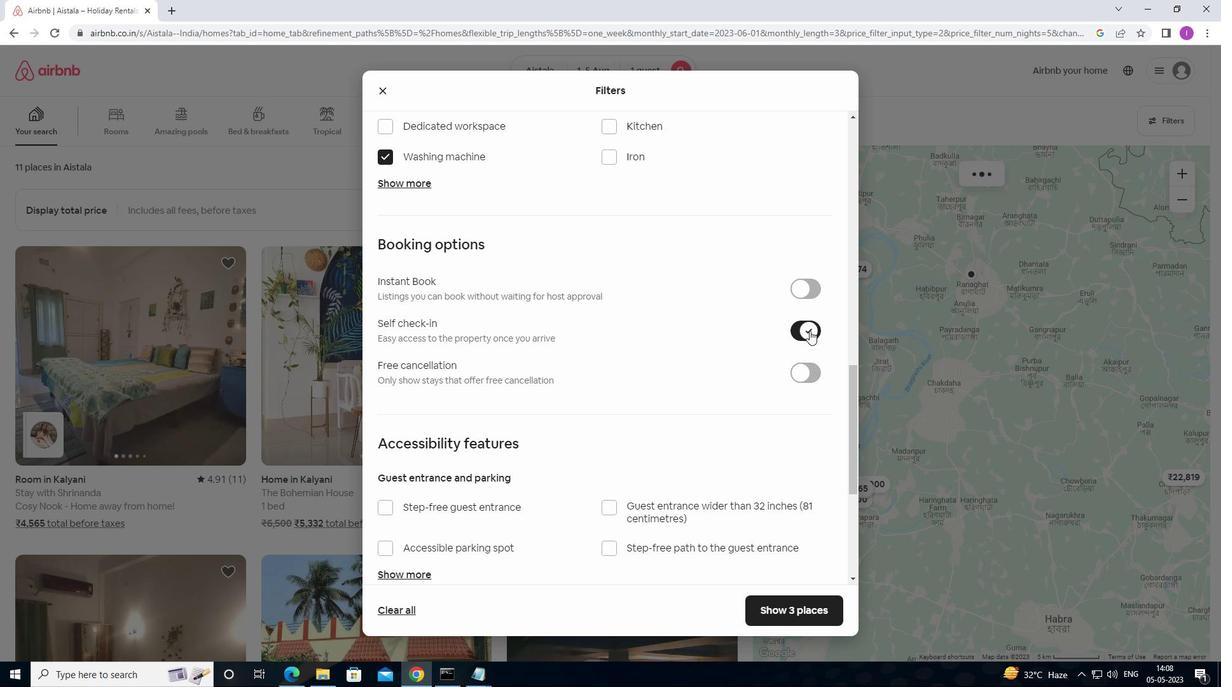 
Action: Mouse scrolled (752, 339) with delta (0, 0)
Screenshot: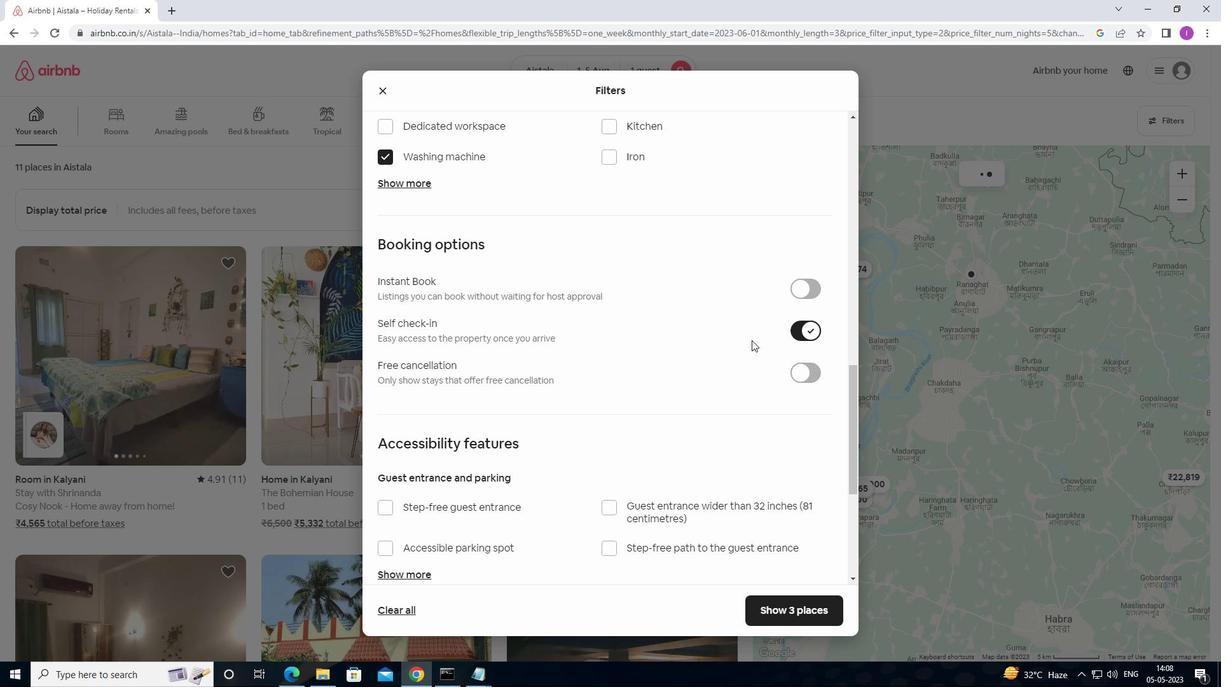 
Action: Mouse scrolled (752, 339) with delta (0, 0)
Screenshot: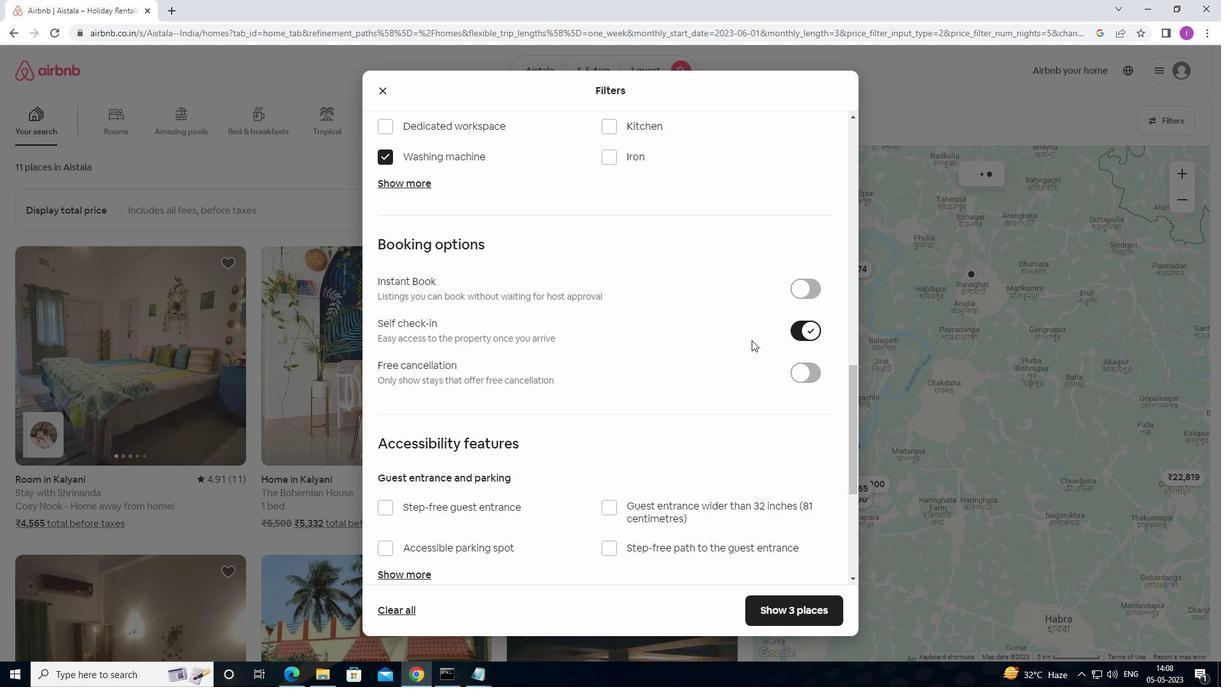 
Action: Mouse moved to (705, 339)
Screenshot: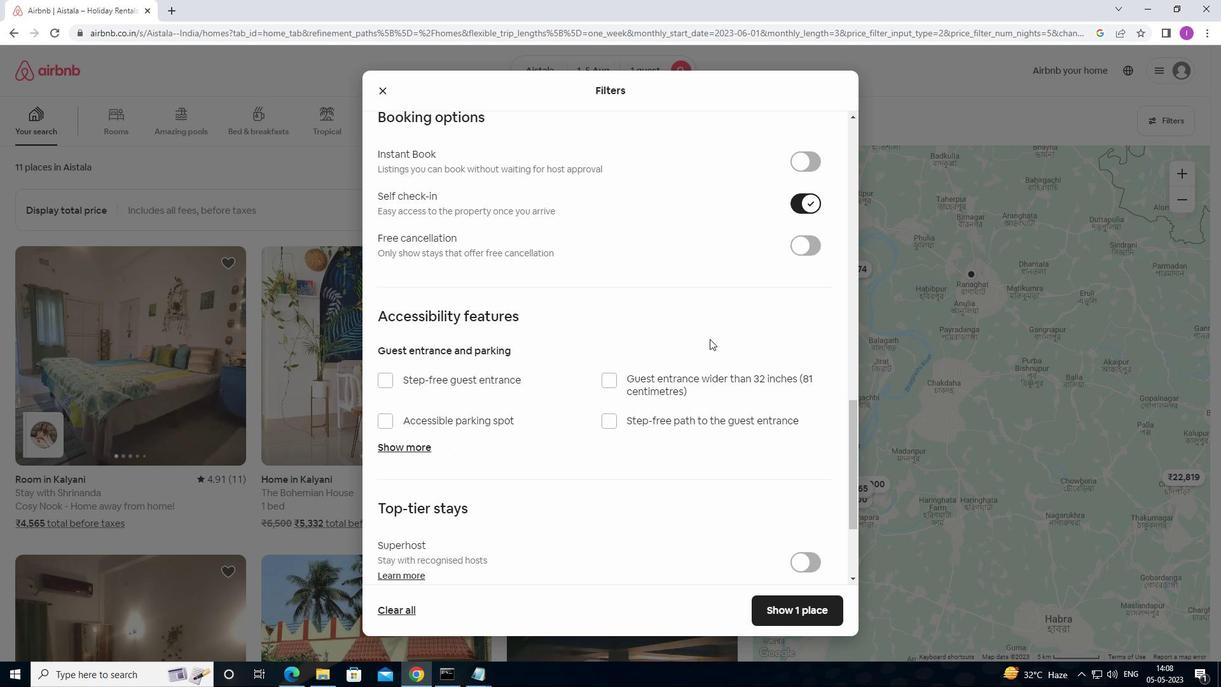 
Action: Mouse scrolled (705, 338) with delta (0, 0)
Screenshot: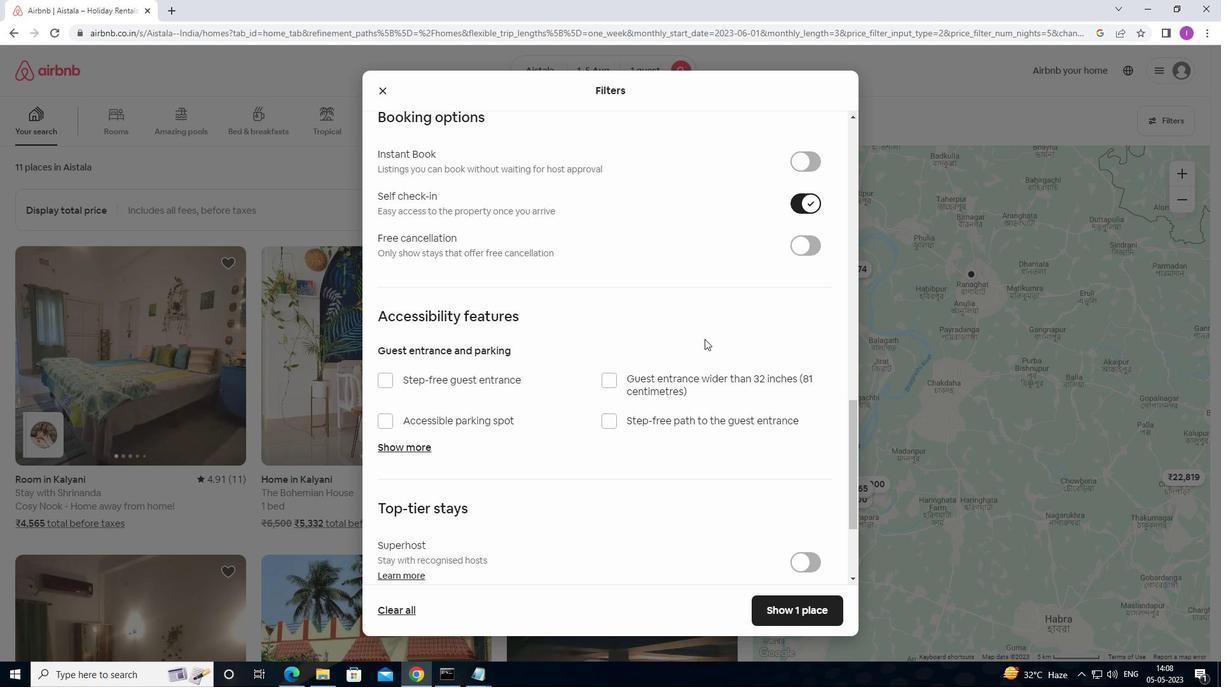 
Action: Mouse moved to (704, 339)
Screenshot: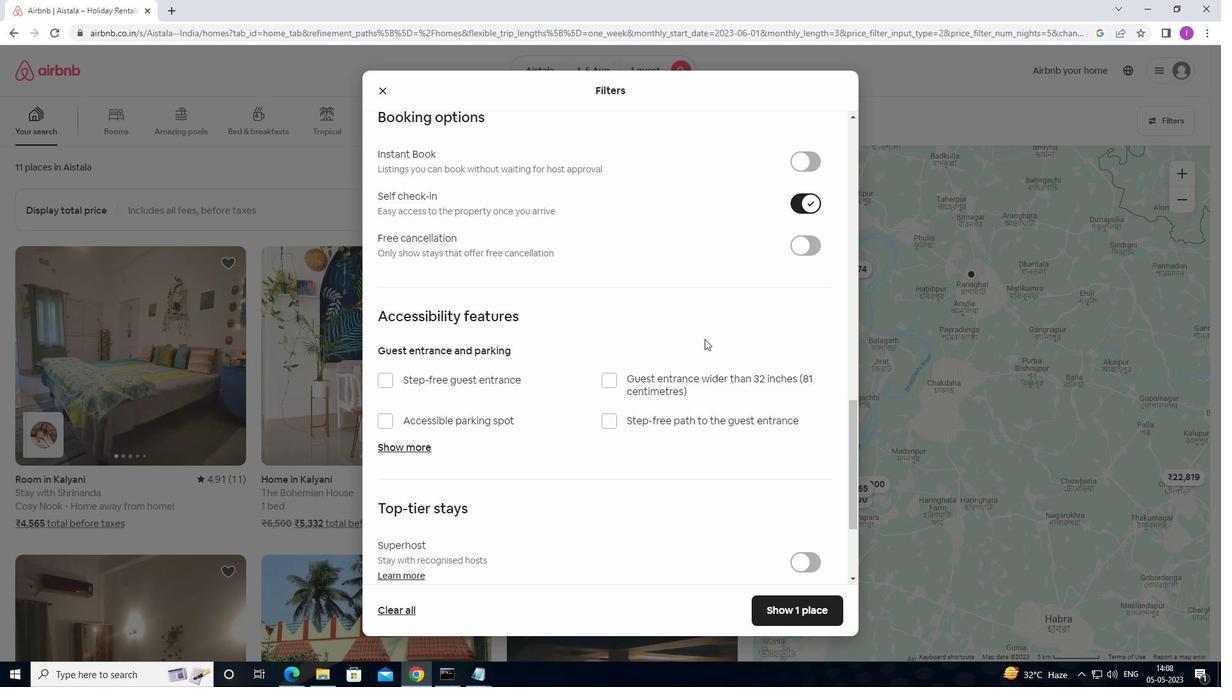 
Action: Mouse scrolled (704, 338) with delta (0, 0)
Screenshot: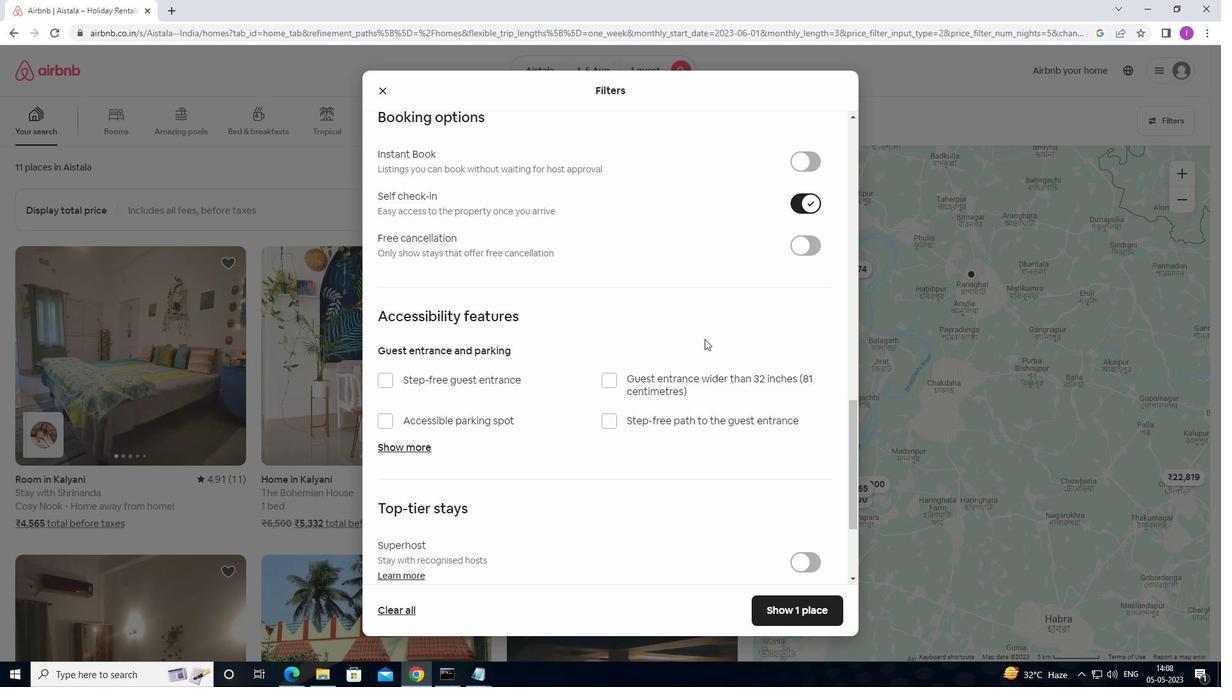 
Action: Mouse moved to (698, 341)
Screenshot: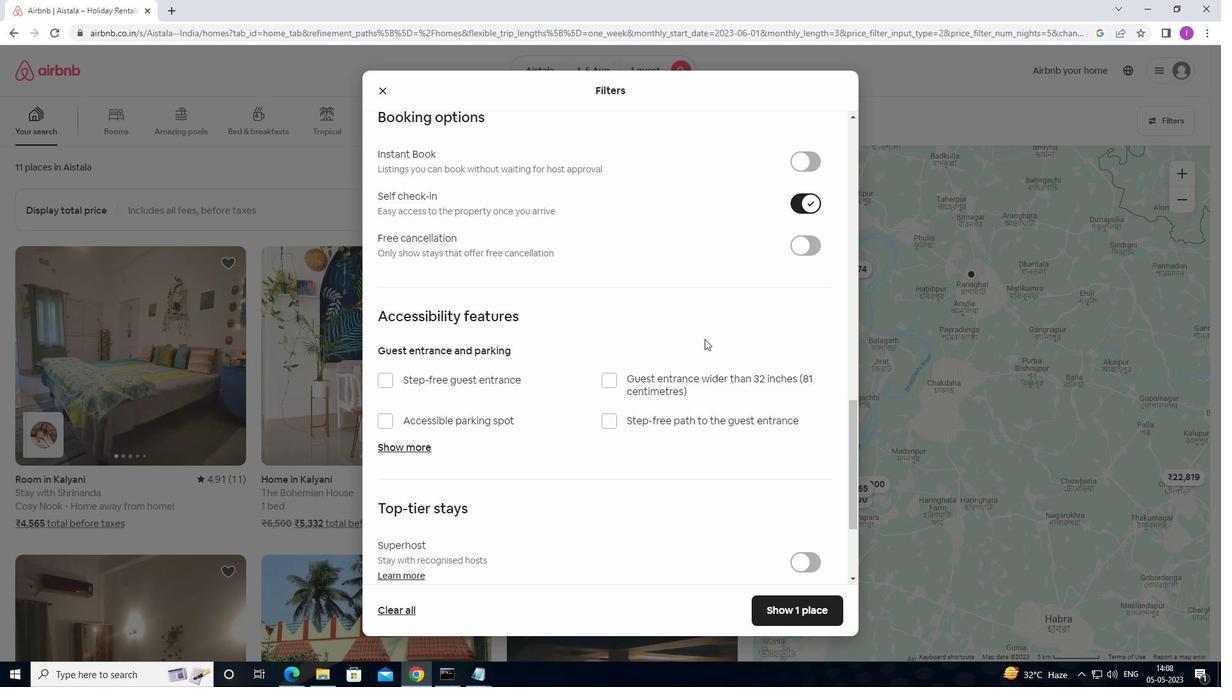 
Action: Mouse scrolled (698, 341) with delta (0, 0)
Screenshot: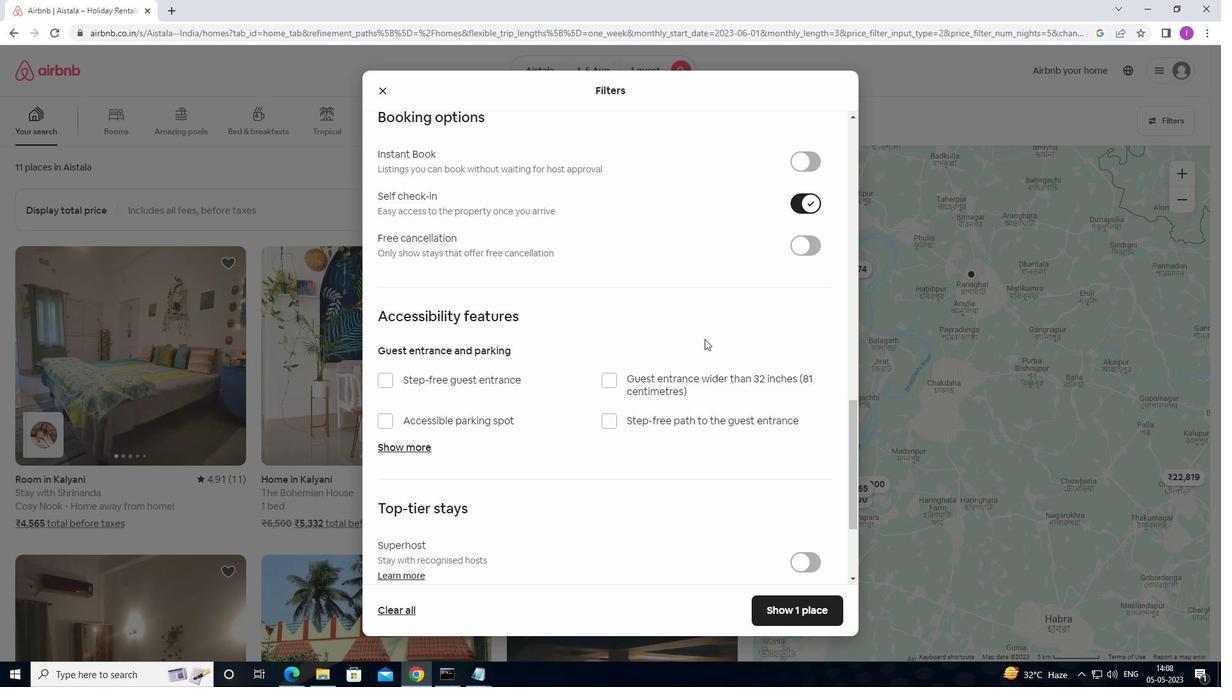 
Action: Mouse moved to (591, 339)
Screenshot: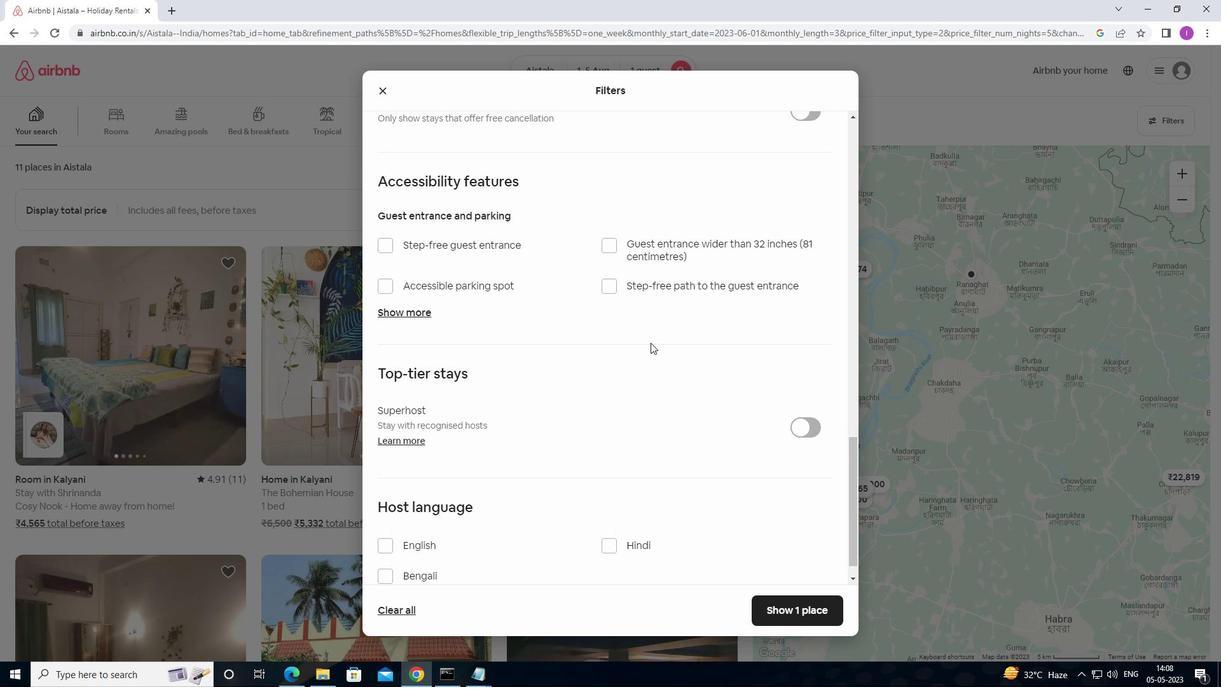
Action: Mouse scrolled (591, 338) with delta (0, 0)
Screenshot: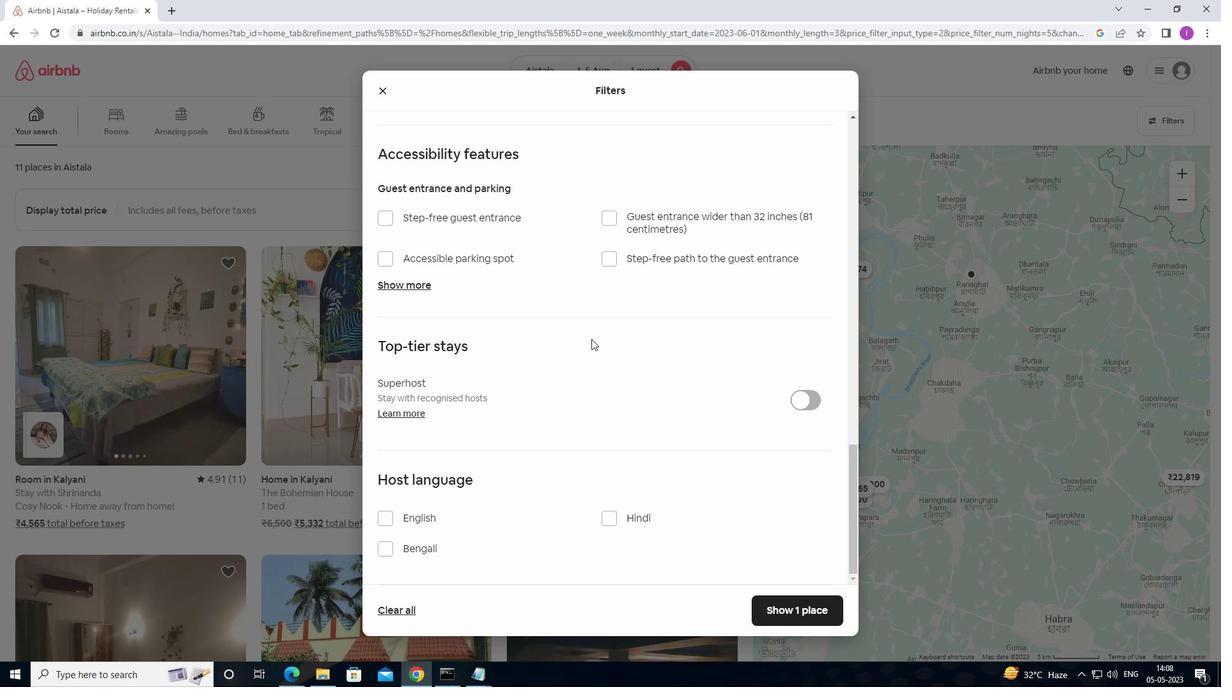
Action: Mouse scrolled (591, 338) with delta (0, 0)
Screenshot: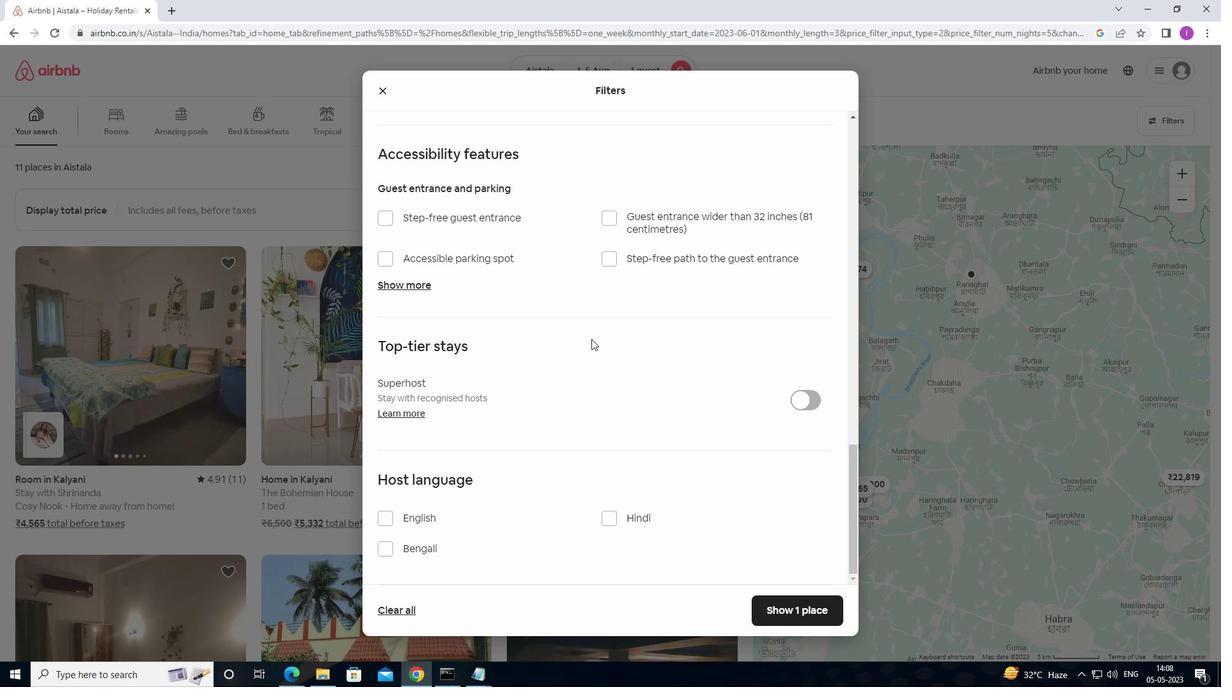 
Action: Mouse scrolled (591, 338) with delta (0, 0)
Screenshot: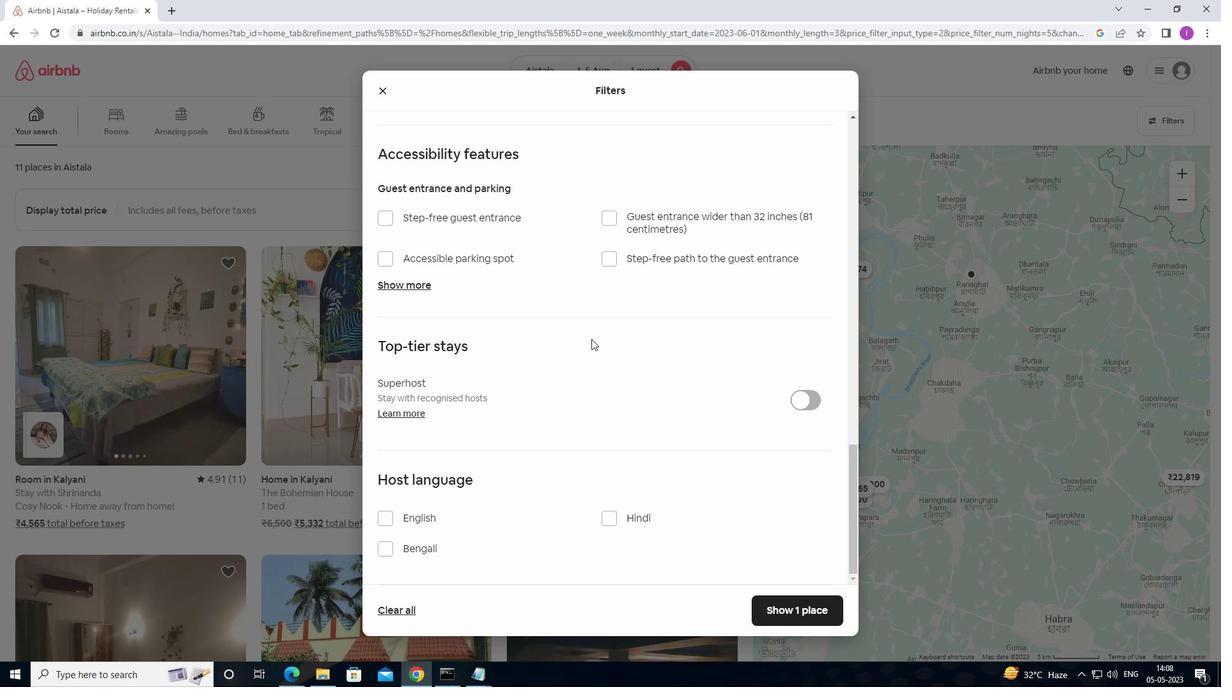 
Action: Mouse moved to (376, 519)
Screenshot: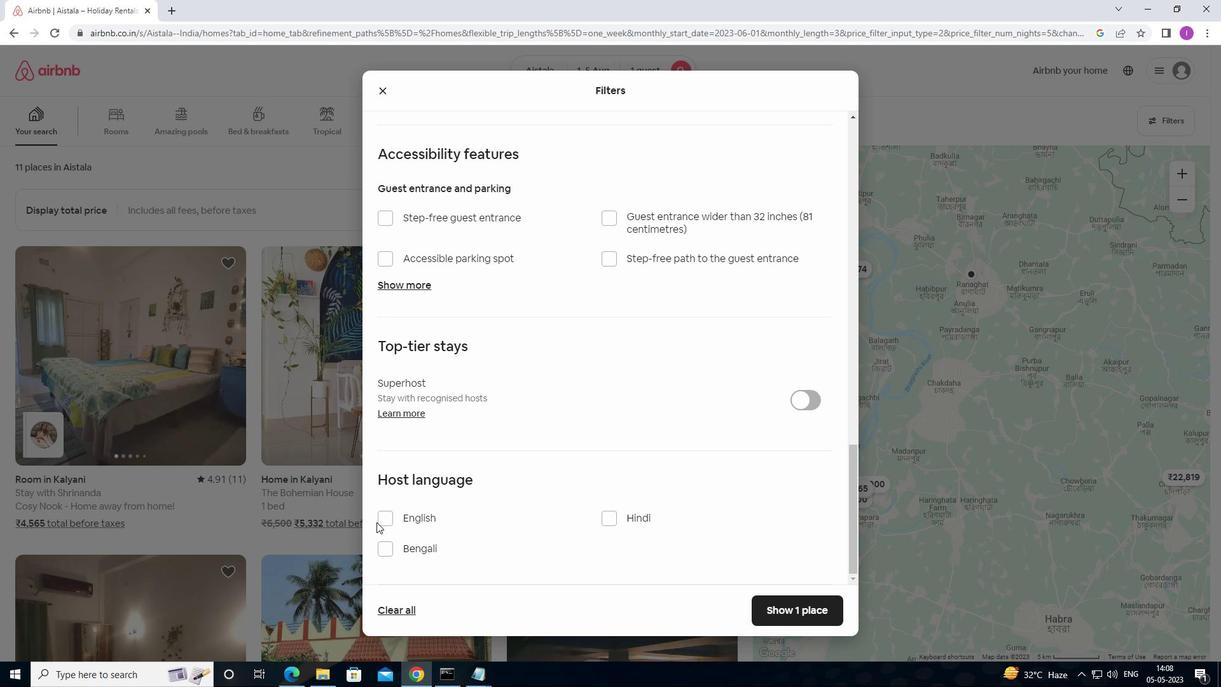 
Action: Mouse pressed left at (376, 519)
Screenshot: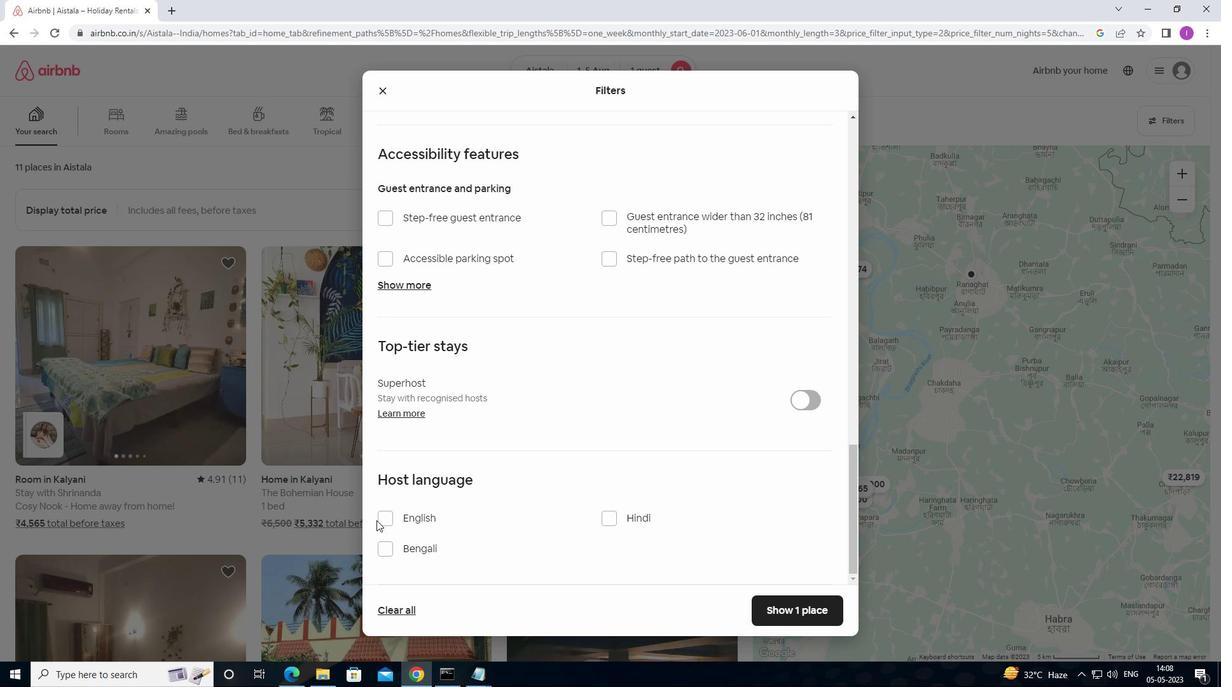 
Action: Mouse moved to (389, 519)
Screenshot: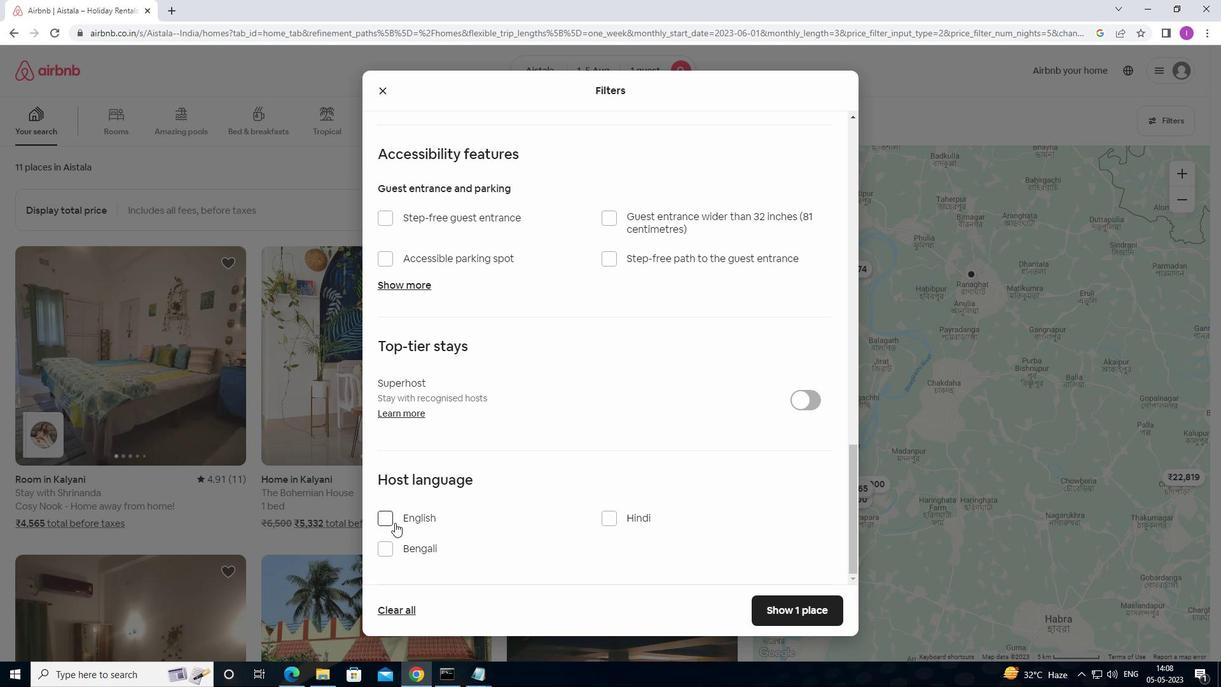 
Action: Mouse pressed left at (389, 519)
Screenshot: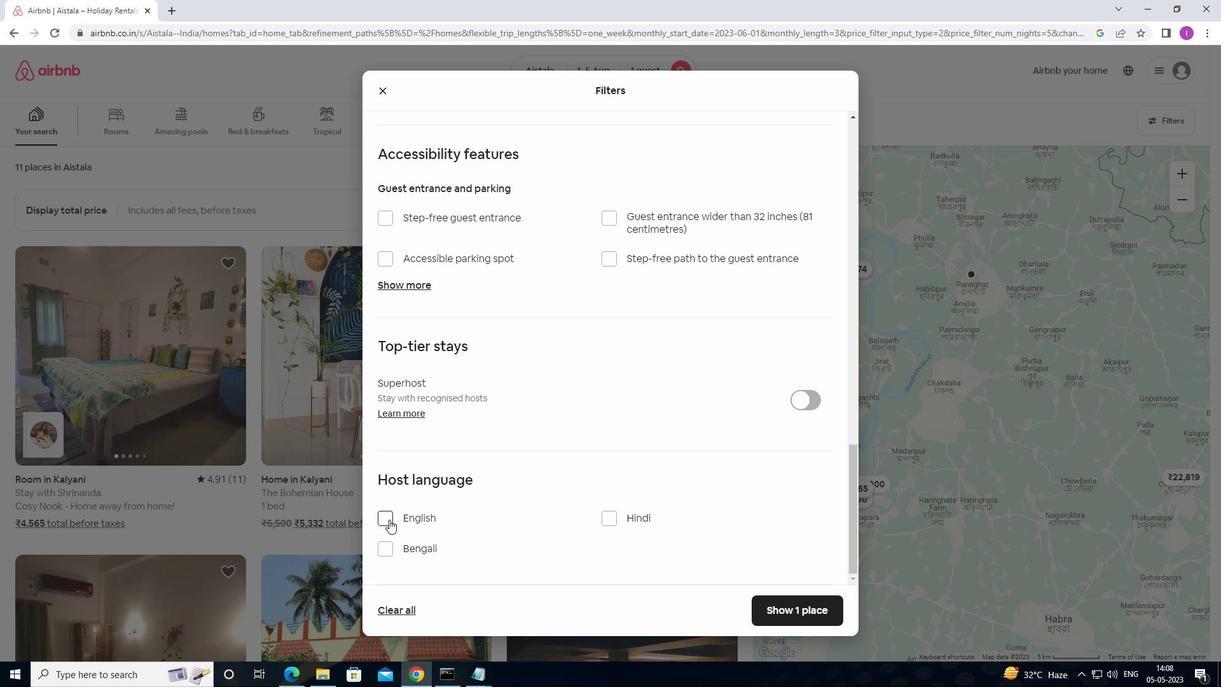 
Action: Mouse moved to (763, 610)
Screenshot: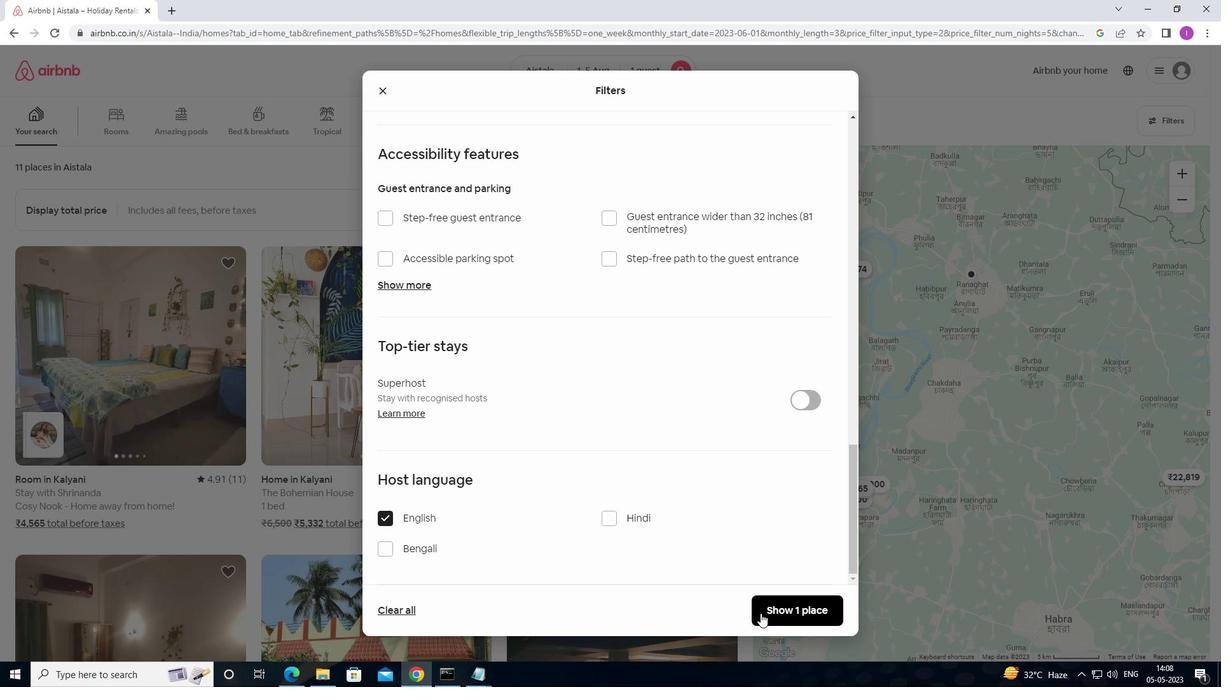 
Action: Mouse pressed left at (763, 610)
Screenshot: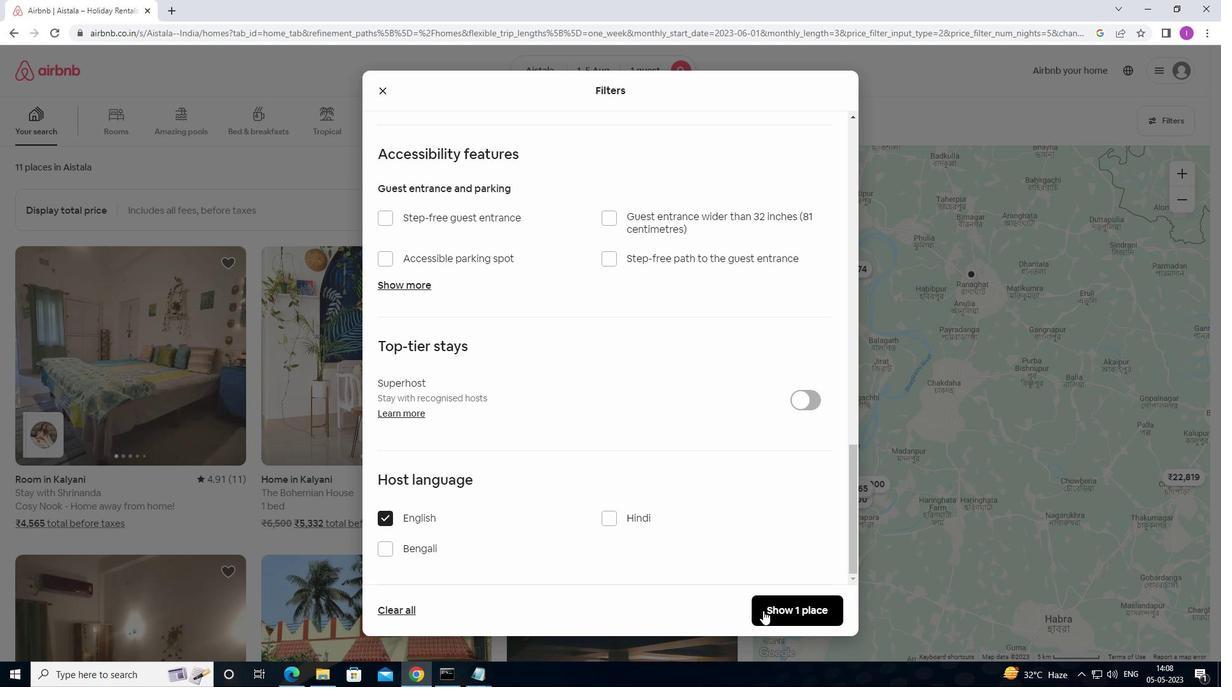 
Action: Mouse moved to (776, 556)
Screenshot: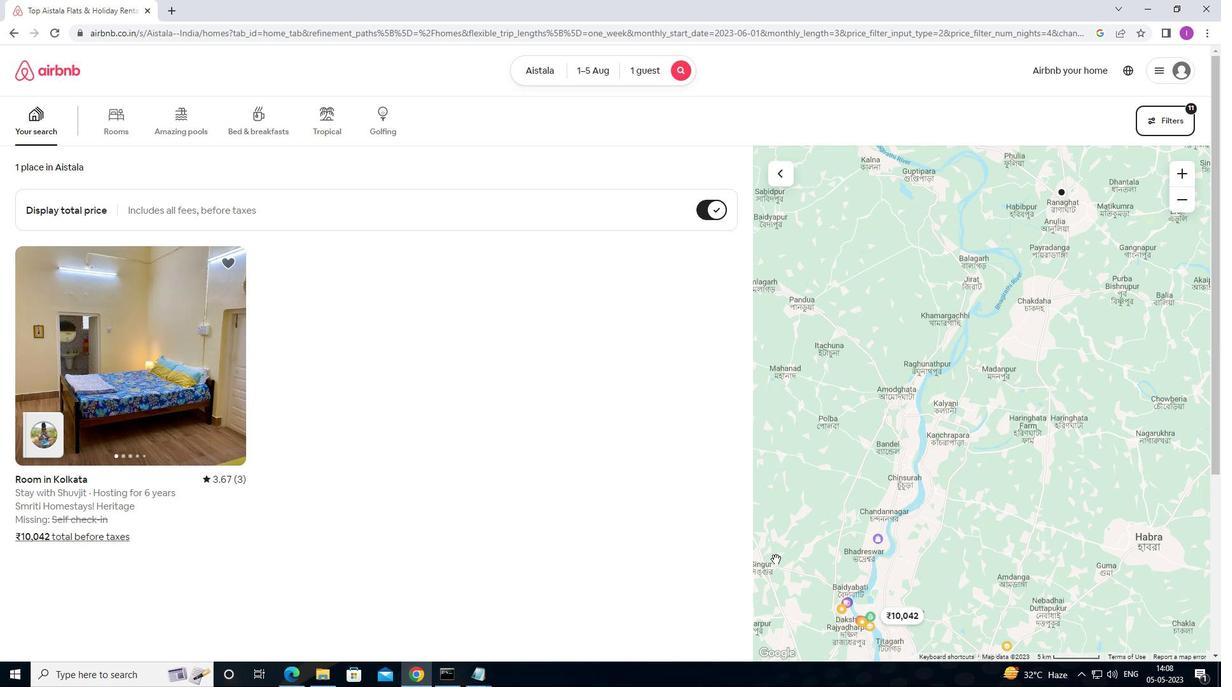 
